 Task: Font style For heading UseBookman old style with dark cornflower blue 2 colour & Underline. font size for heading '24 Pt. 'Change the font style of data to Browallia Newand font size to  18 Pt. Change the alignment of both headline & data to  Align top. In the sheet  analysisSalesPerformance_2024
Action: Mouse moved to (15, 21)
Screenshot: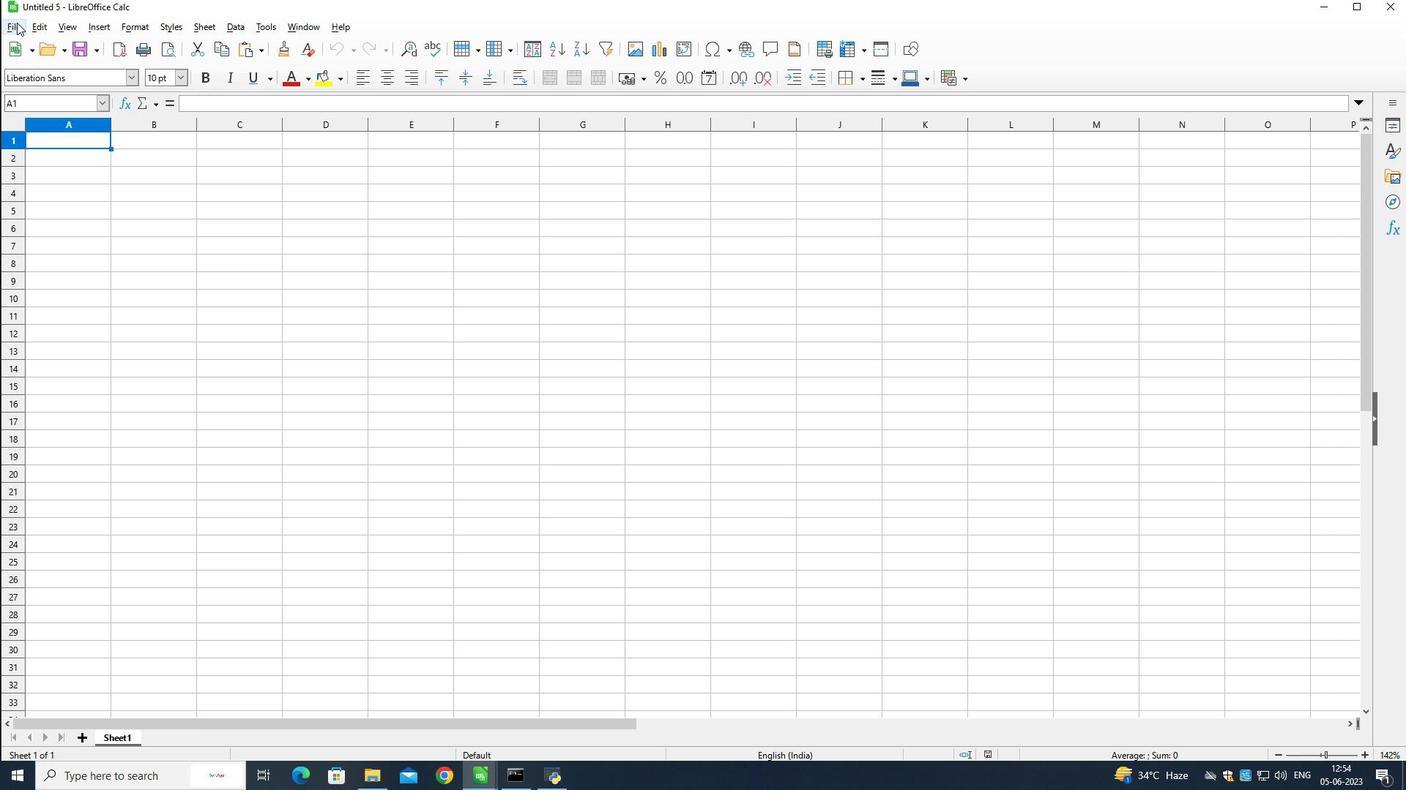 
Action: Mouse pressed left at (15, 21)
Screenshot: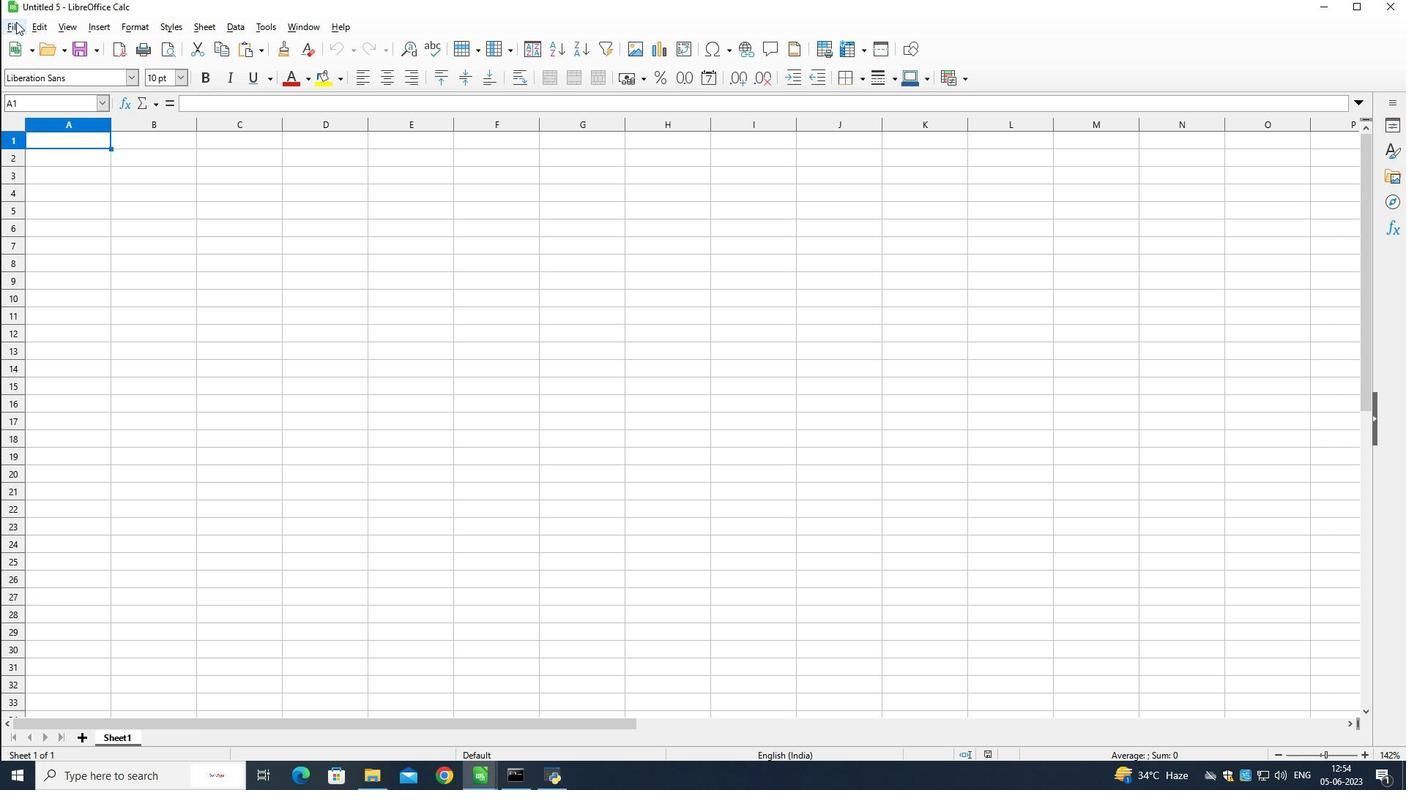 
Action: Mouse moved to (19, 61)
Screenshot: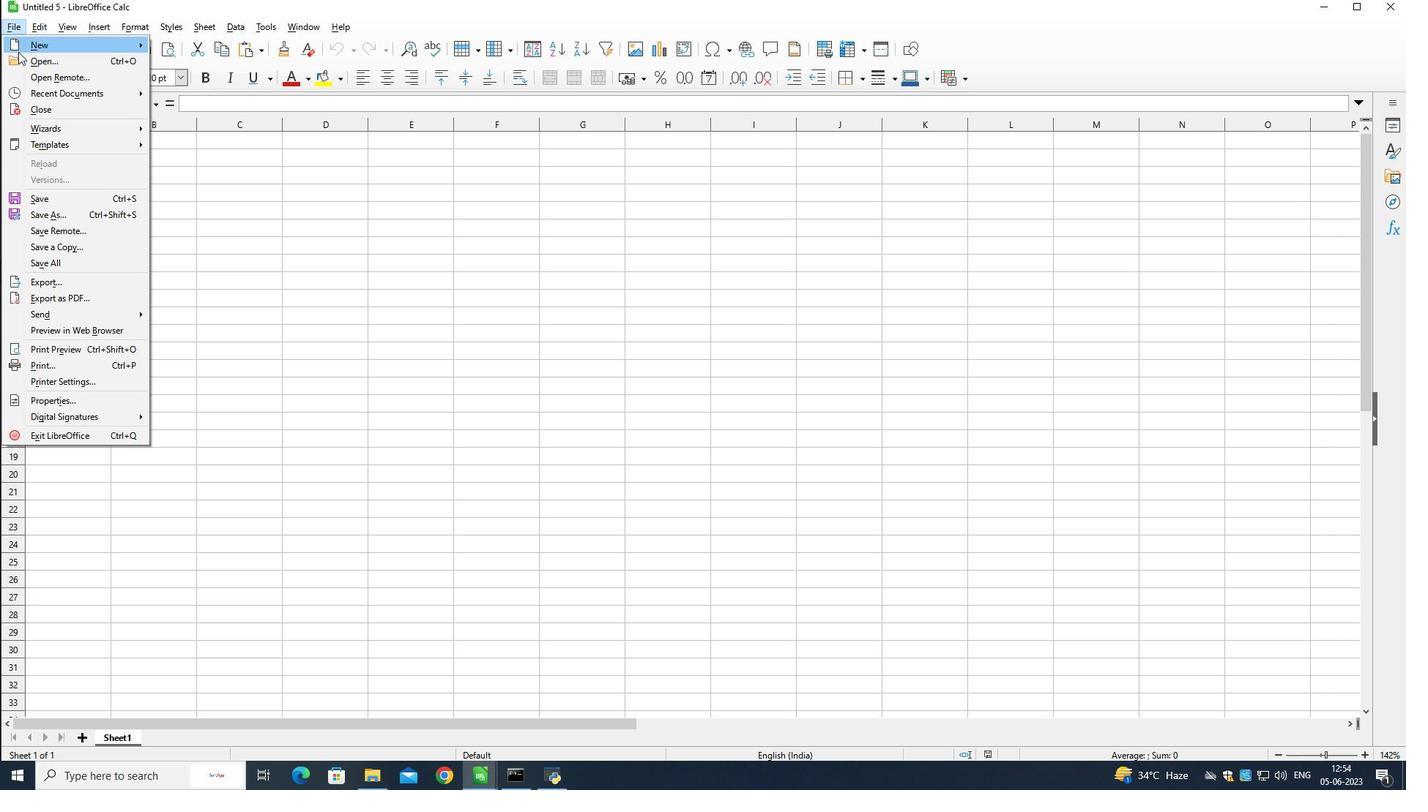 
Action: Mouse pressed left at (19, 61)
Screenshot: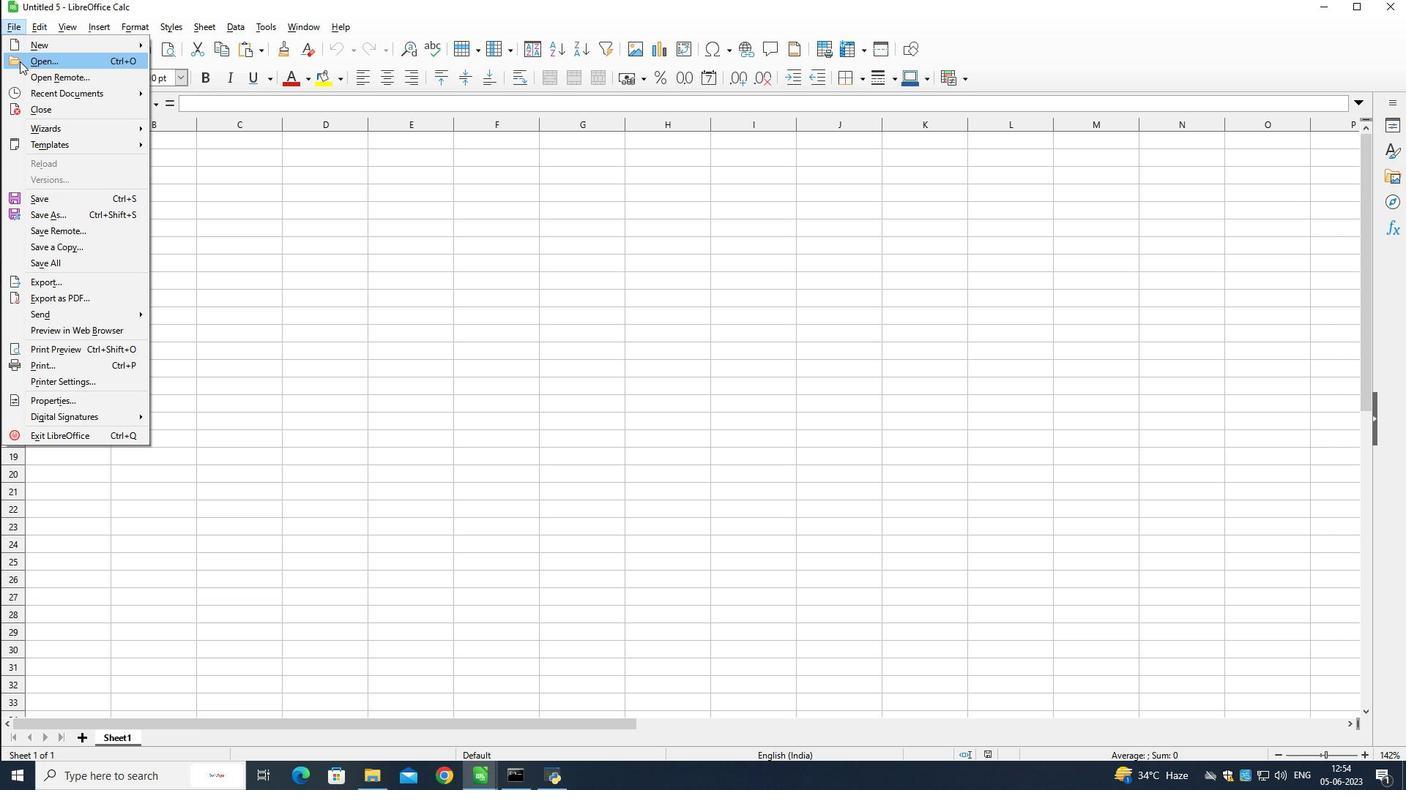 
Action: Mouse moved to (265, 204)
Screenshot: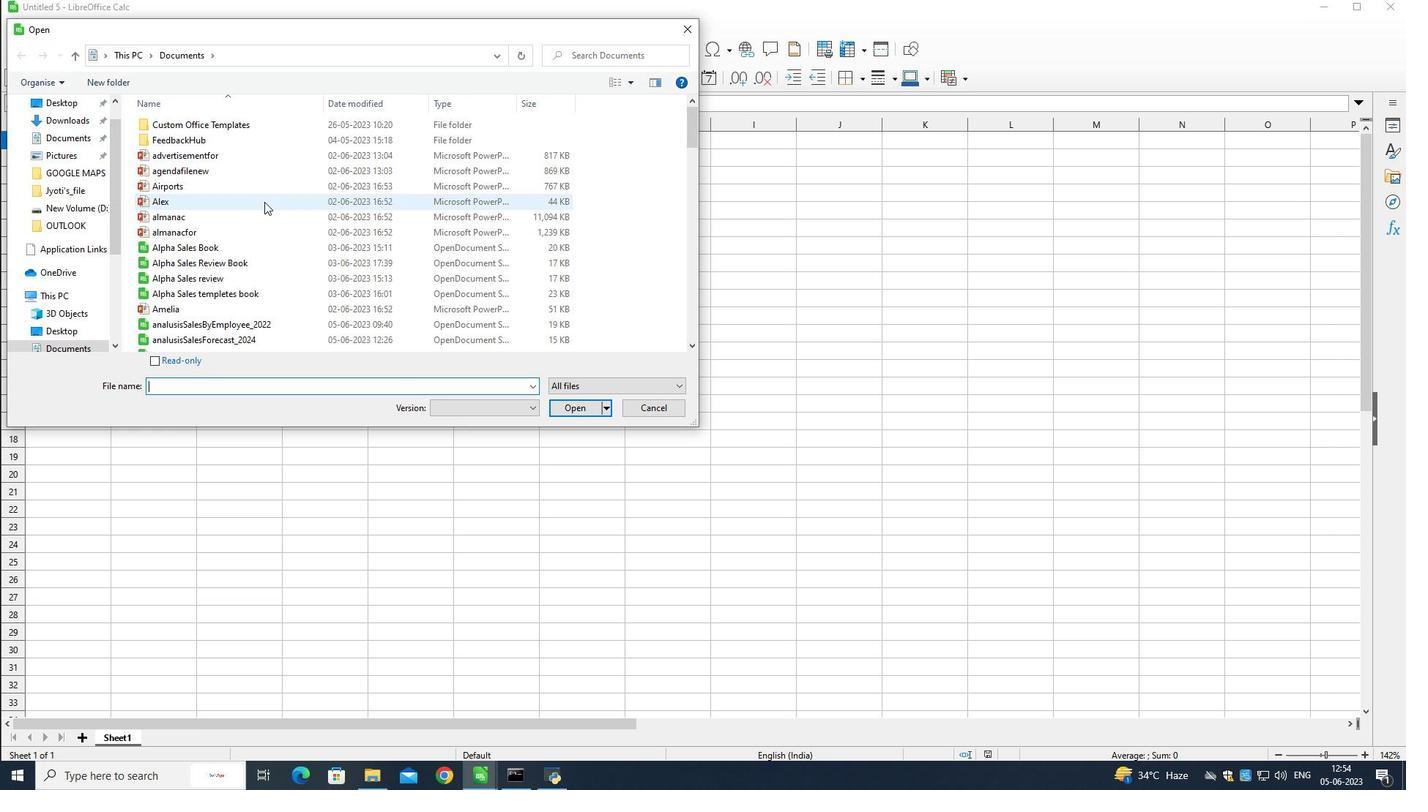 
Action: Mouse scrolled (265, 203) with delta (0, 0)
Screenshot: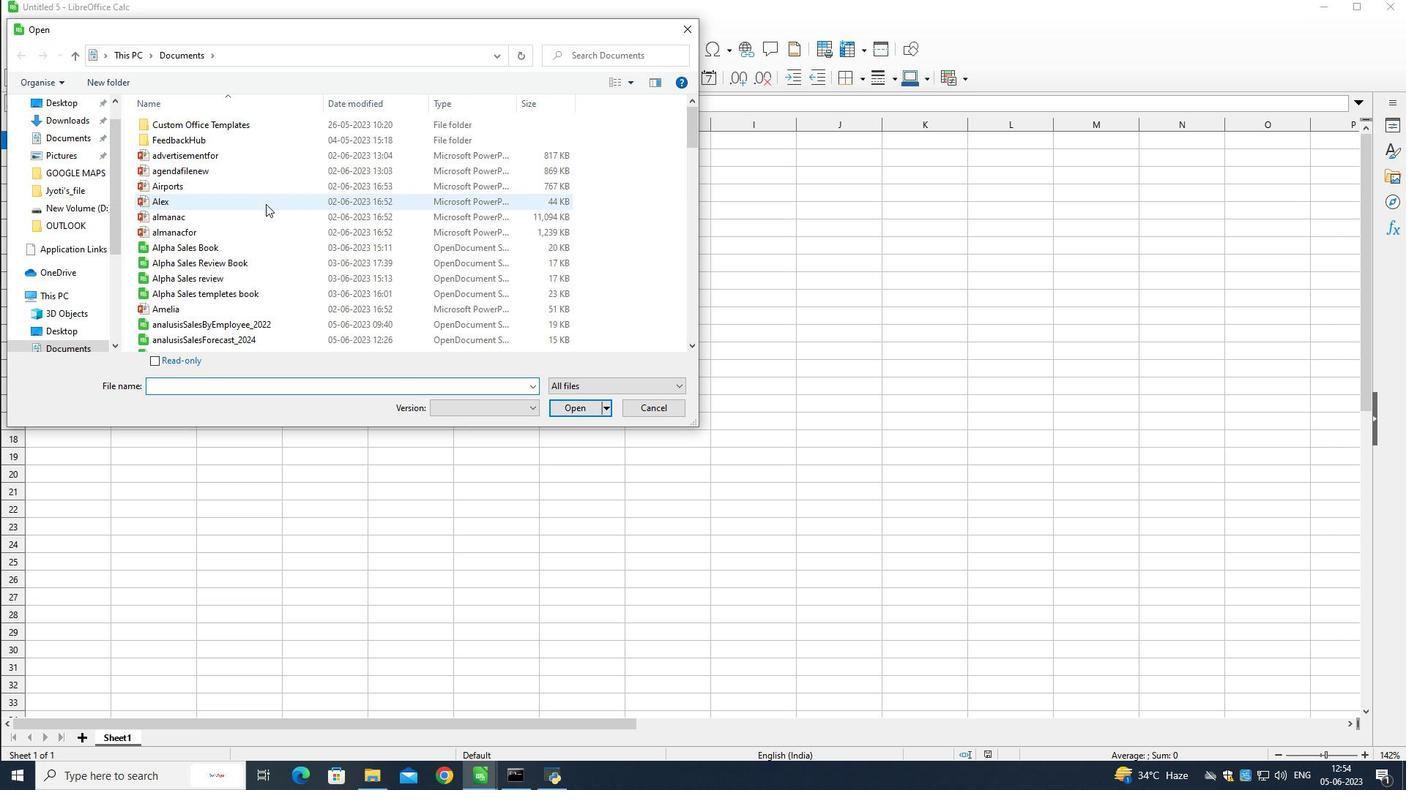 
Action: Mouse moved to (266, 206)
Screenshot: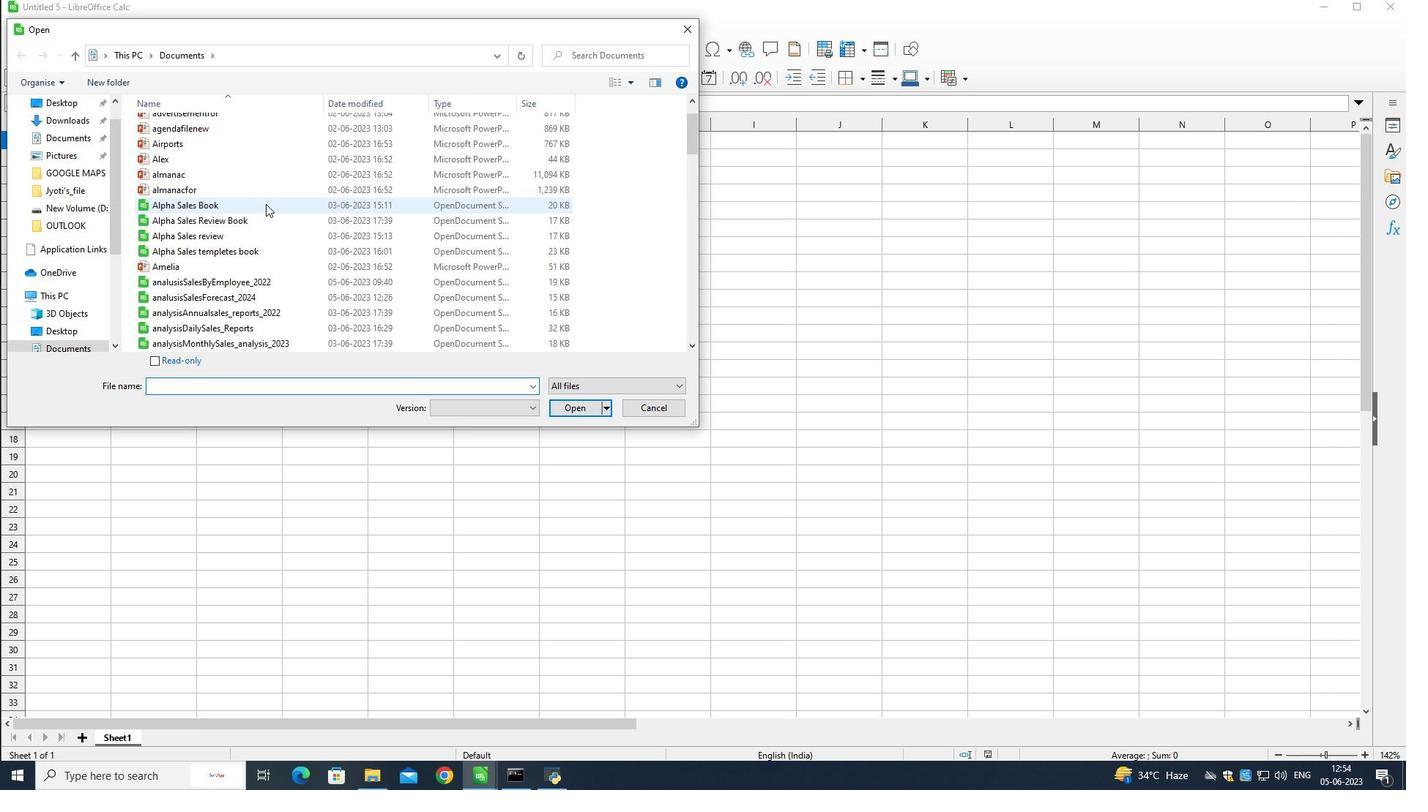 
Action: Mouse scrolled (266, 205) with delta (0, 0)
Screenshot: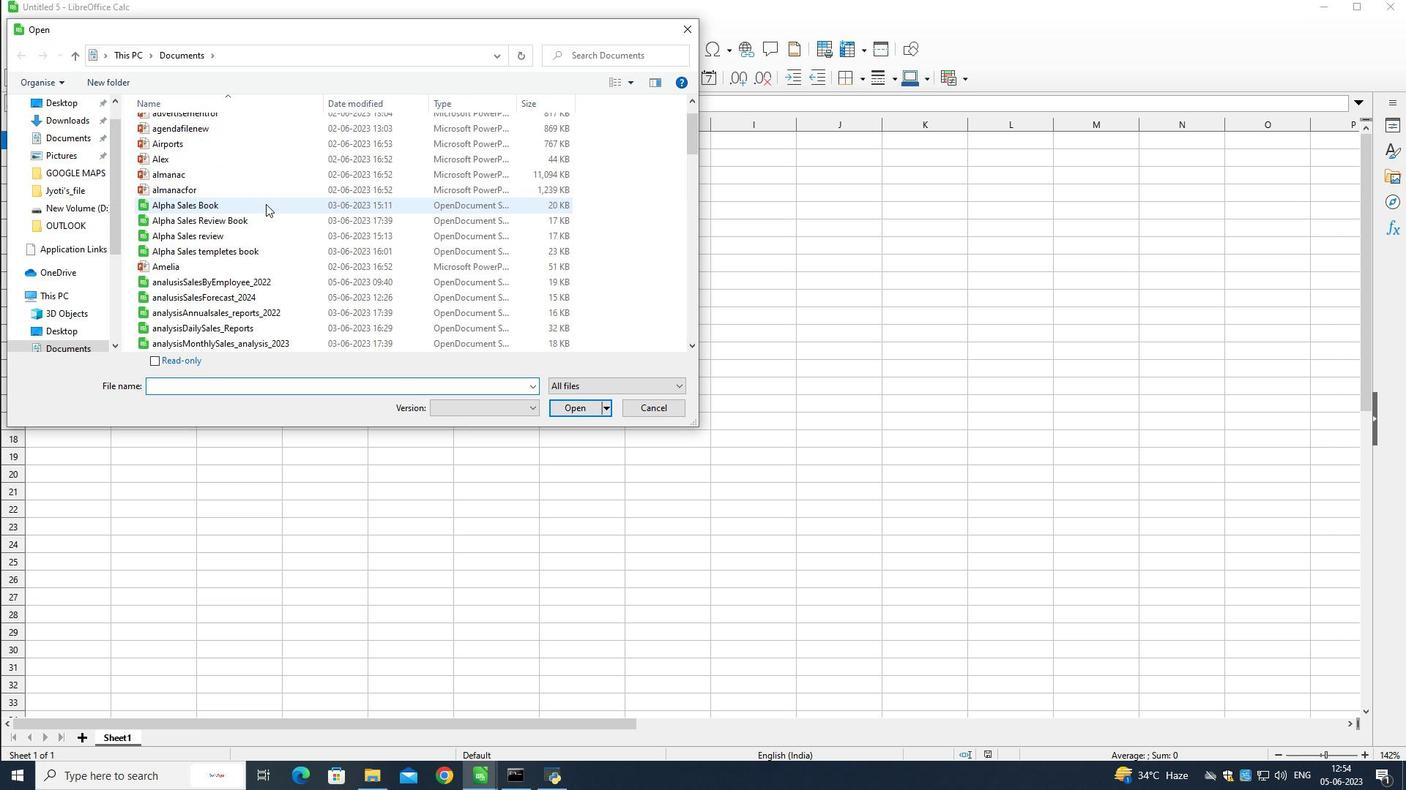 
Action: Mouse moved to (266, 206)
Screenshot: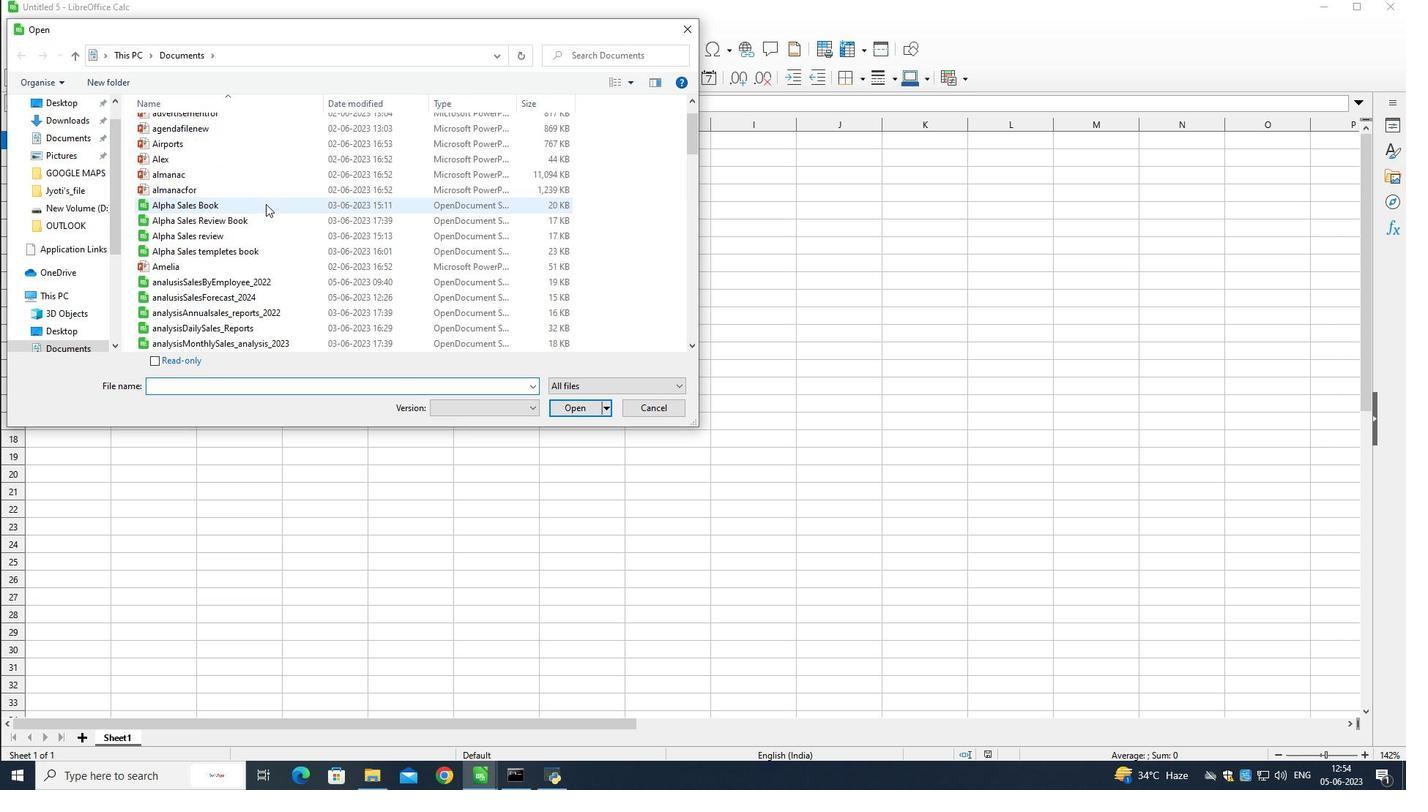 
Action: Mouse scrolled (266, 205) with delta (0, 0)
Screenshot: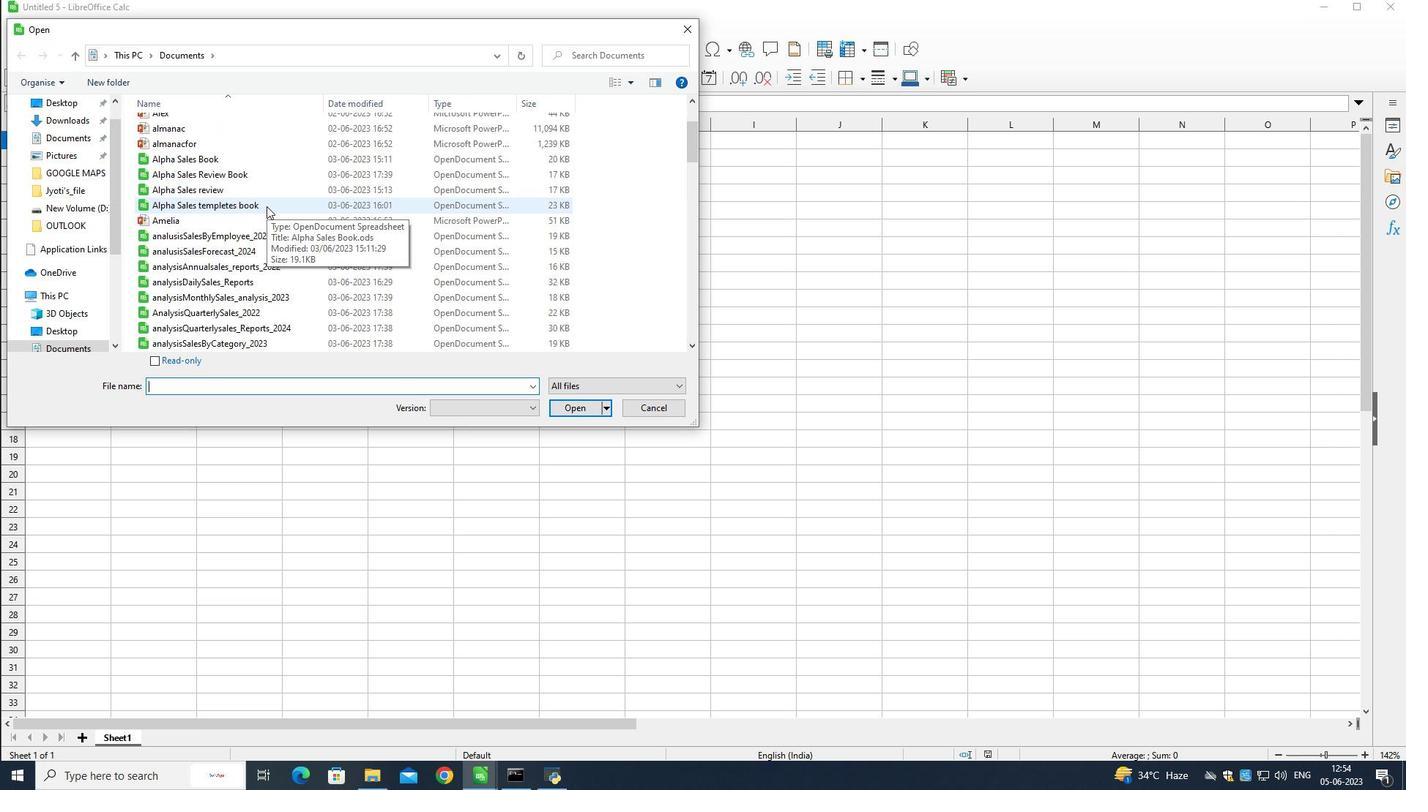 
Action: Mouse moved to (266, 207)
Screenshot: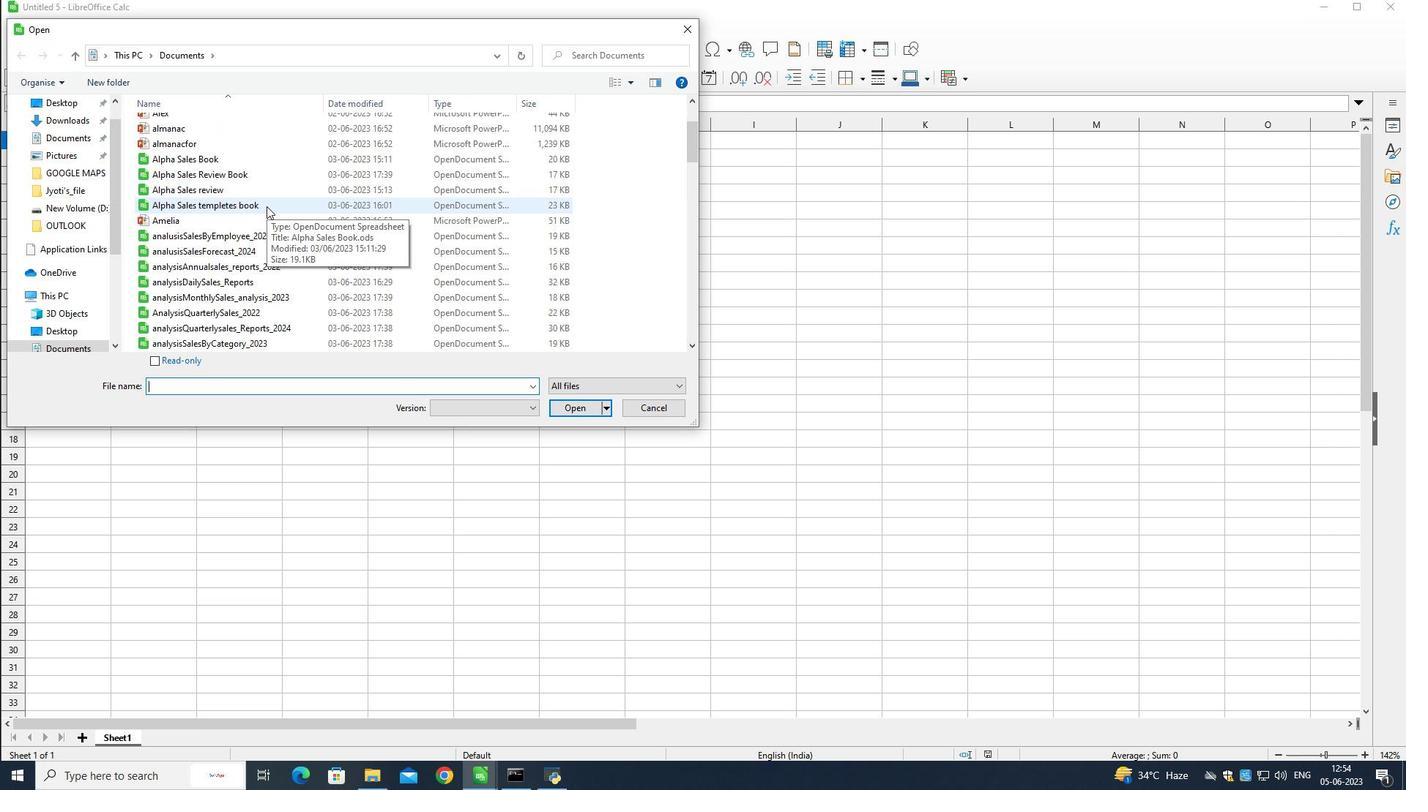 
Action: Mouse scrolled (266, 206) with delta (0, 0)
Screenshot: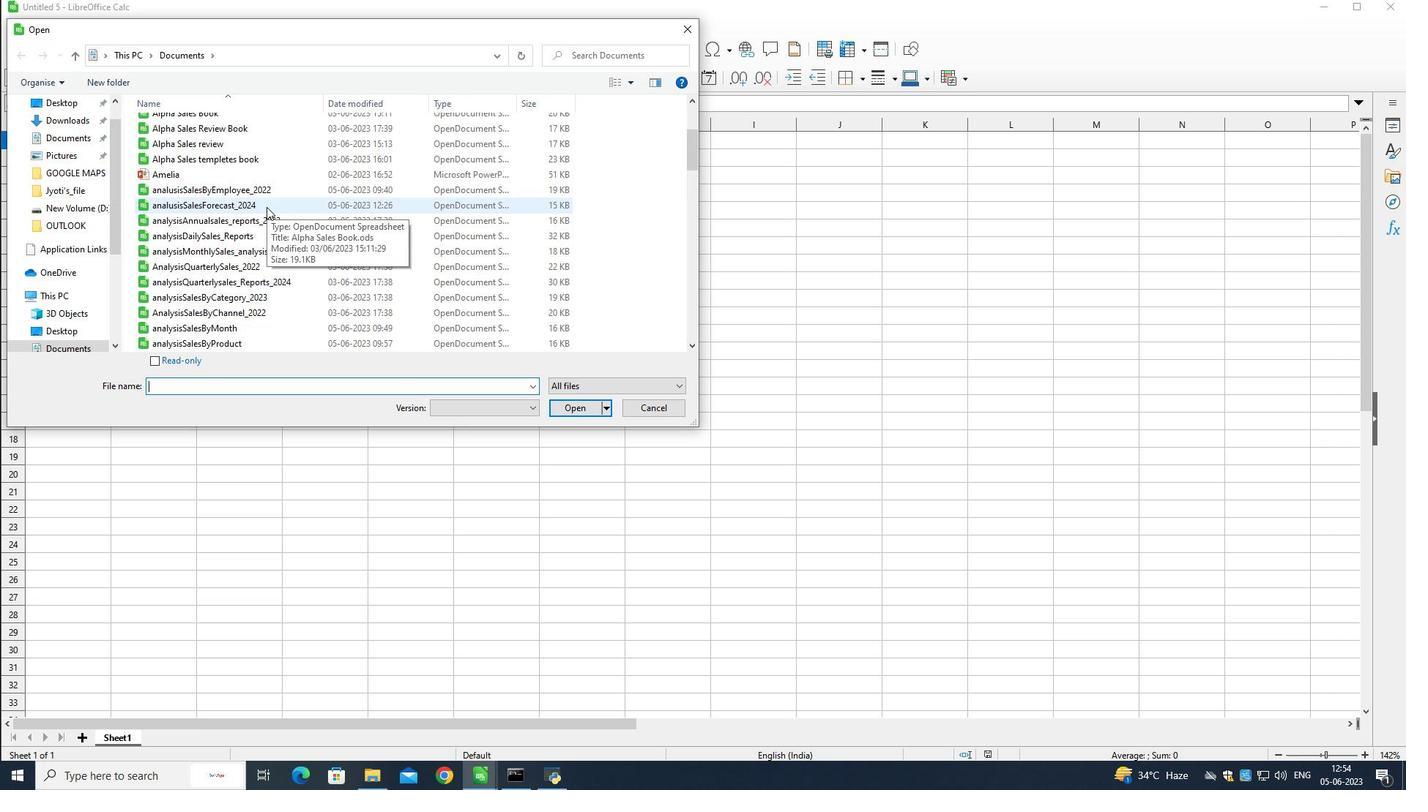 
Action: Mouse scrolled (266, 206) with delta (0, 0)
Screenshot: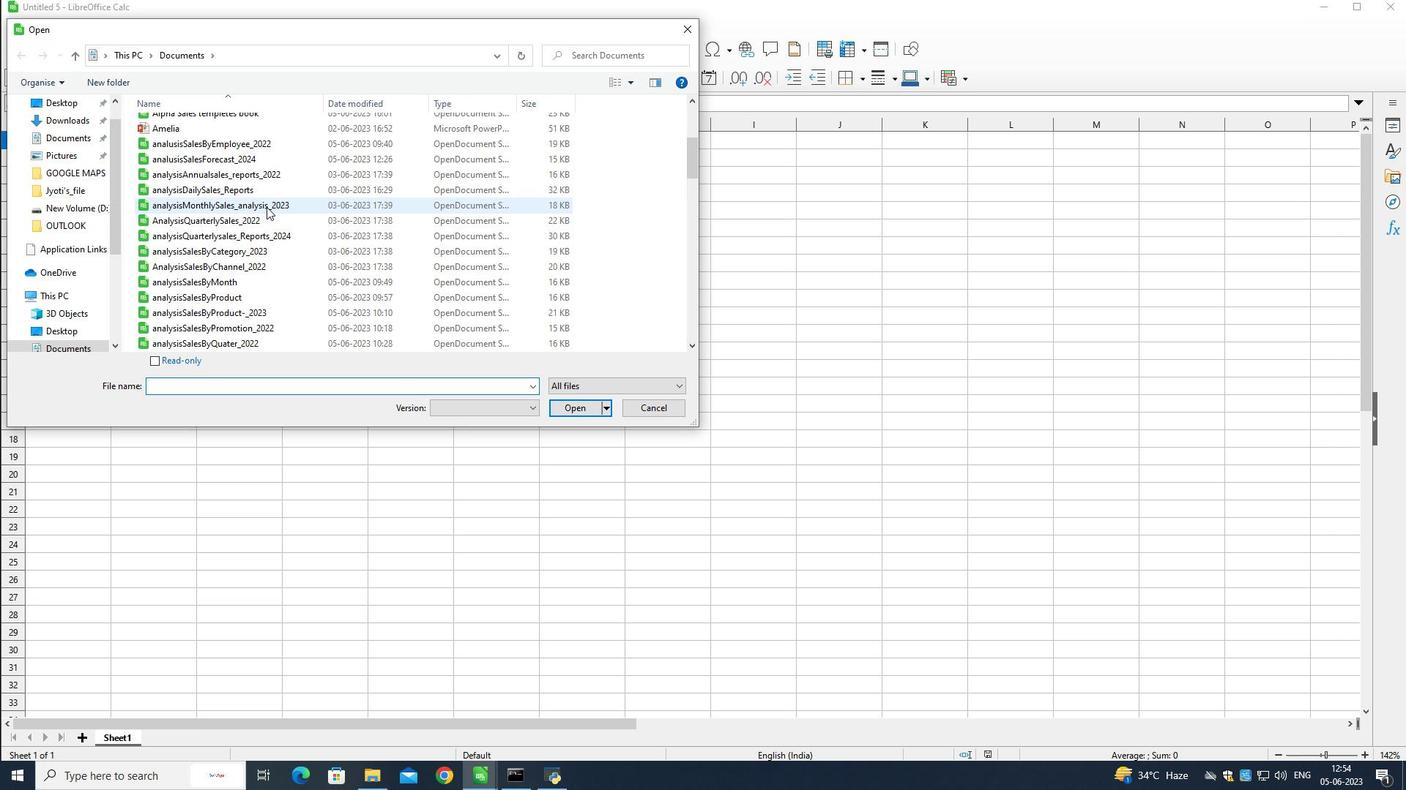
Action: Mouse moved to (275, 298)
Screenshot: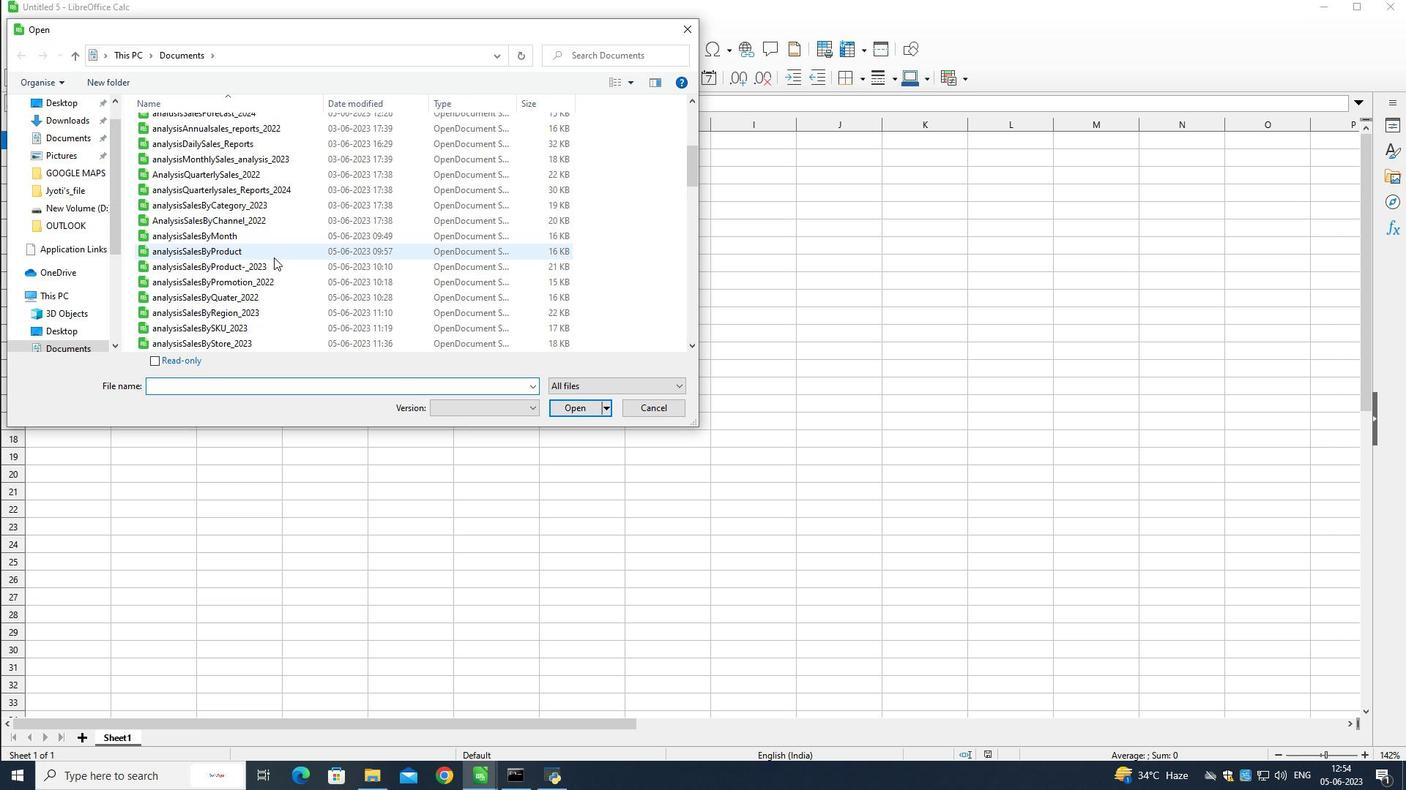 
Action: Mouse scrolled (275, 297) with delta (0, 0)
Screenshot: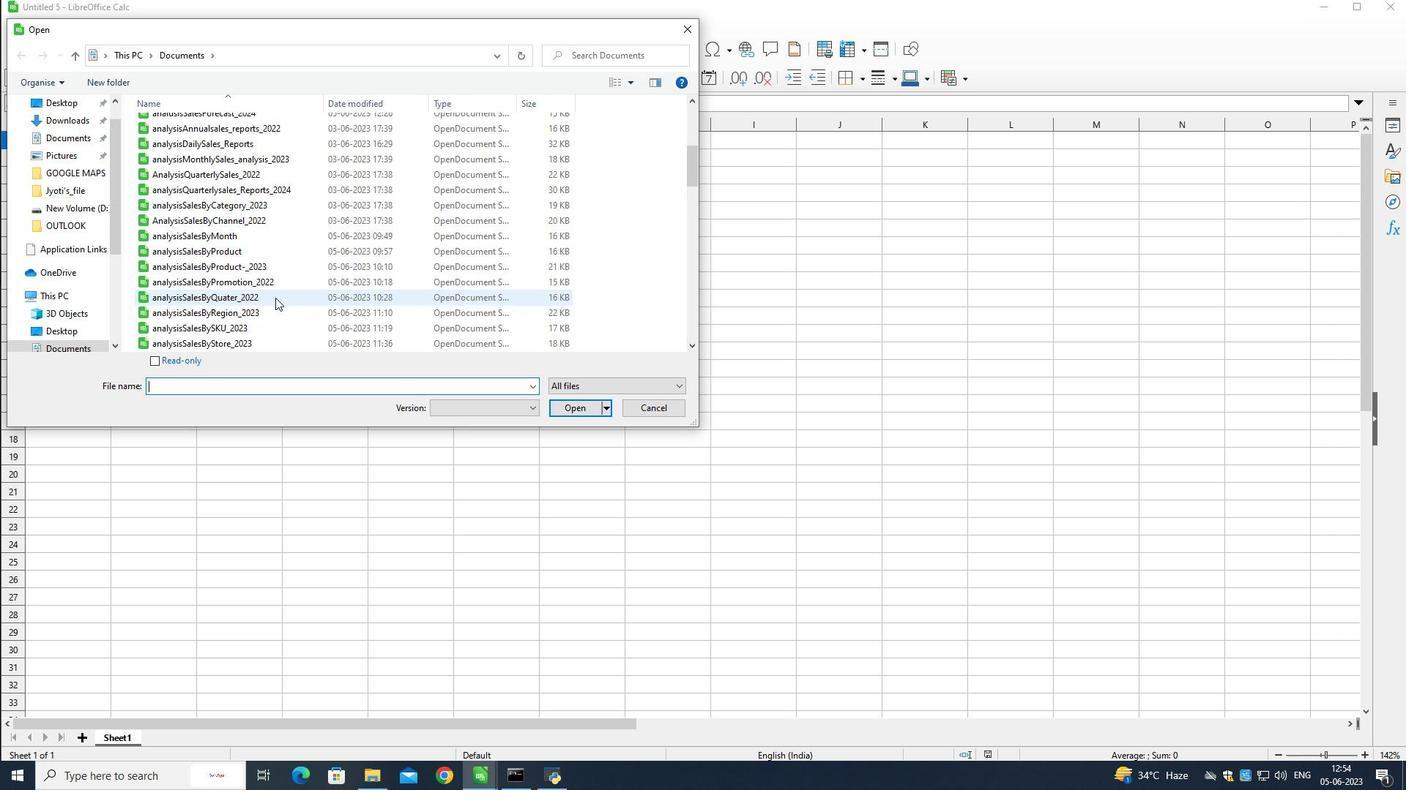 
Action: Mouse scrolled (275, 297) with delta (0, 0)
Screenshot: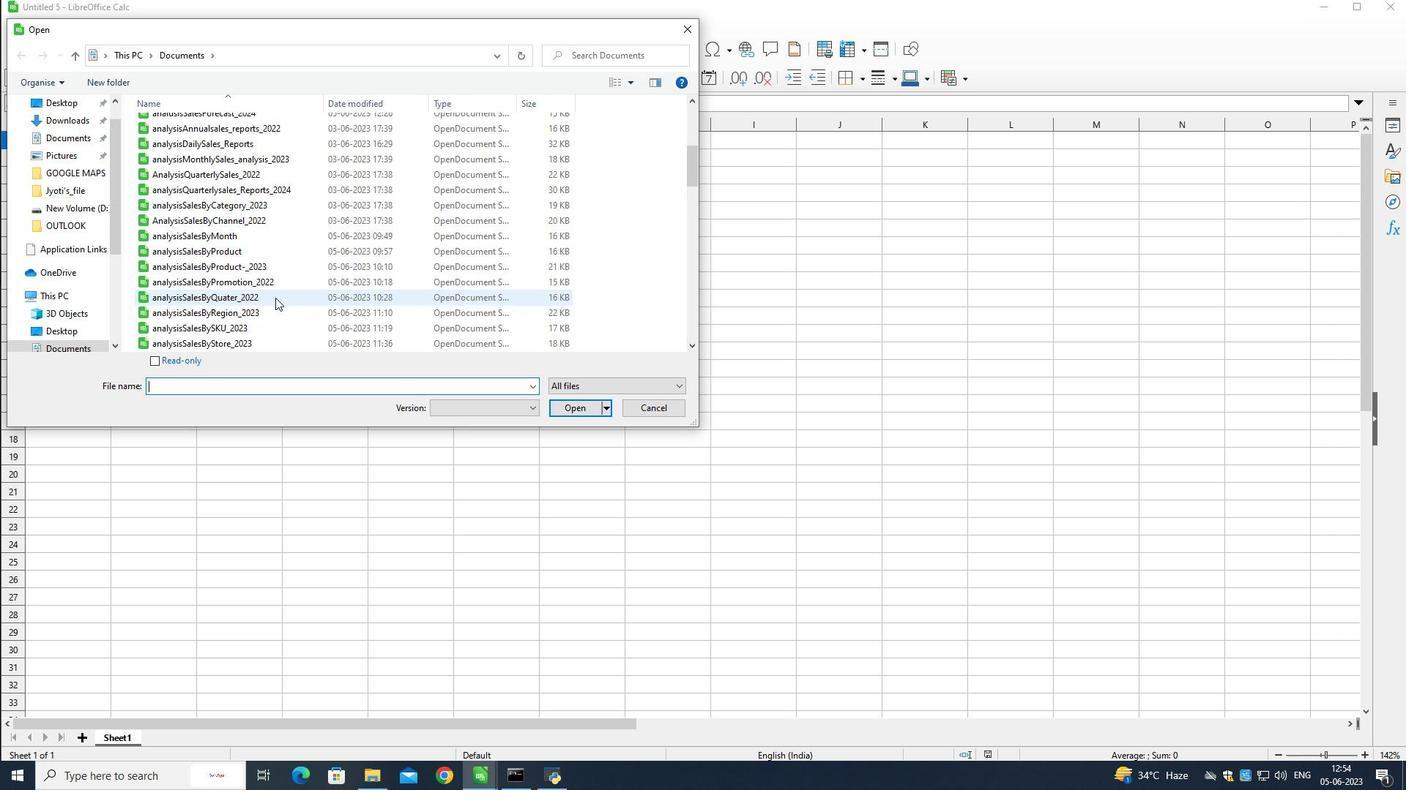 
Action: Mouse scrolled (275, 297) with delta (0, 0)
Screenshot: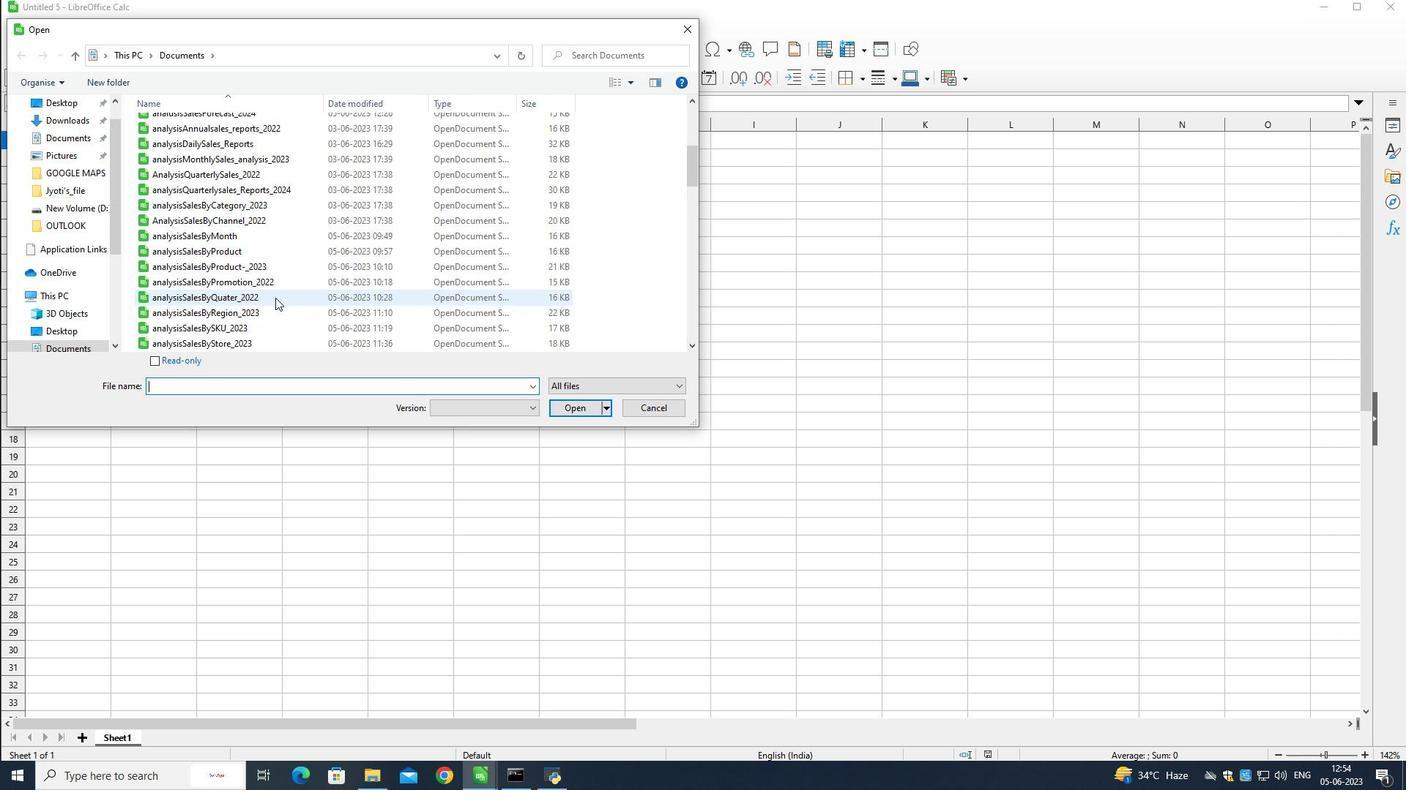 
Action: Mouse moved to (276, 285)
Screenshot: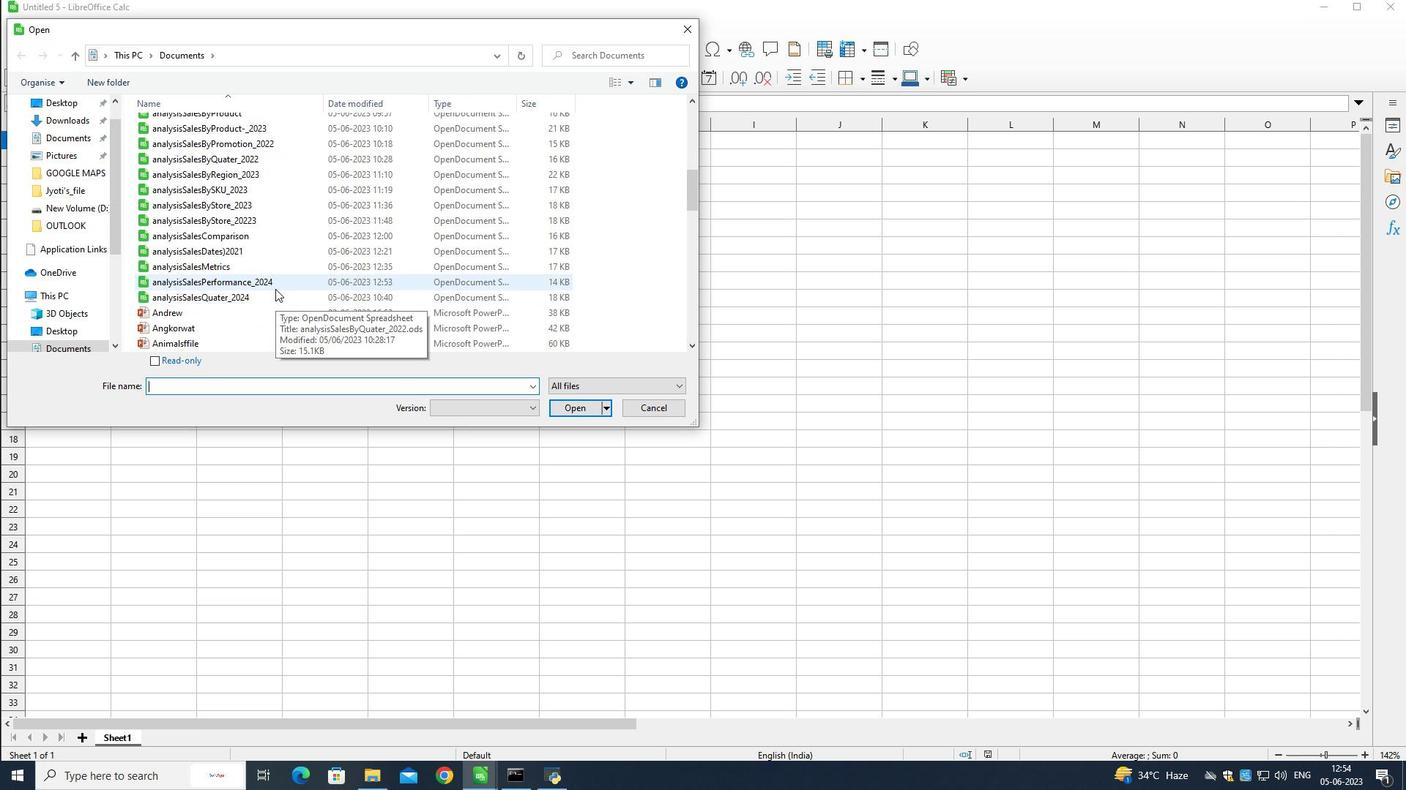 
Action: Mouse pressed left at (276, 285)
Screenshot: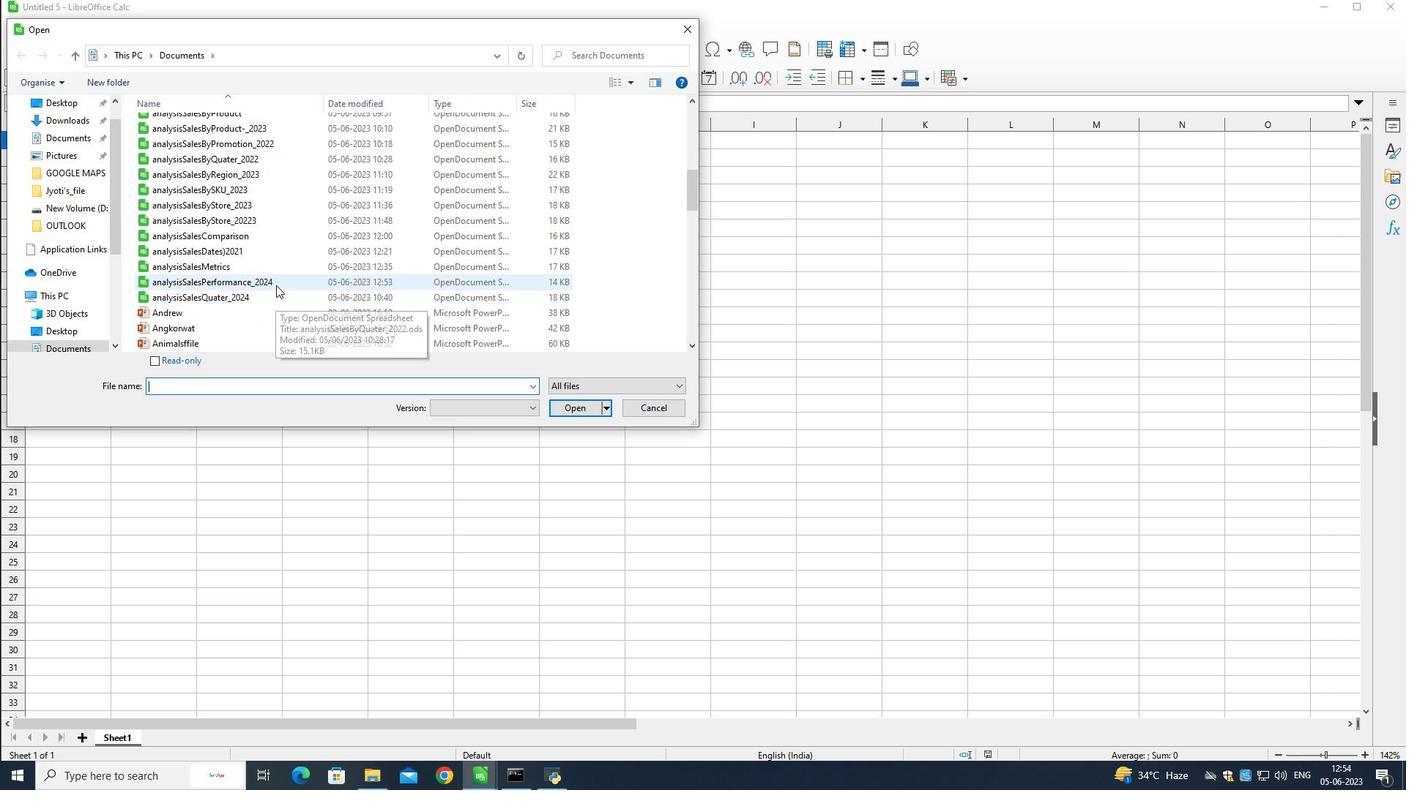 
Action: Mouse moved to (564, 408)
Screenshot: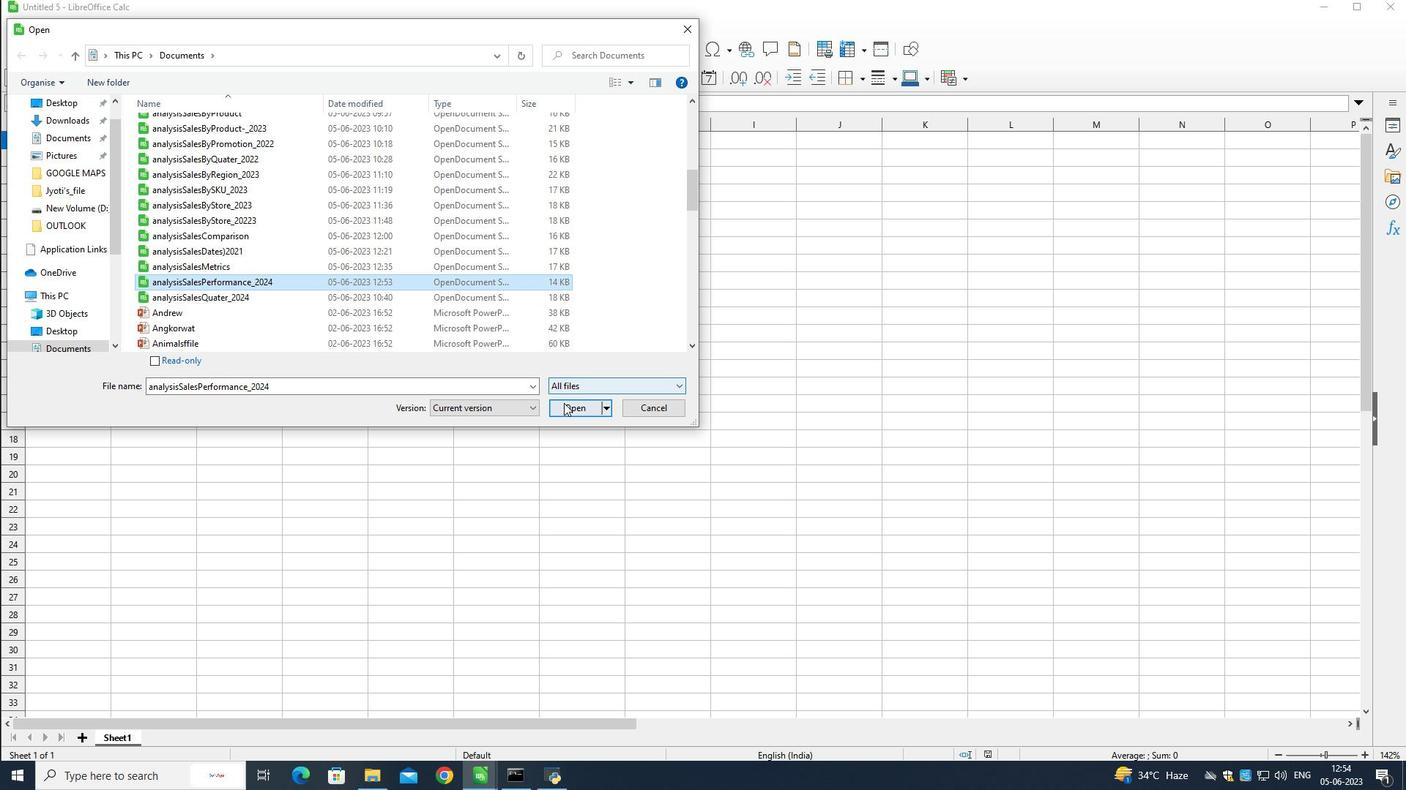 
Action: Mouse pressed left at (564, 408)
Screenshot: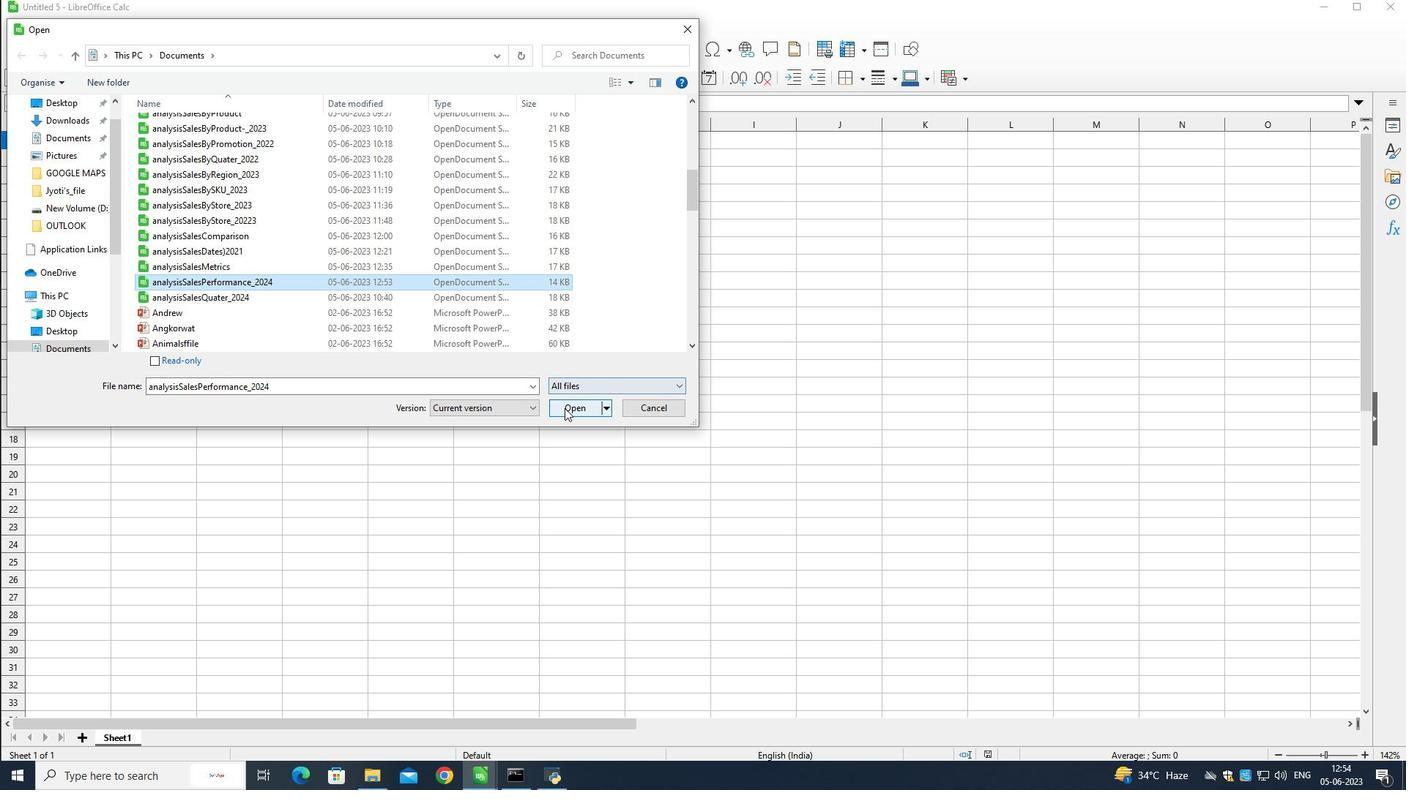 
Action: Mouse moved to (295, 139)
Screenshot: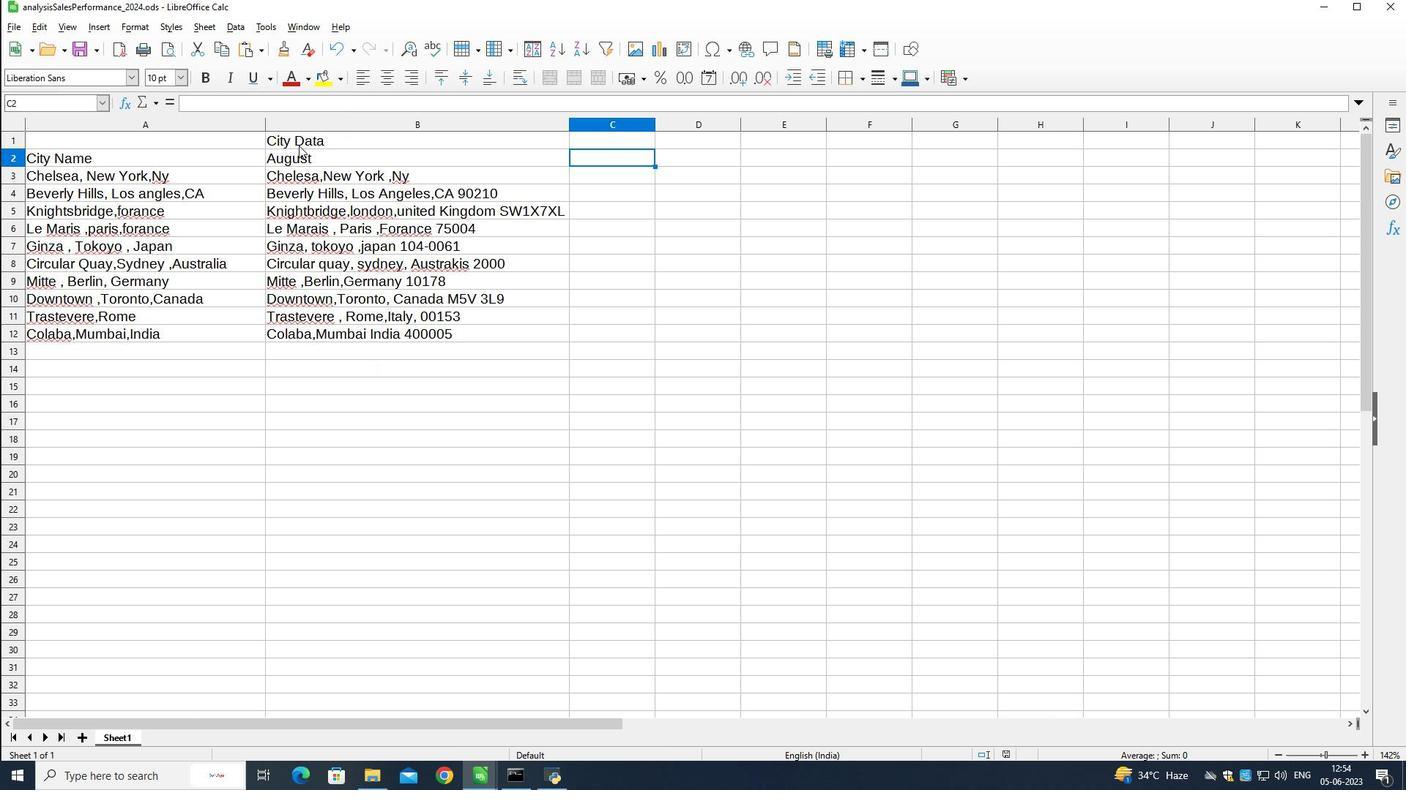 
Action: Mouse pressed left at (295, 139)
Screenshot: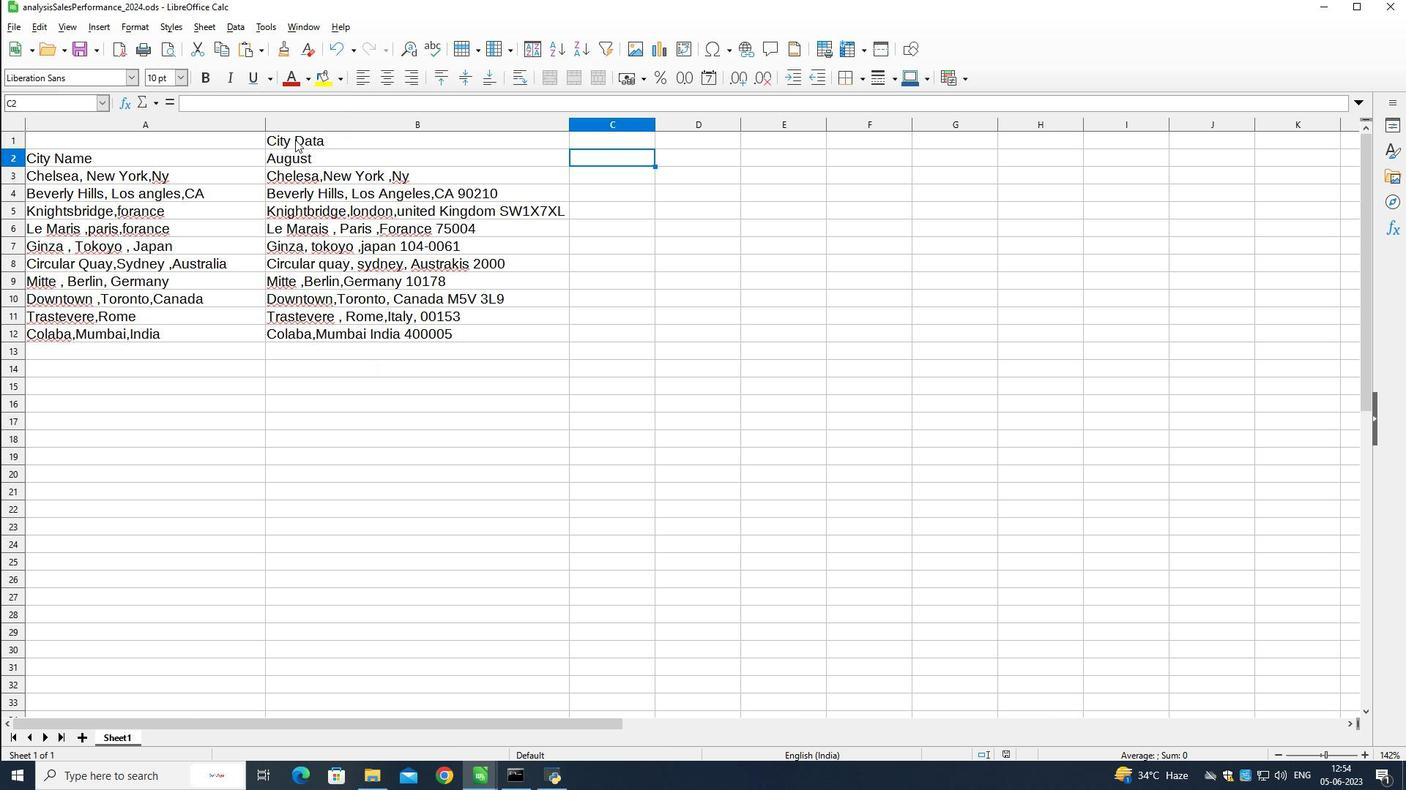 
Action: Mouse pressed left at (295, 139)
Screenshot: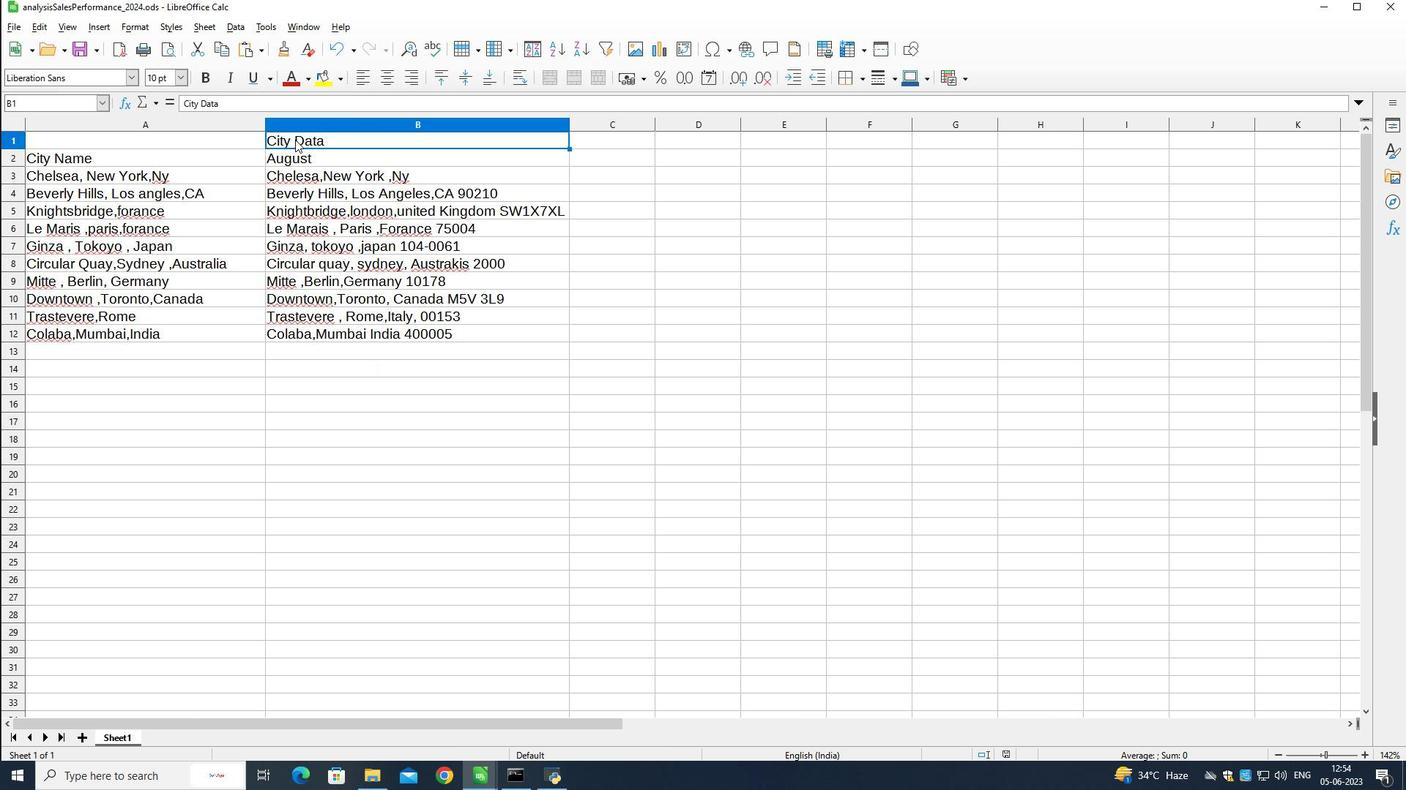 
Action: Mouse pressed left at (295, 139)
Screenshot: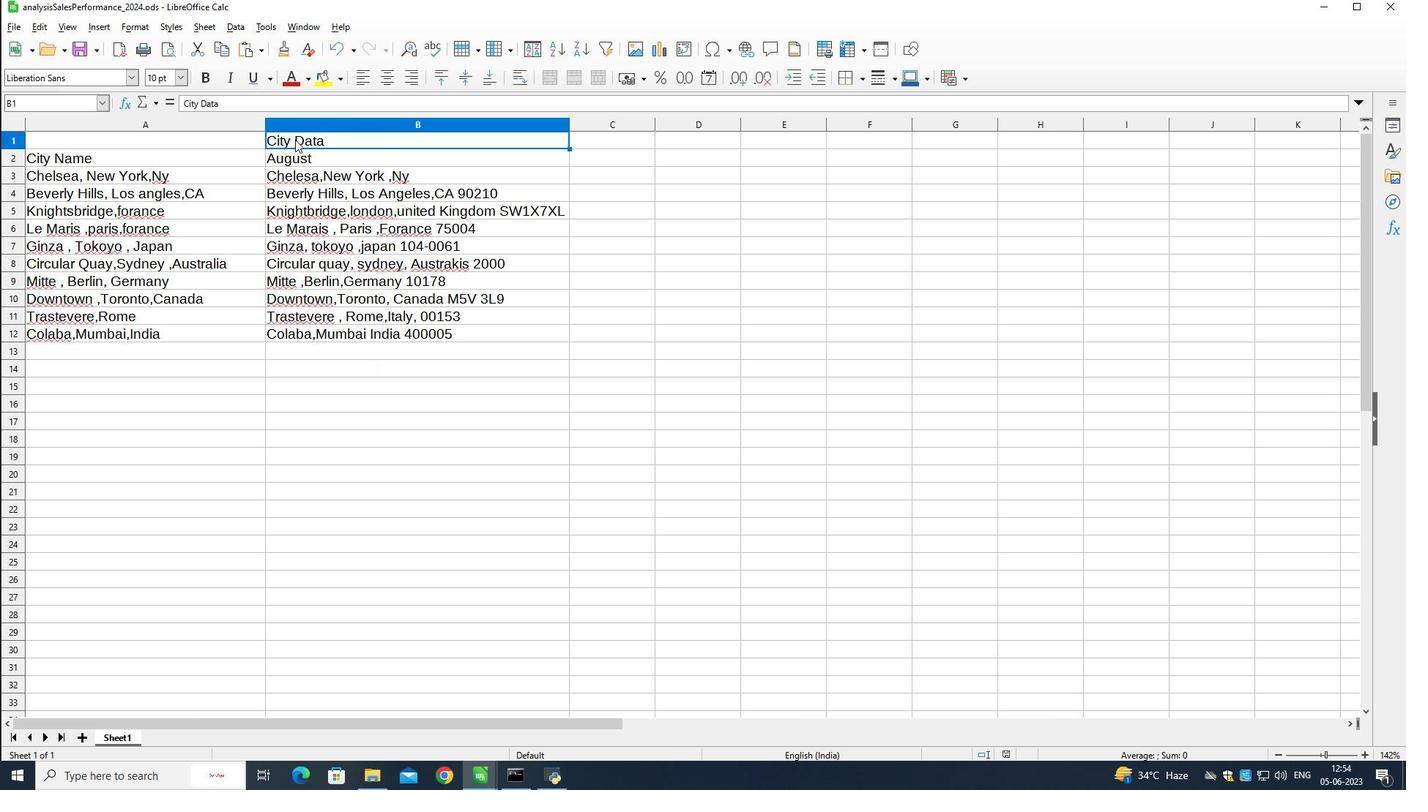 
Action: Mouse moved to (98, 76)
Screenshot: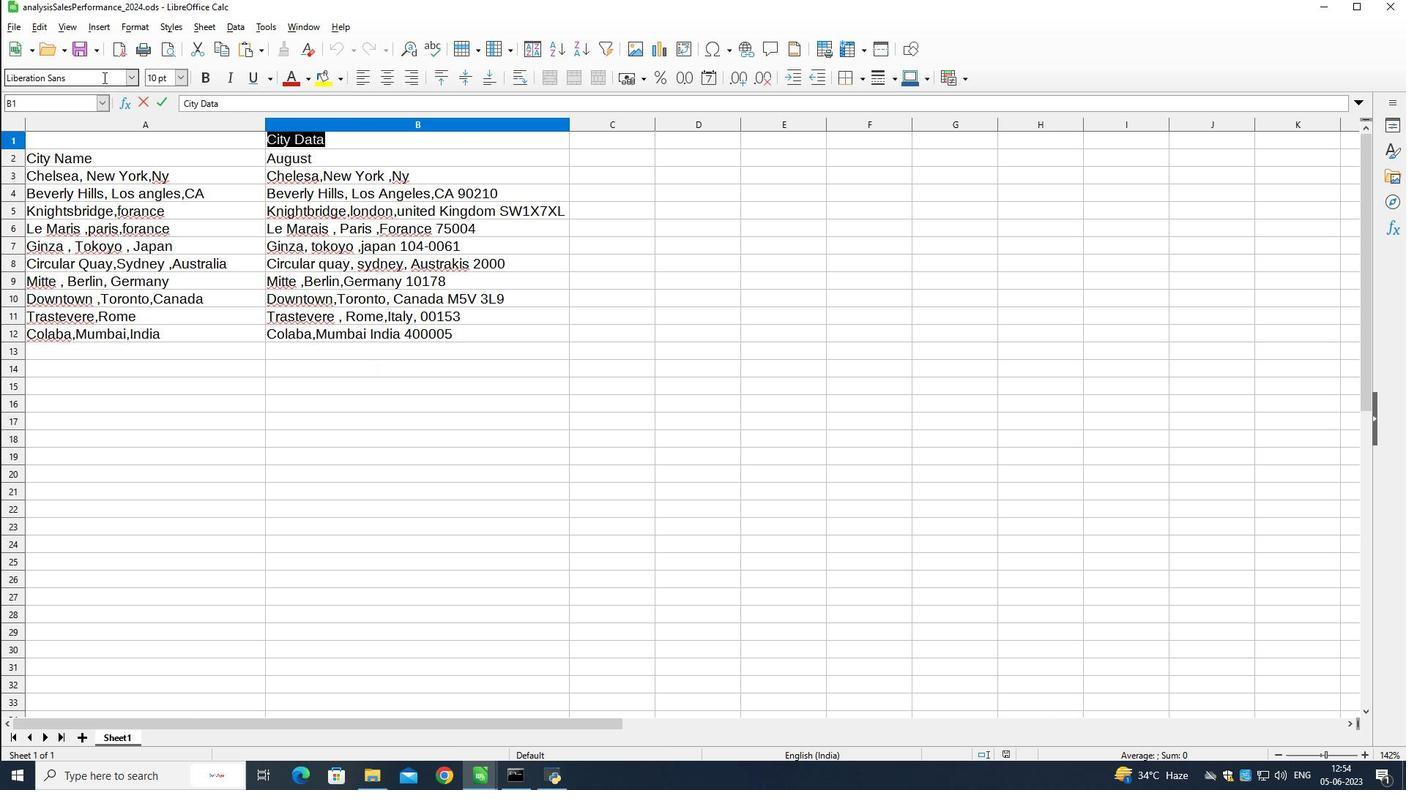 
Action: Mouse pressed left at (98, 76)
Screenshot: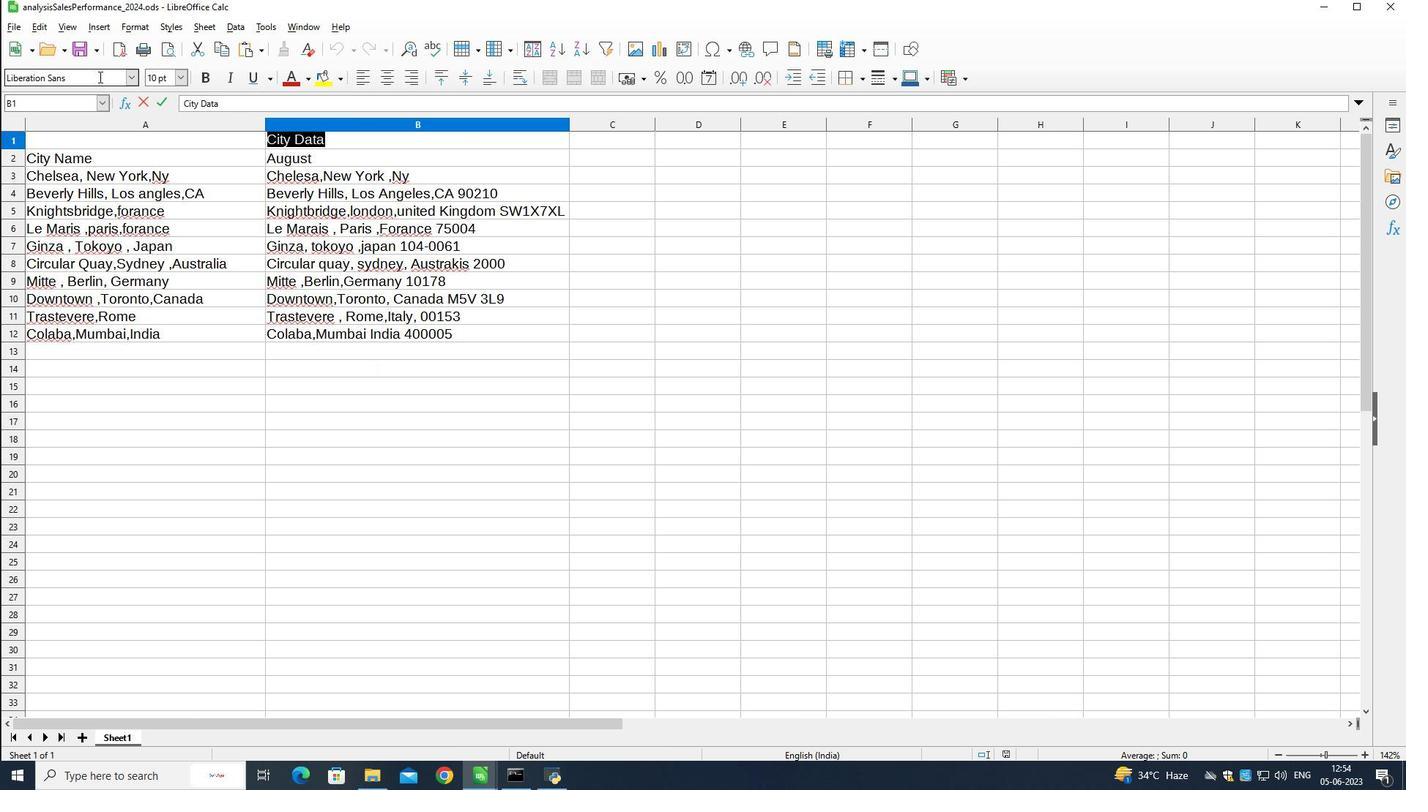 
Action: Mouse pressed left at (98, 76)
Screenshot: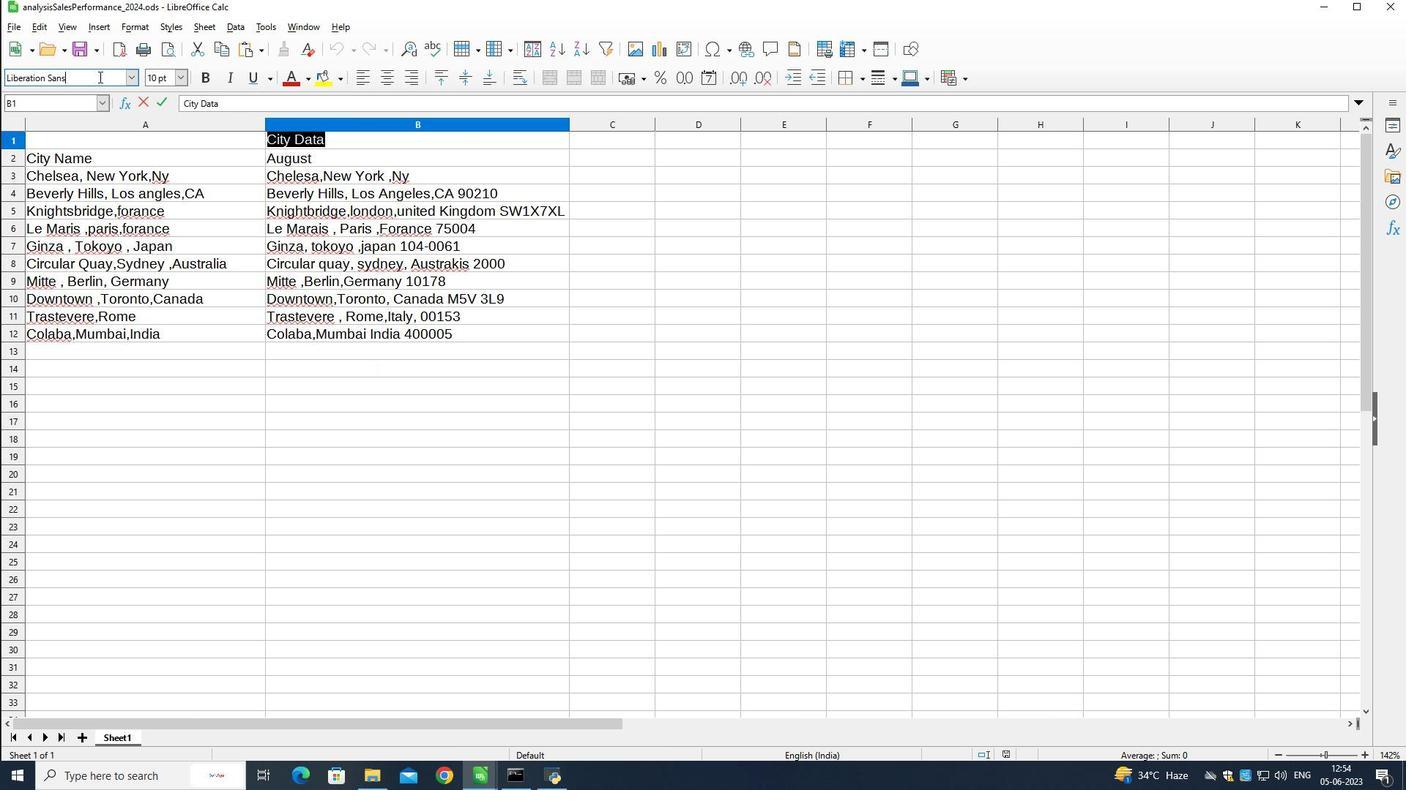 
Action: Mouse pressed left at (98, 76)
Screenshot: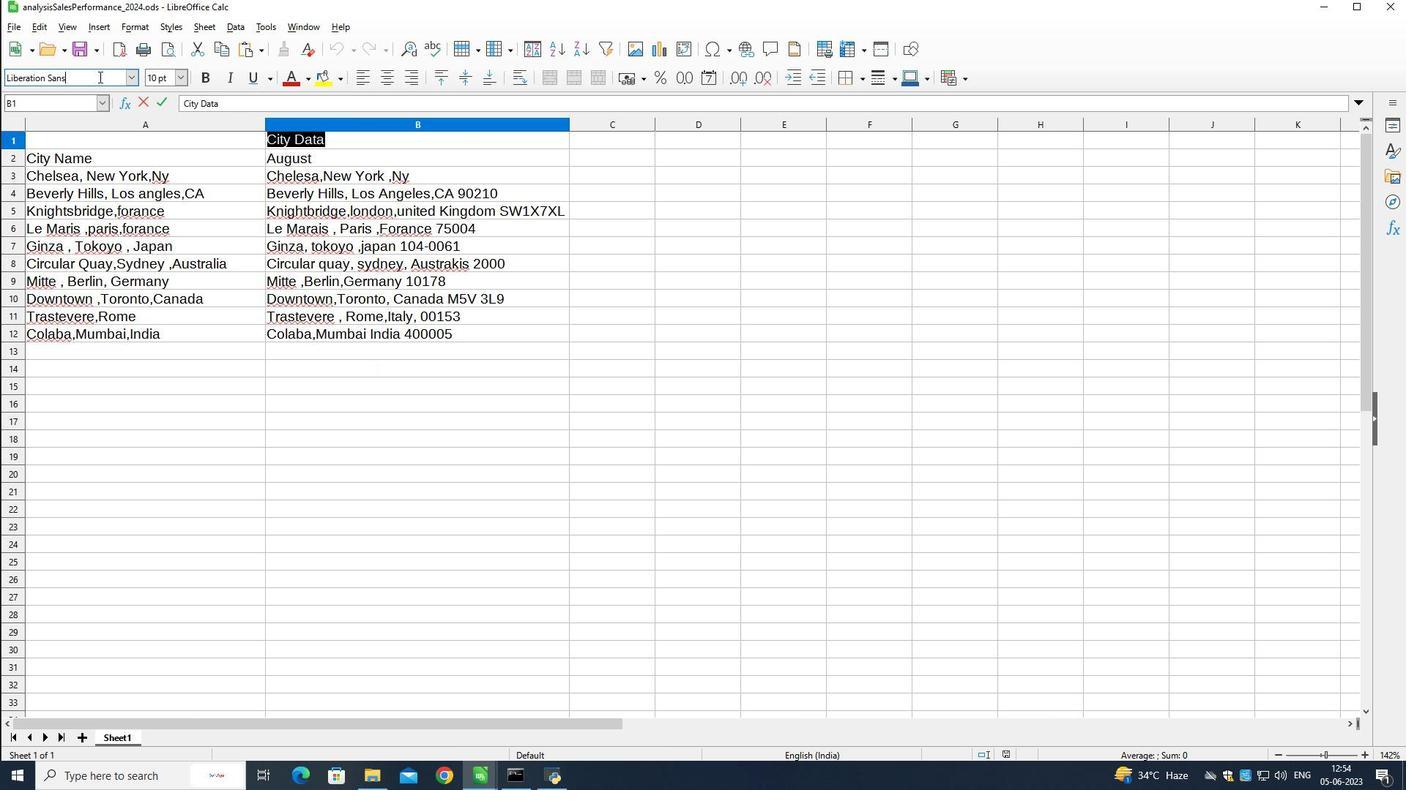 
Action: Key pressed <Key.shift>Book
Screenshot: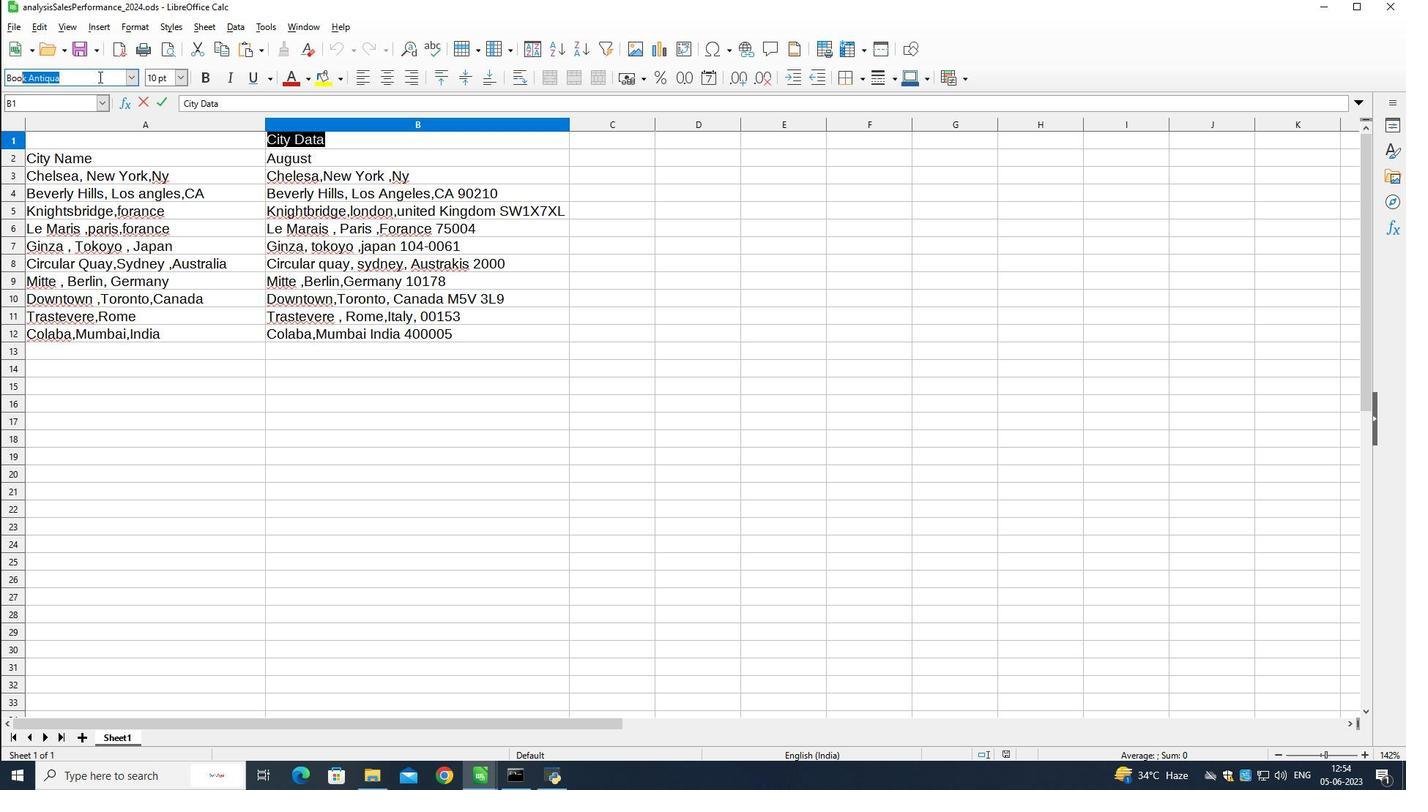 
Action: Mouse moved to (117, 90)
Screenshot: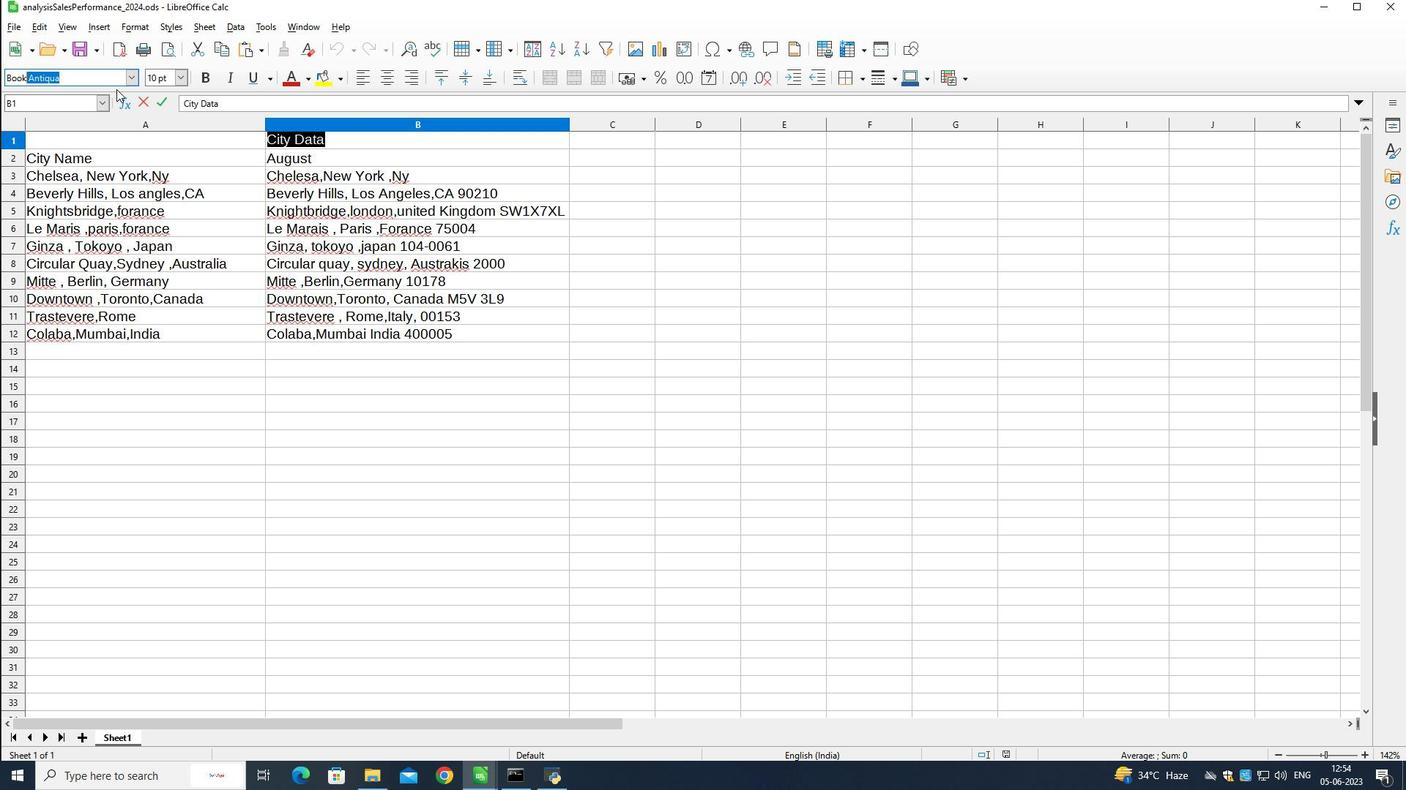 
Action: Key pressed m
Screenshot: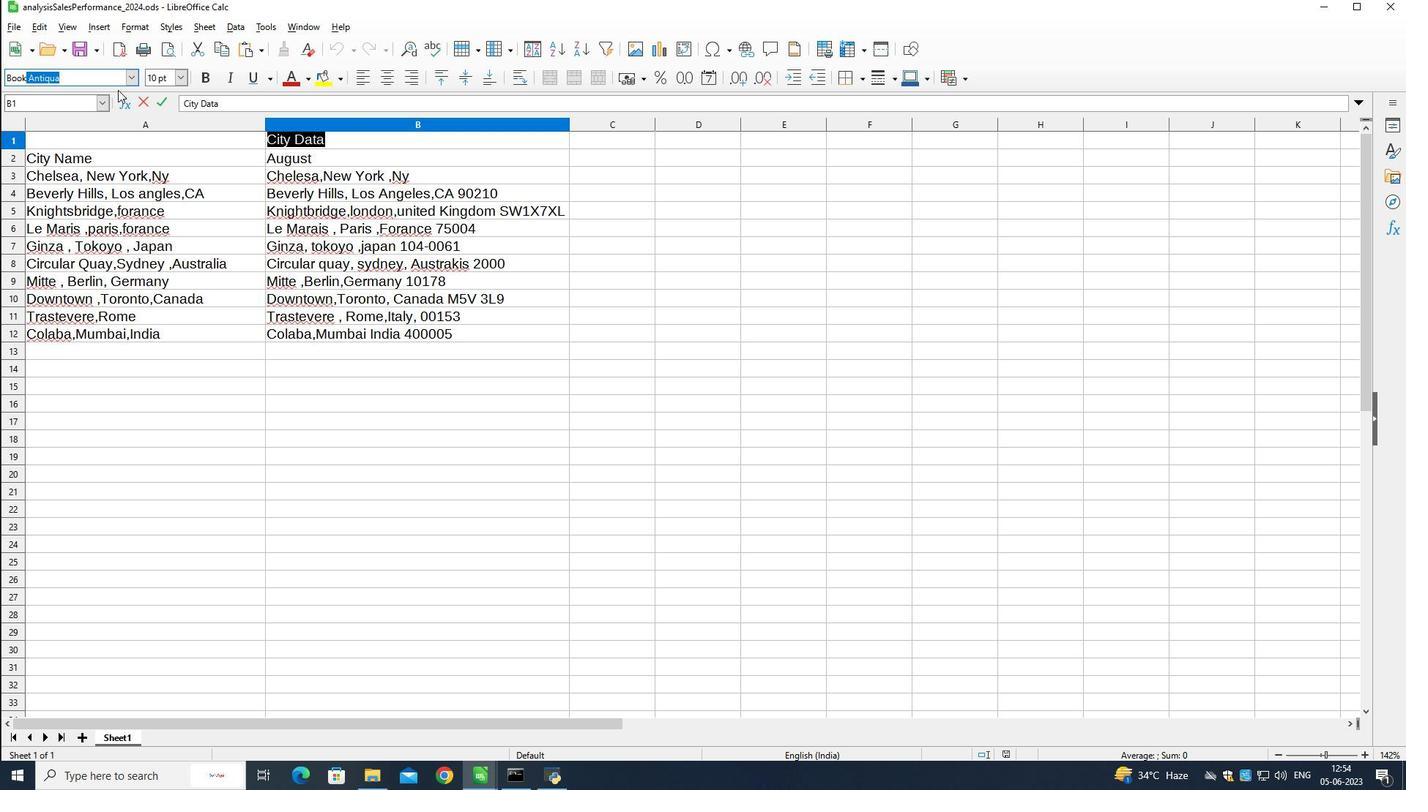 
Action: Mouse moved to (118, 90)
Screenshot: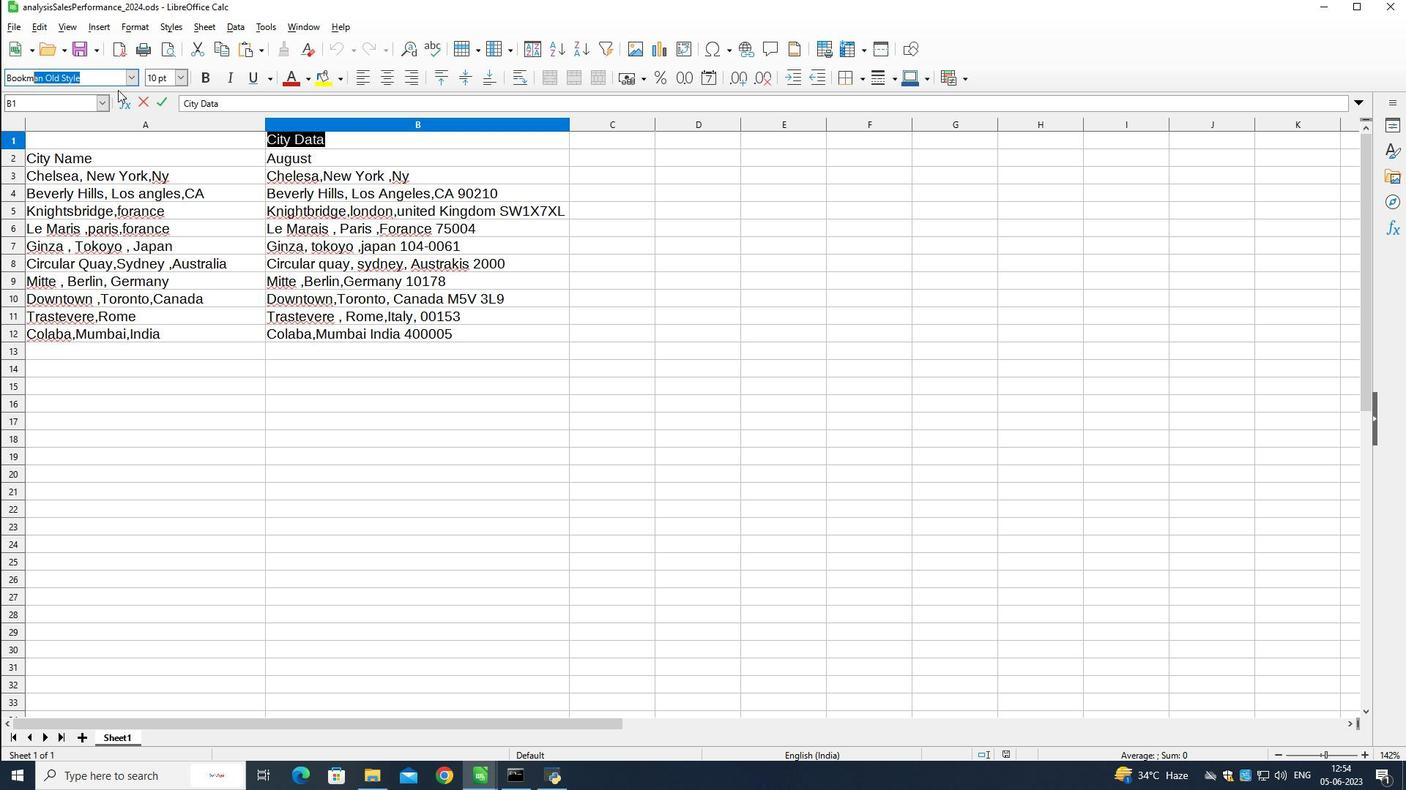 
Action: Key pressed an<Key.enter>
Screenshot: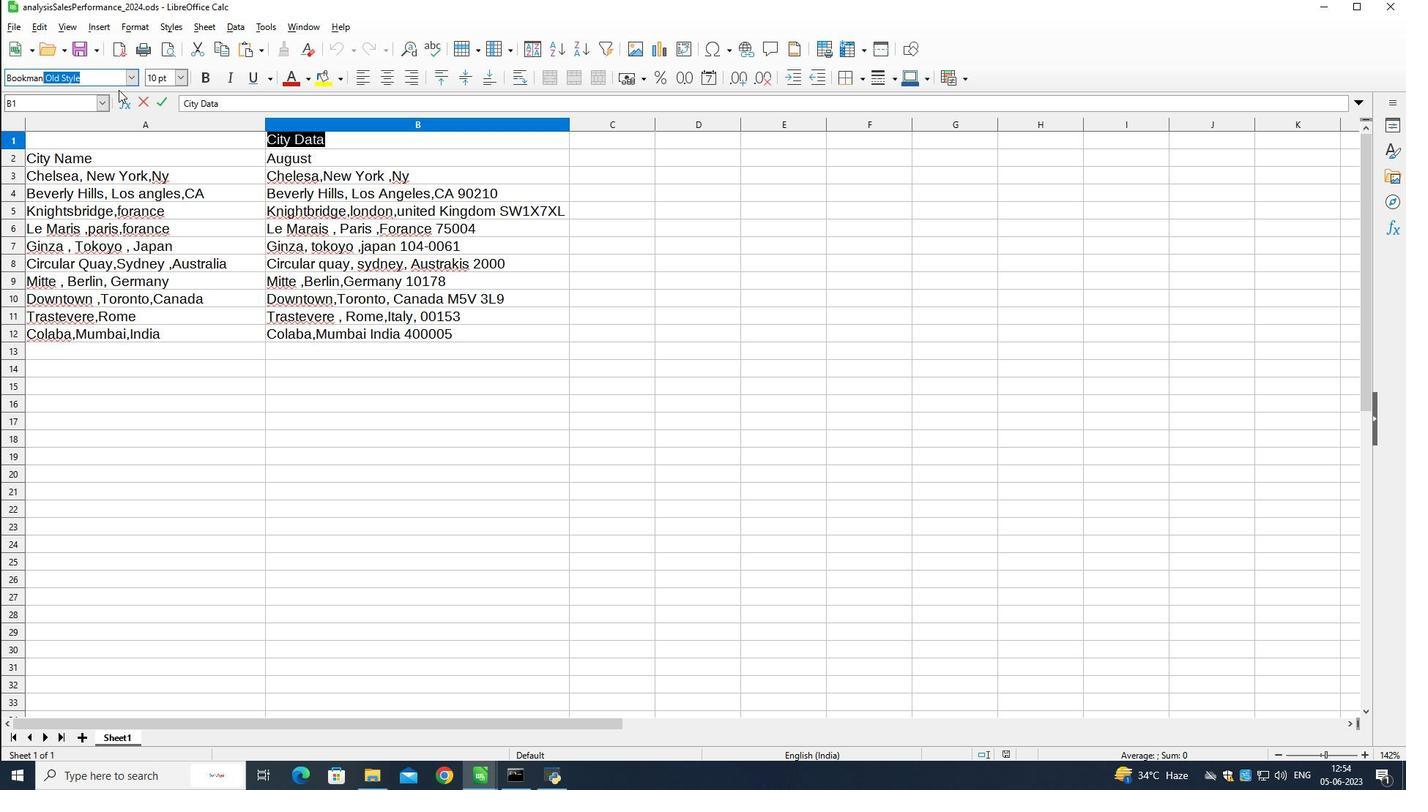 
Action: Mouse moved to (309, 77)
Screenshot: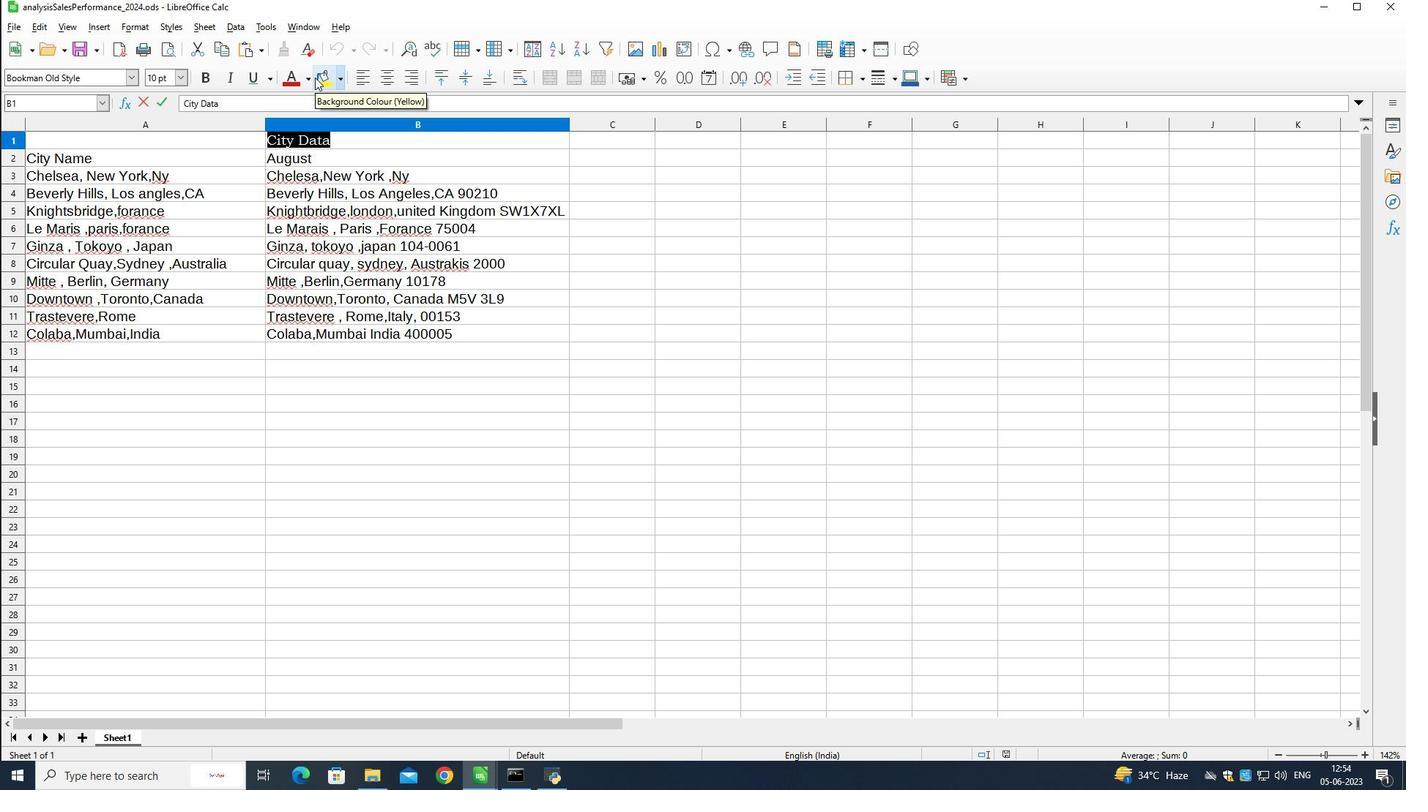 
Action: Mouse pressed left at (309, 77)
Screenshot: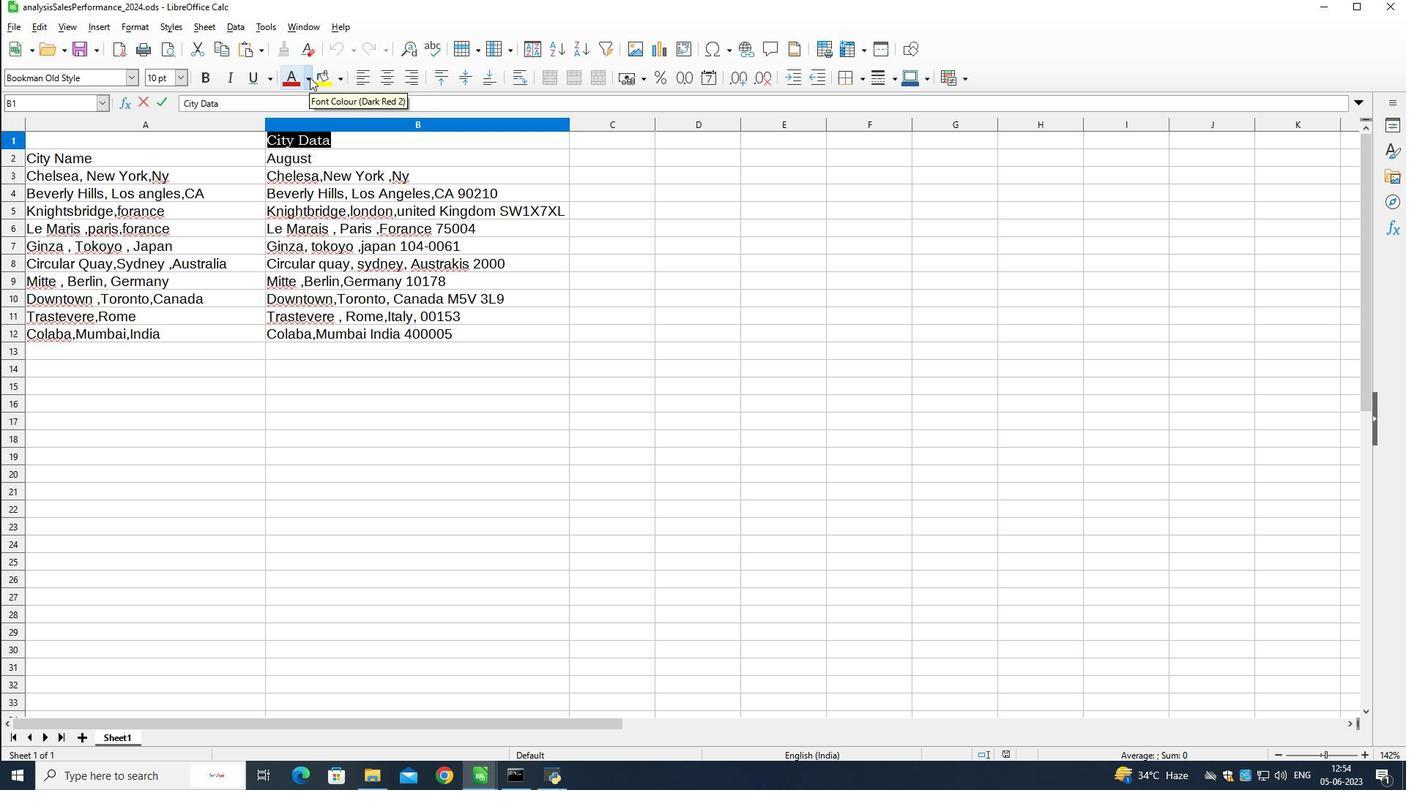 
Action: Mouse moved to (347, 347)
Screenshot: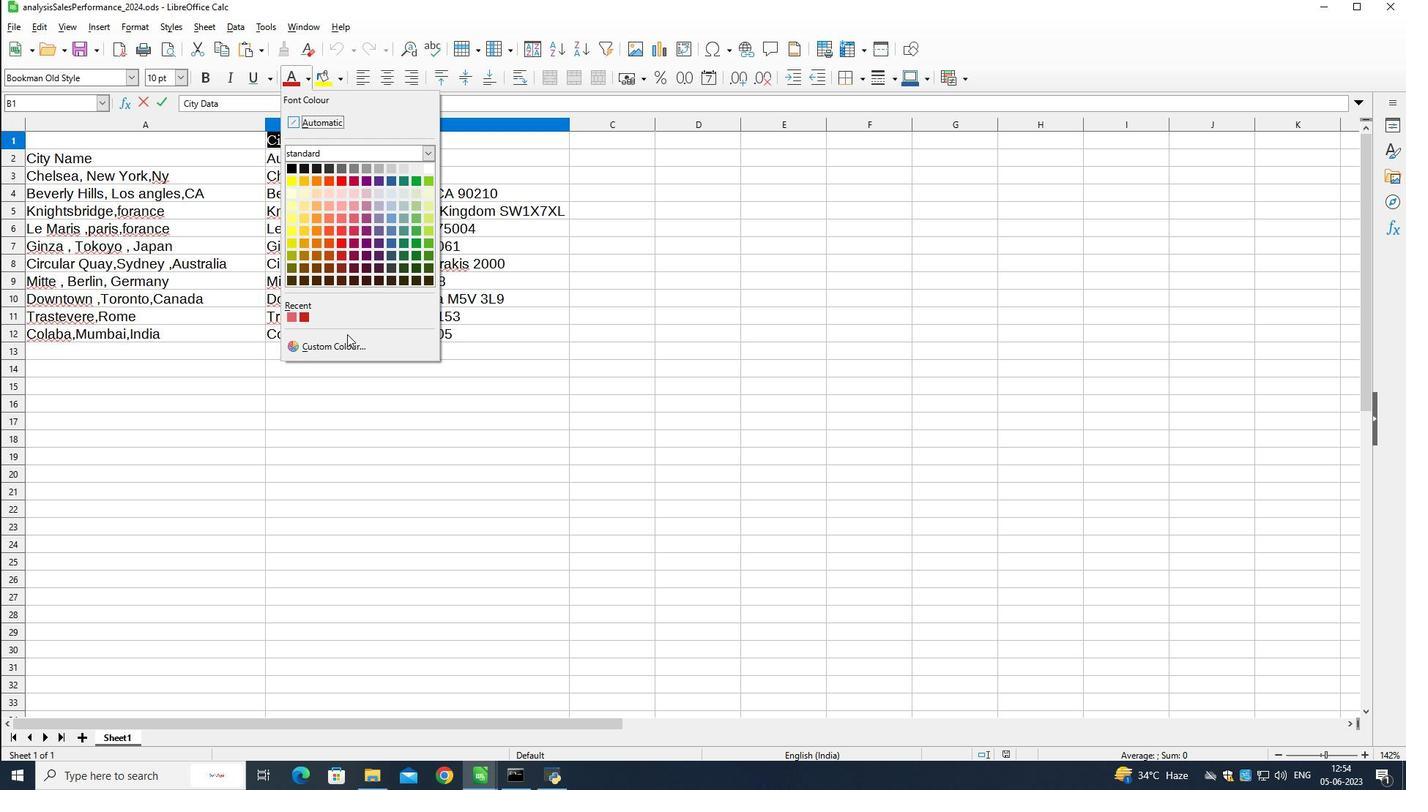
Action: Mouse pressed left at (347, 347)
Screenshot: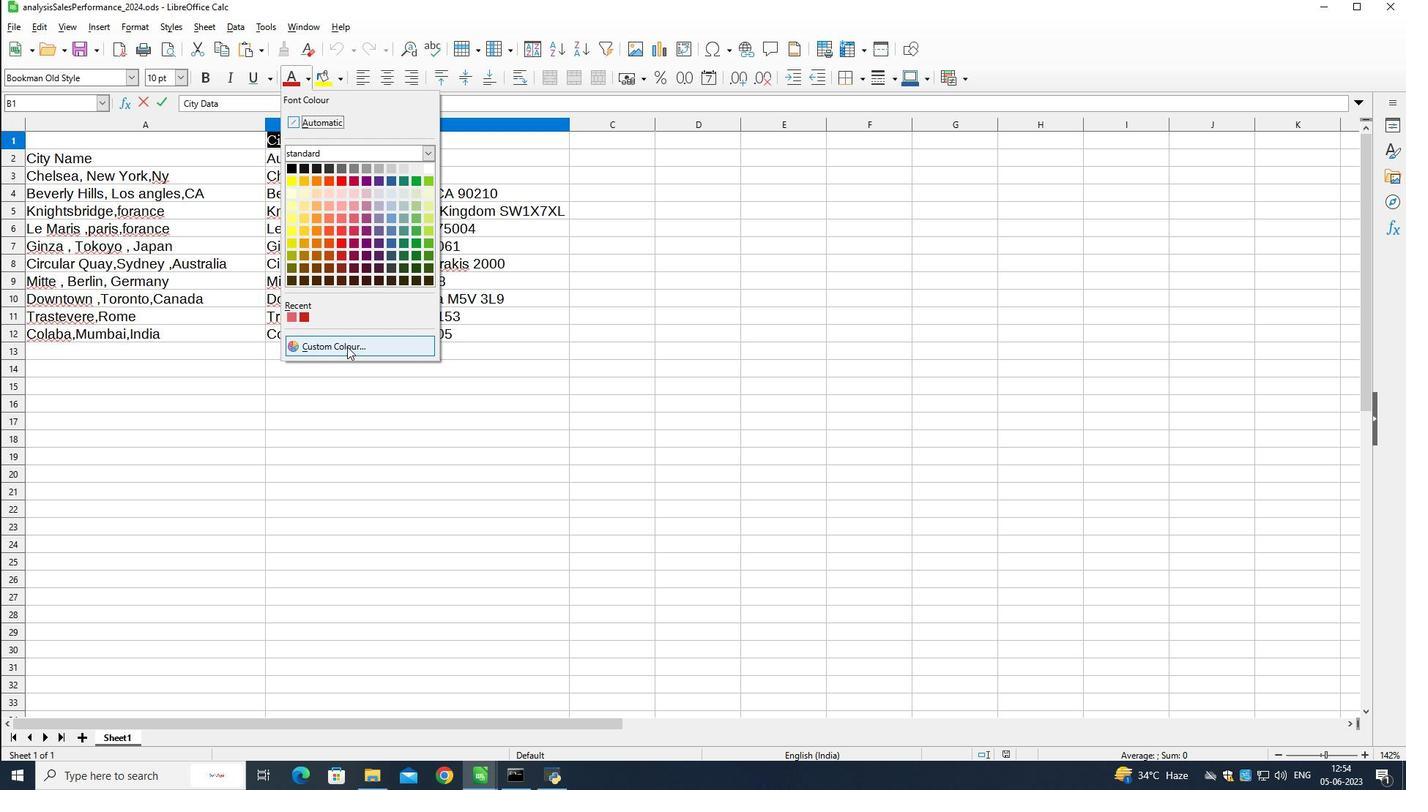 
Action: Mouse moved to (842, 324)
Screenshot: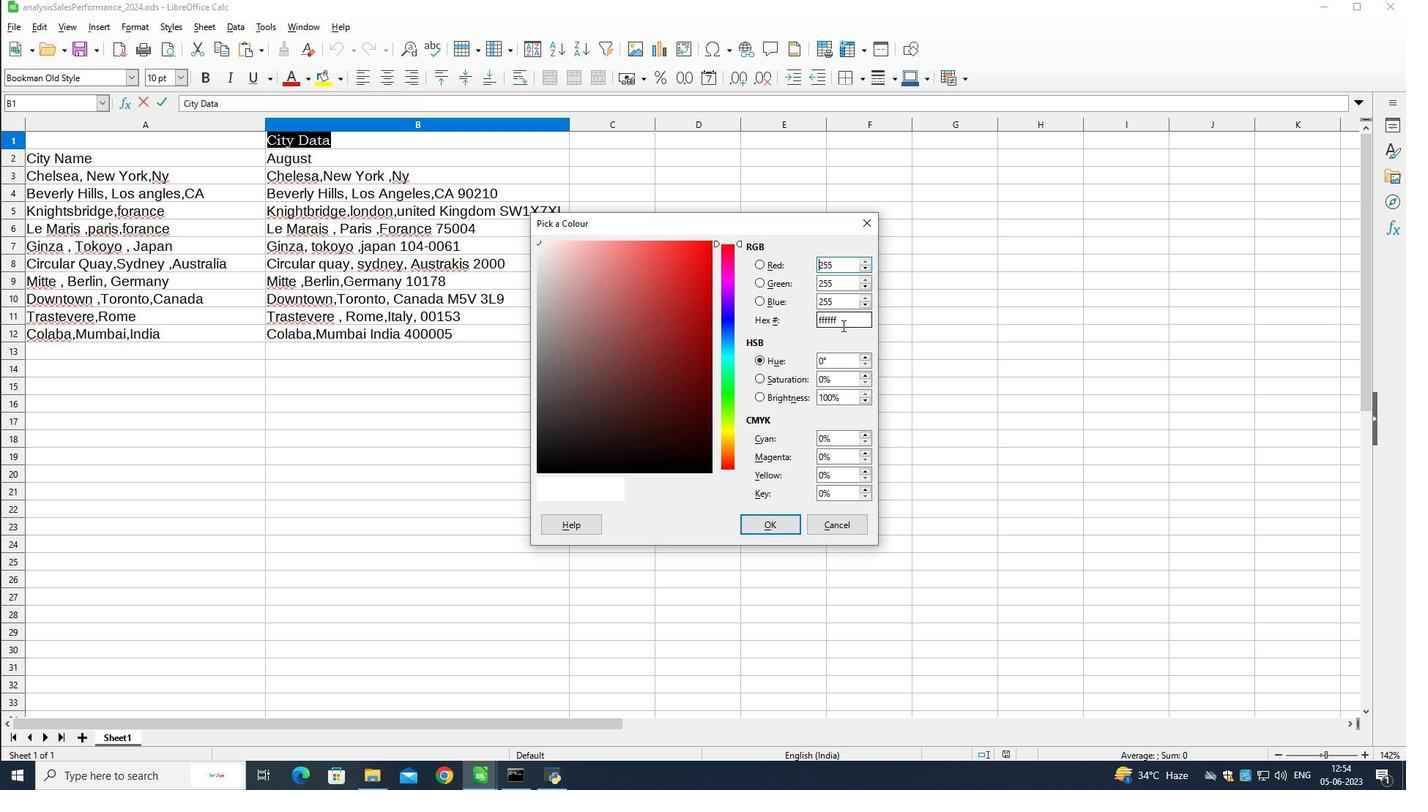 
Action: Mouse pressed left at (842, 324)
Screenshot: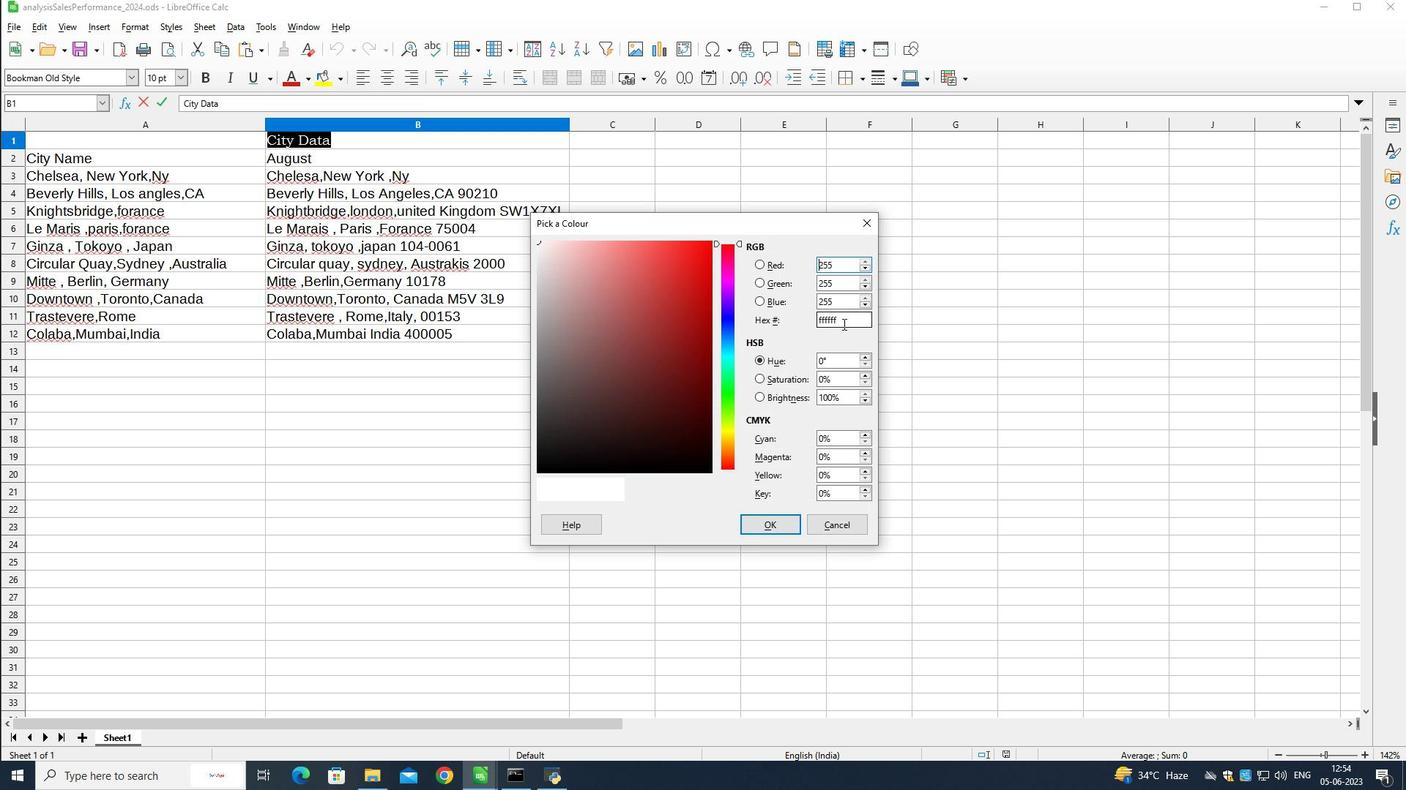 
Action: Mouse pressed left at (842, 324)
Screenshot: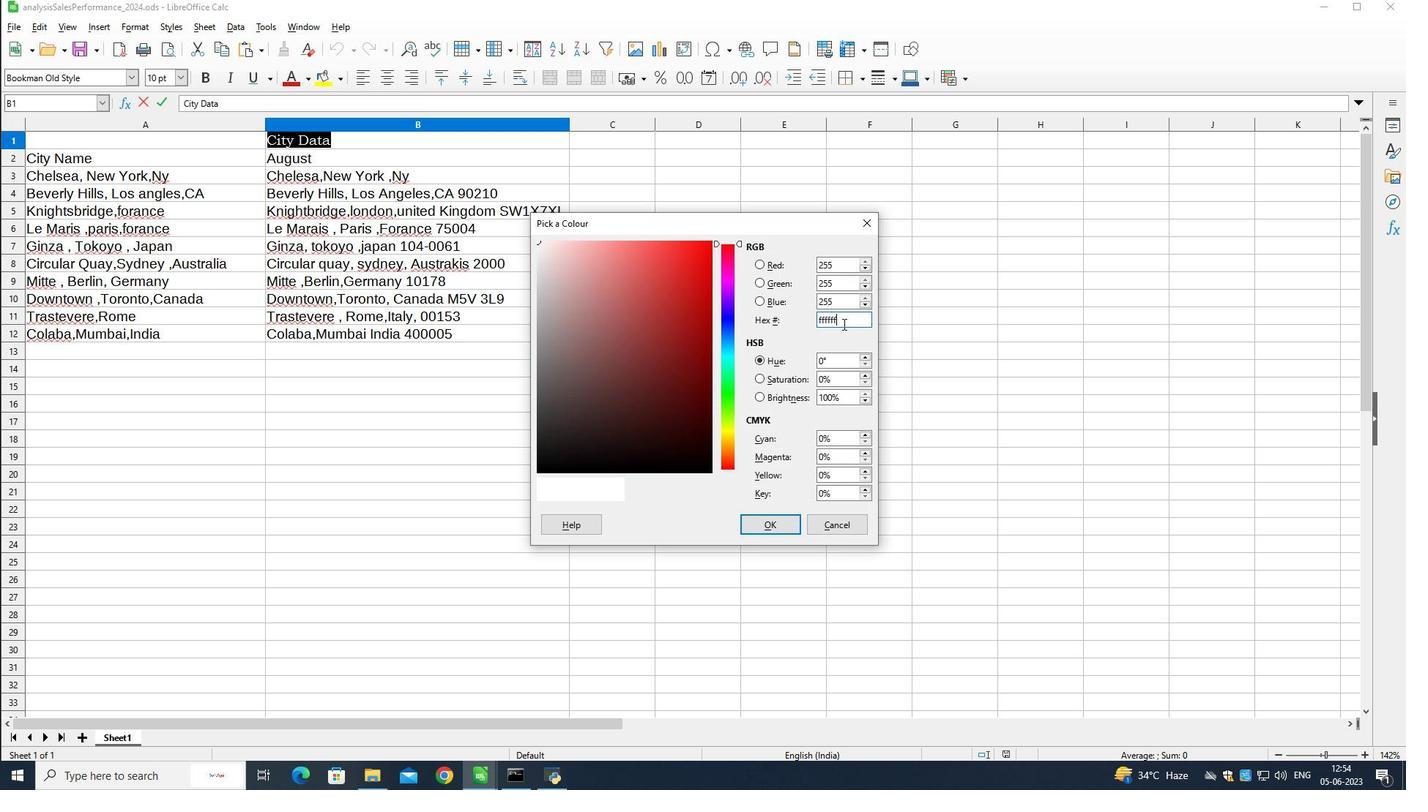 
Action: Mouse pressed left at (842, 324)
Screenshot: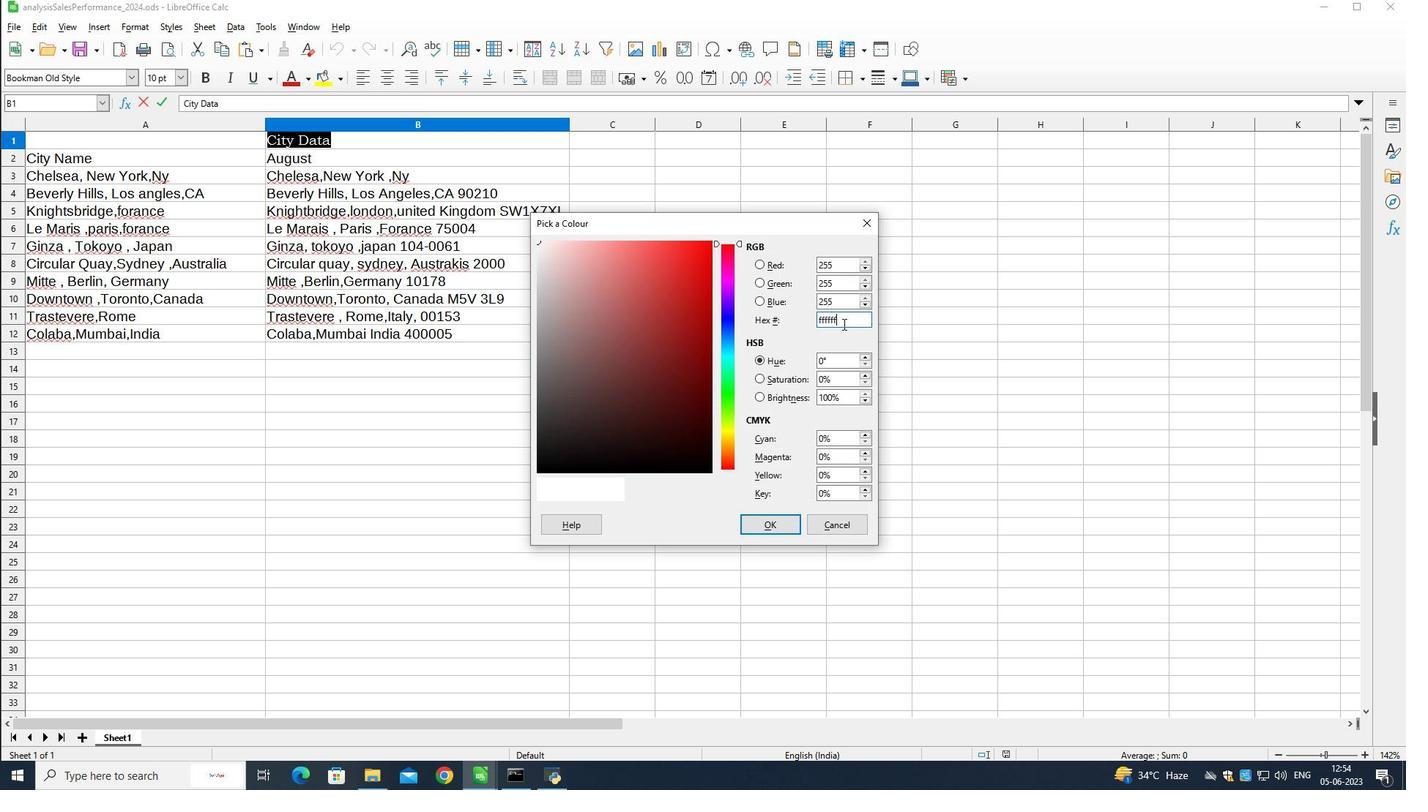
Action: Key pressed <Key.shift><Key.shift><Key.shift><Key.shift><Key.shift><Key.shift>#a4c2f4<Key.enter>
Screenshot: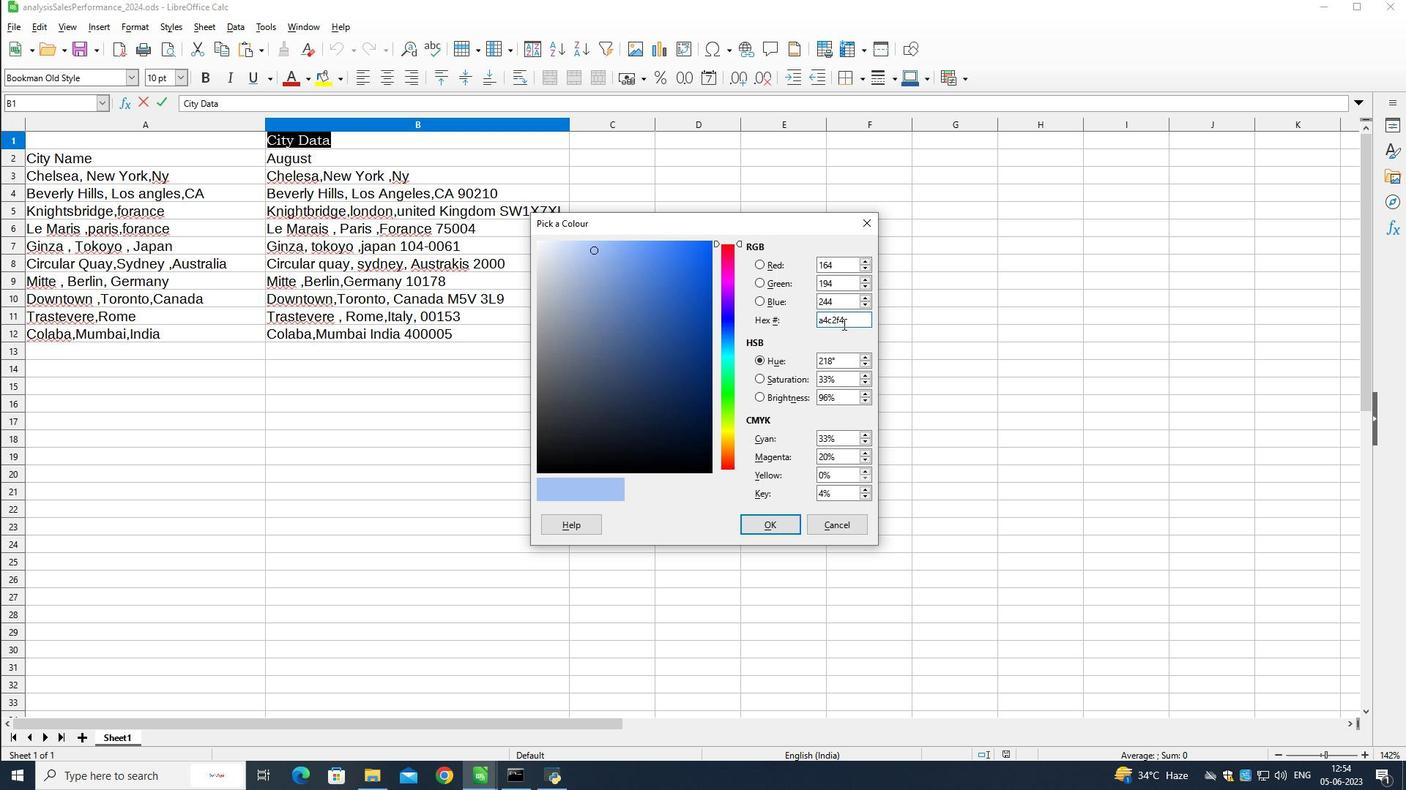 
Action: Mouse moved to (255, 71)
Screenshot: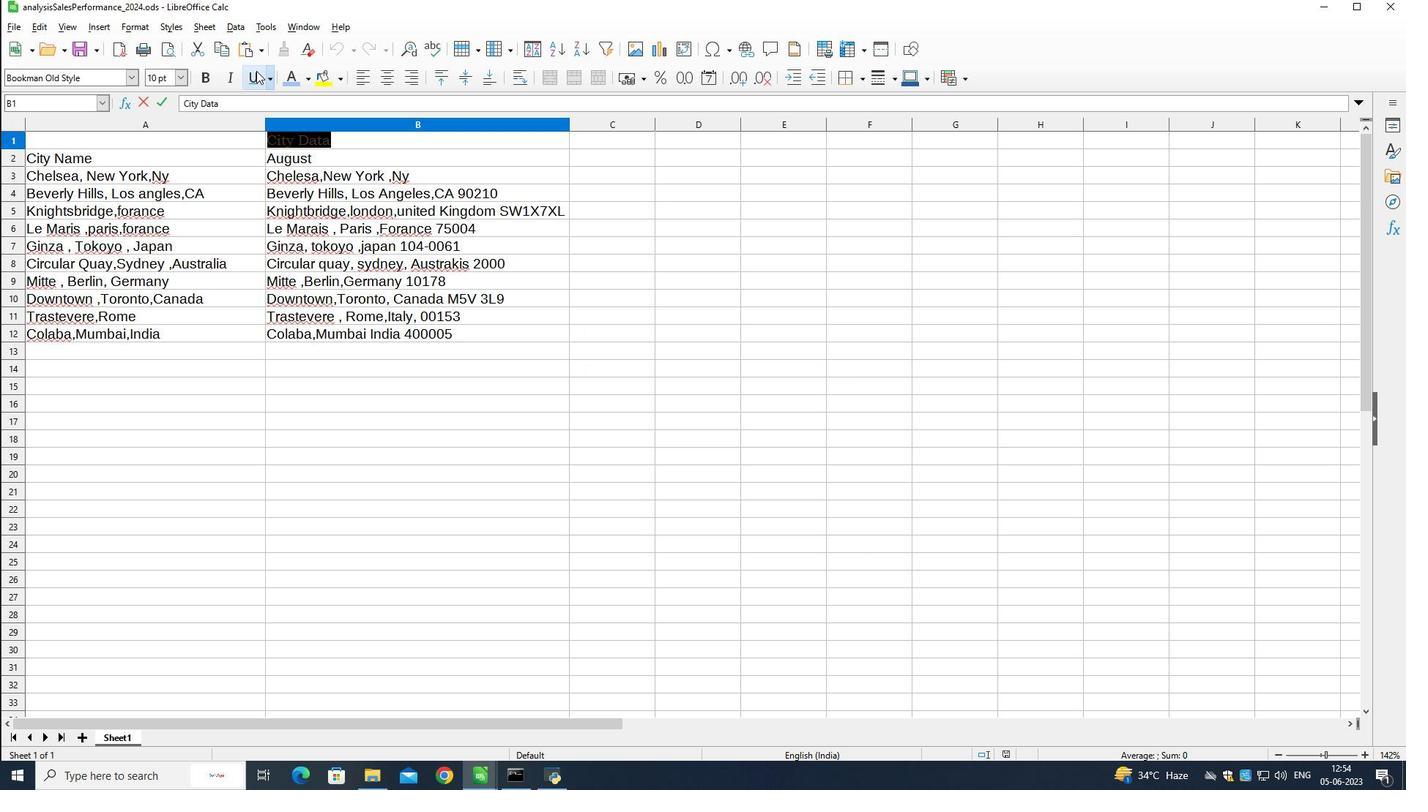 
Action: Mouse pressed left at (255, 71)
Screenshot: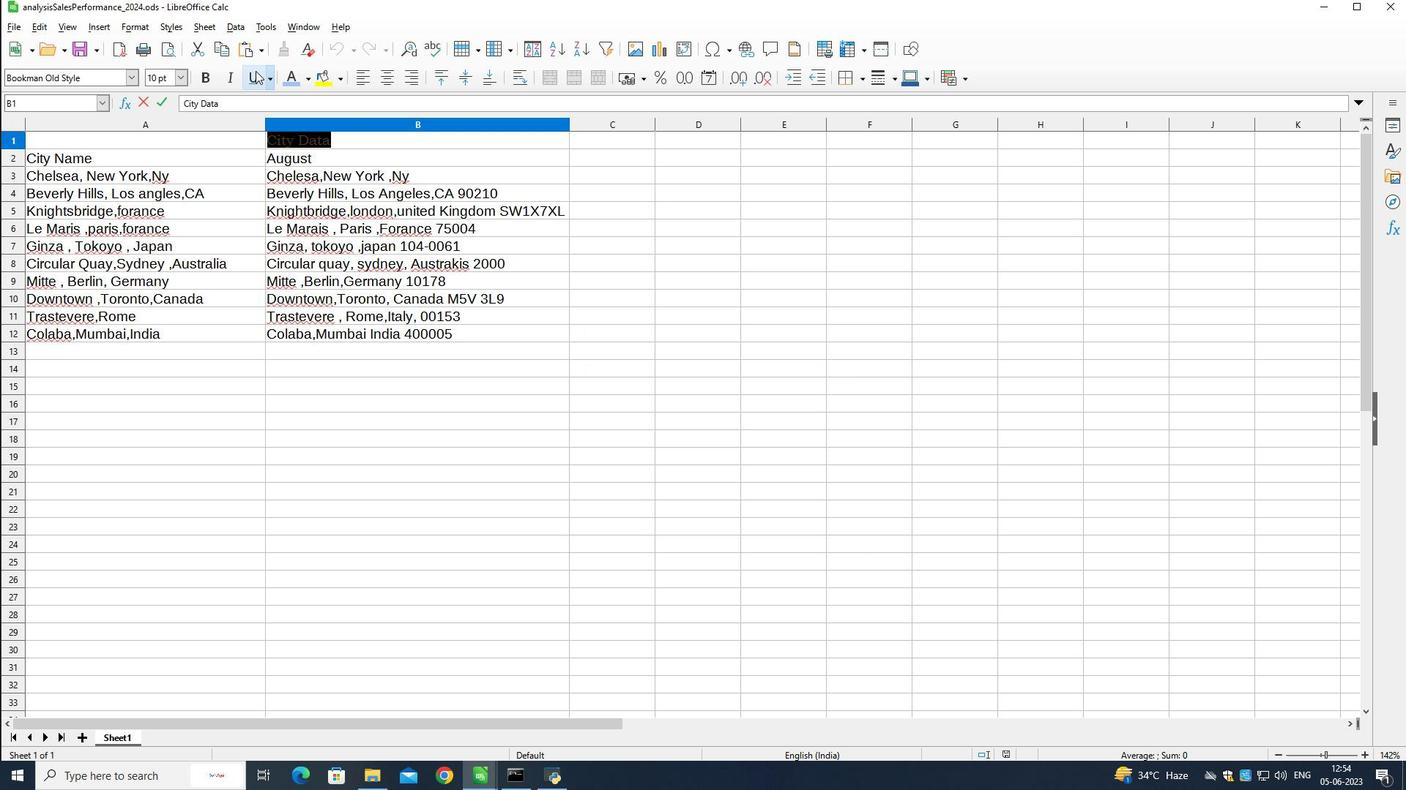 
Action: Mouse moved to (179, 76)
Screenshot: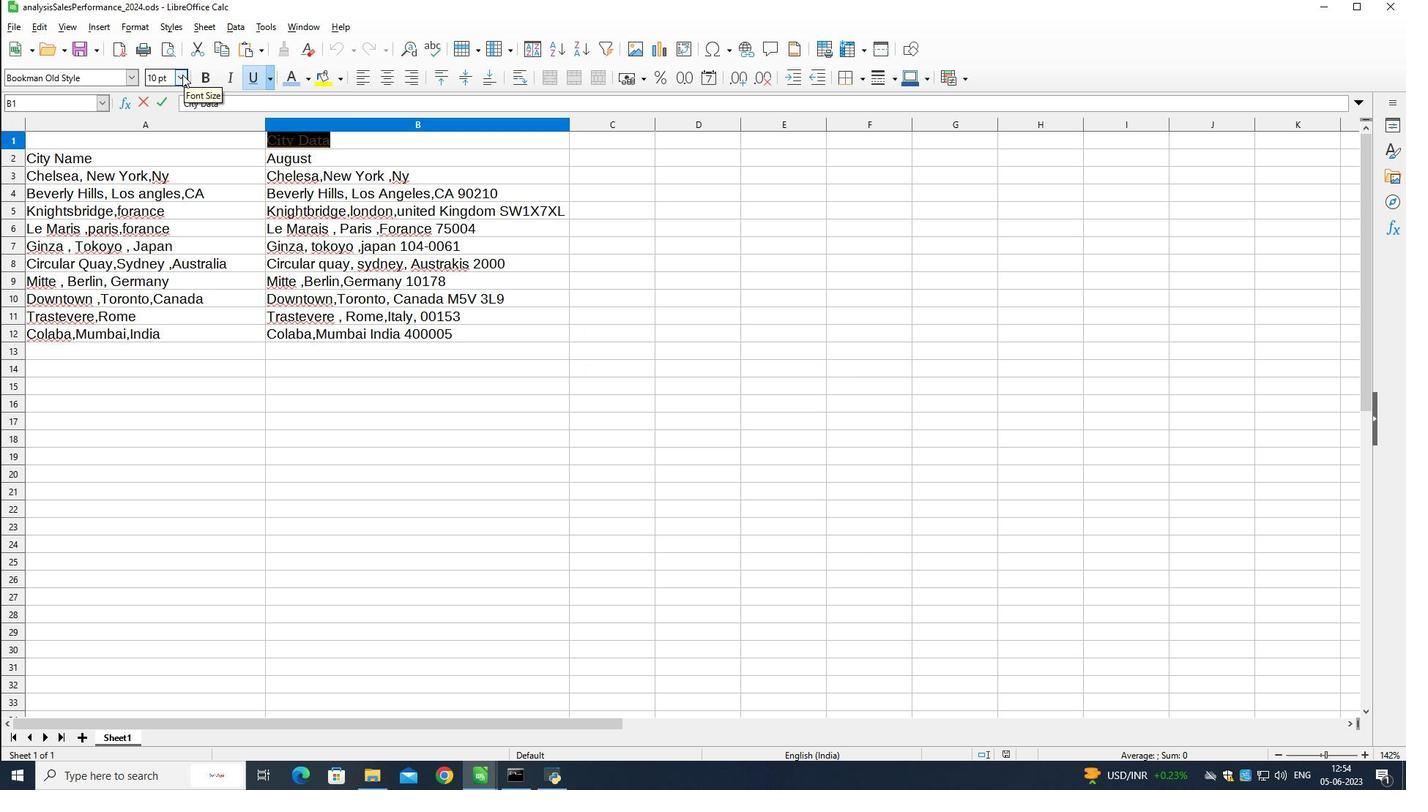 
Action: Mouse pressed left at (179, 76)
Screenshot: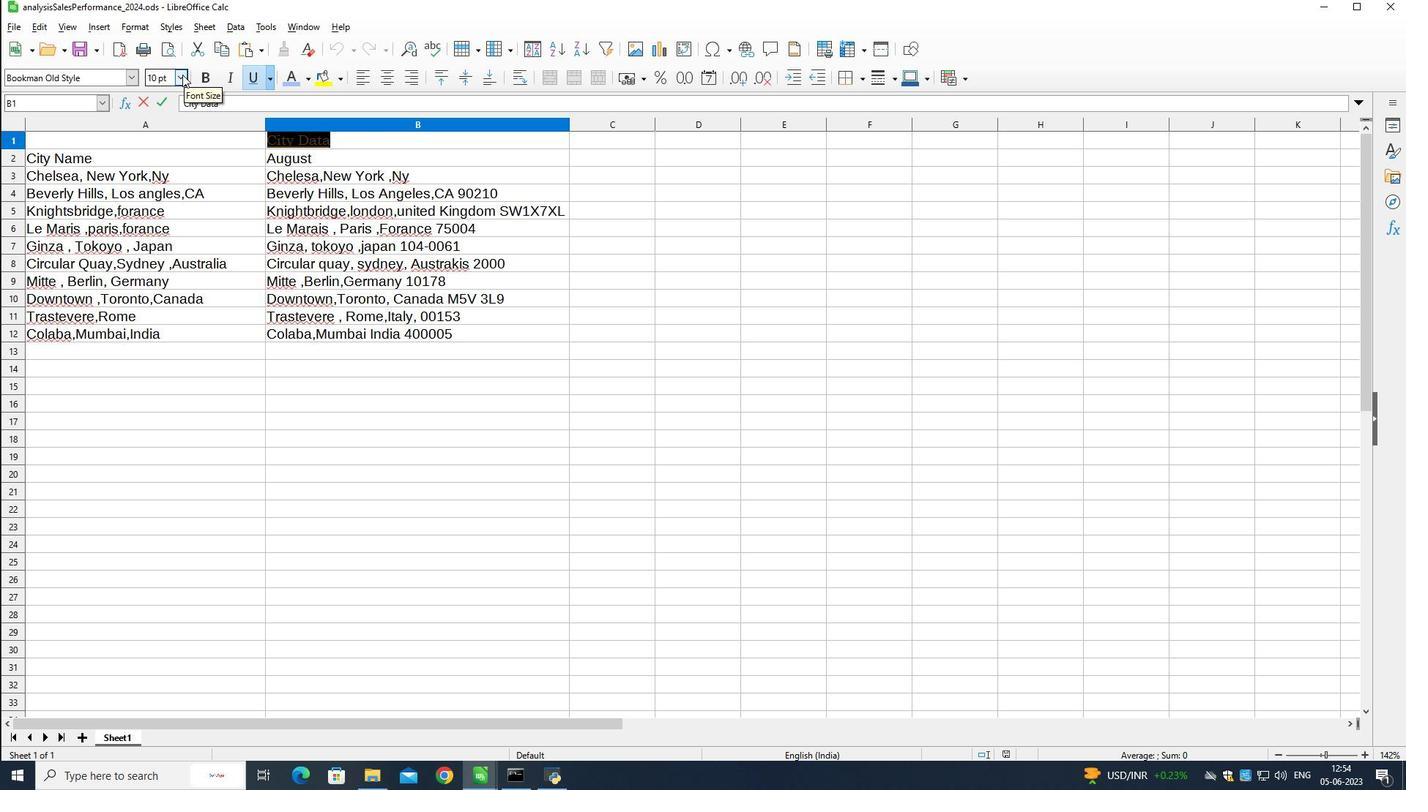 
Action: Mouse moved to (155, 290)
Screenshot: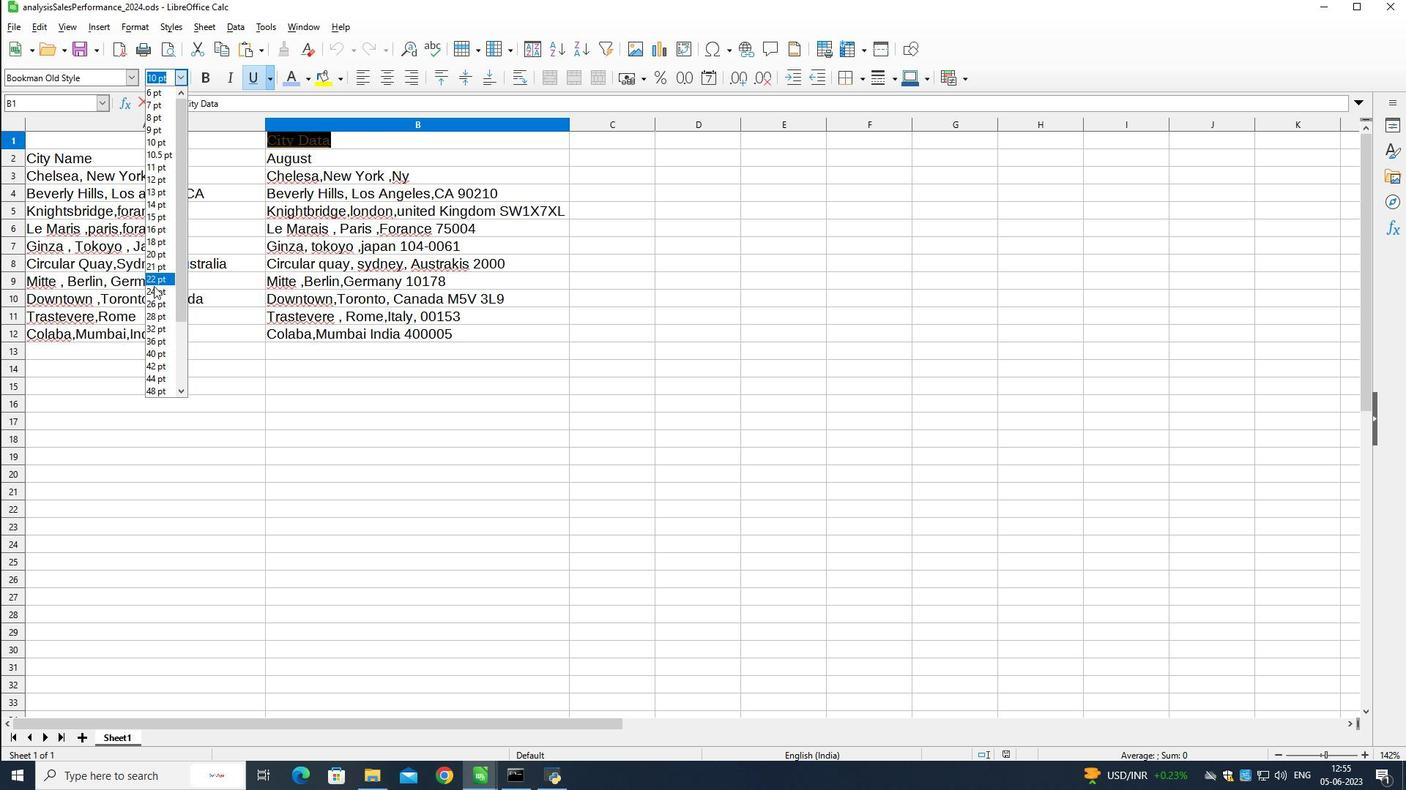
Action: Mouse pressed left at (155, 290)
Screenshot: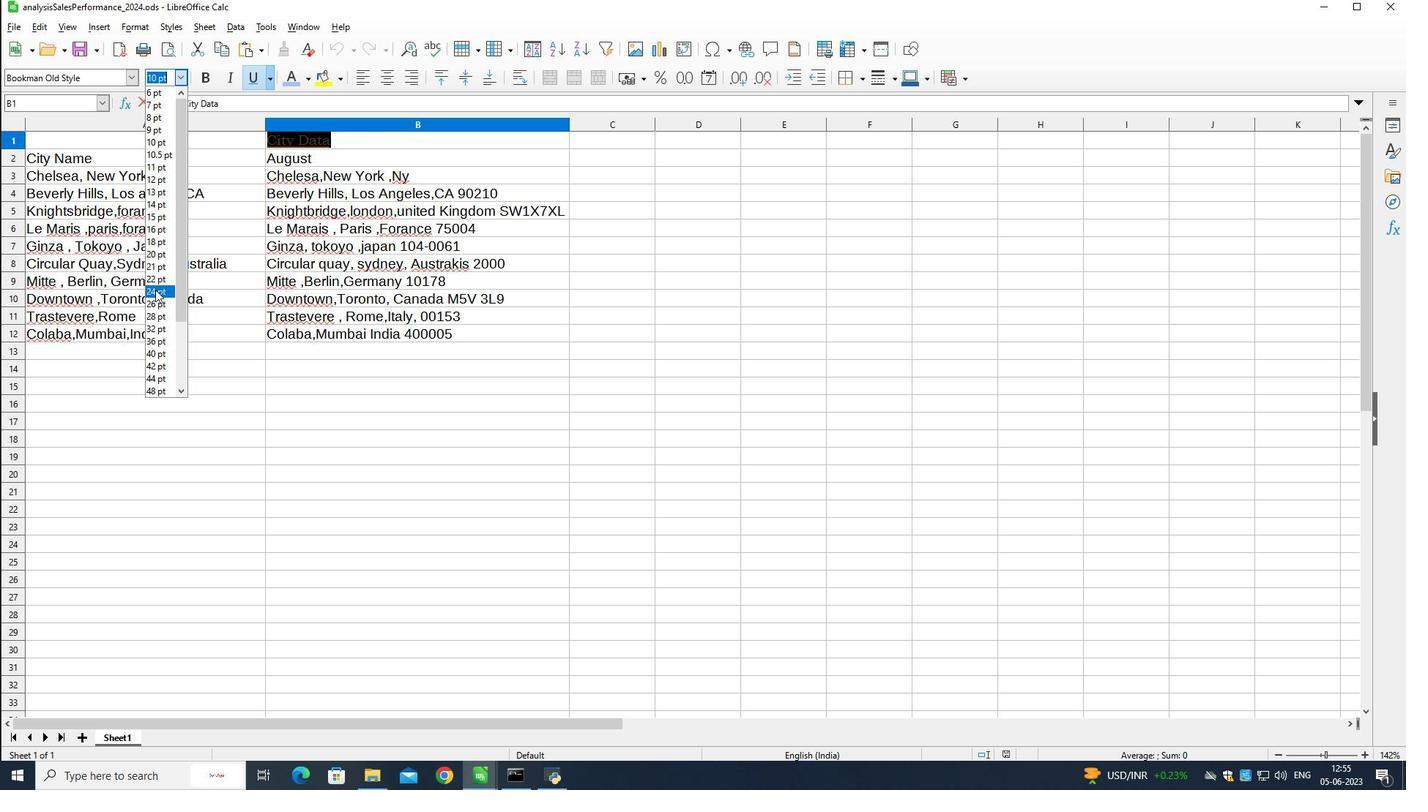 
Action: Mouse moved to (182, 232)
Screenshot: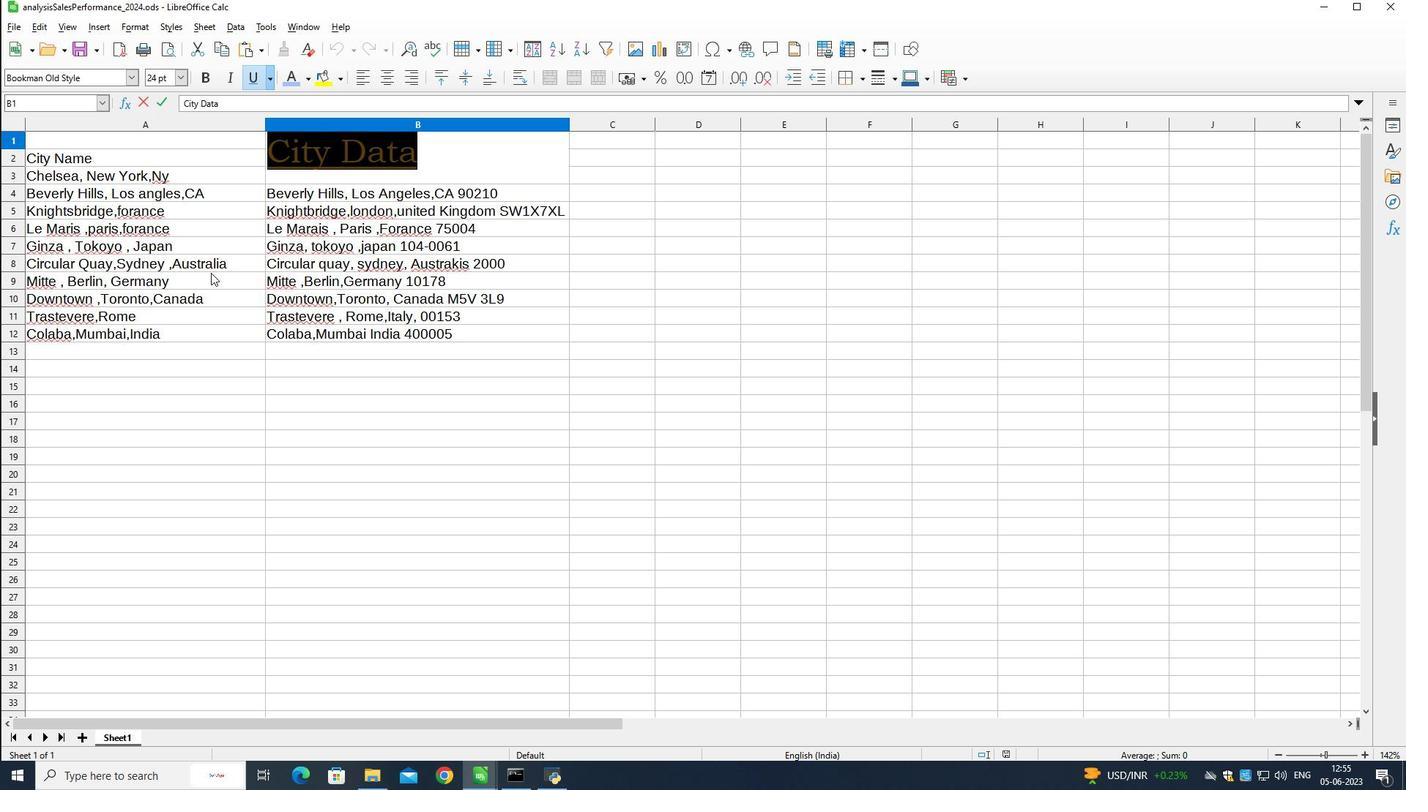 
Action: Mouse pressed left at (182, 232)
Screenshot: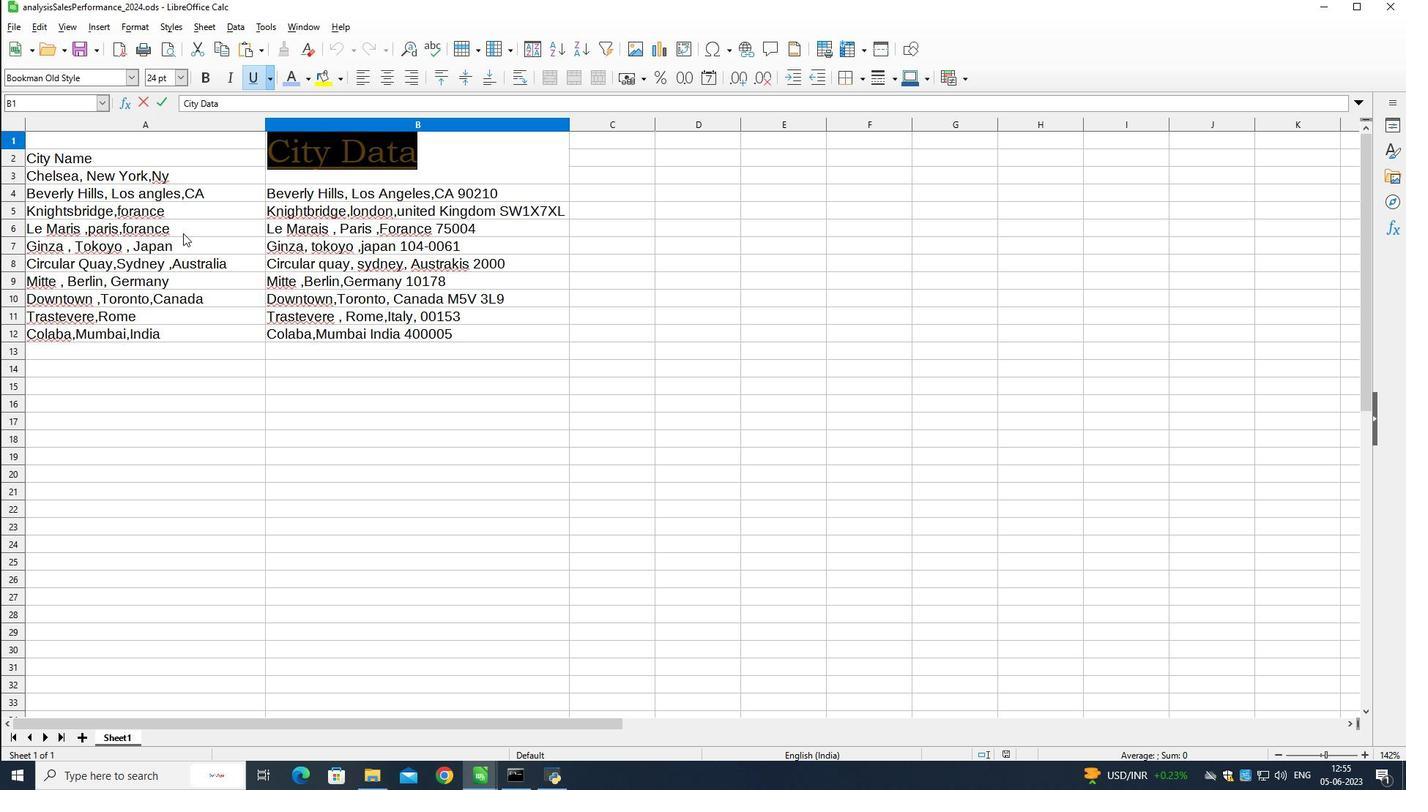 
Action: Mouse moved to (62, 180)
Screenshot: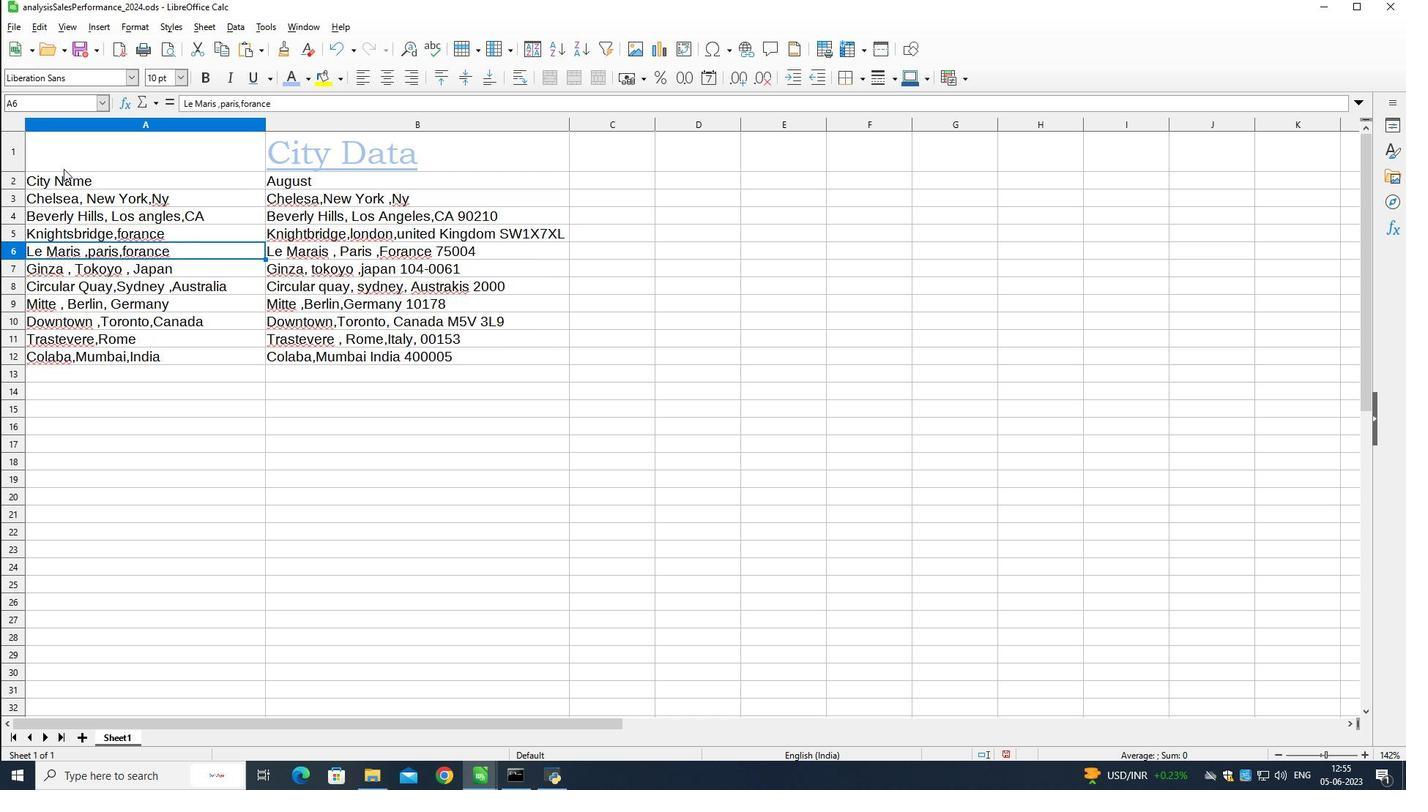 
Action: Mouse pressed left at (62, 180)
Screenshot: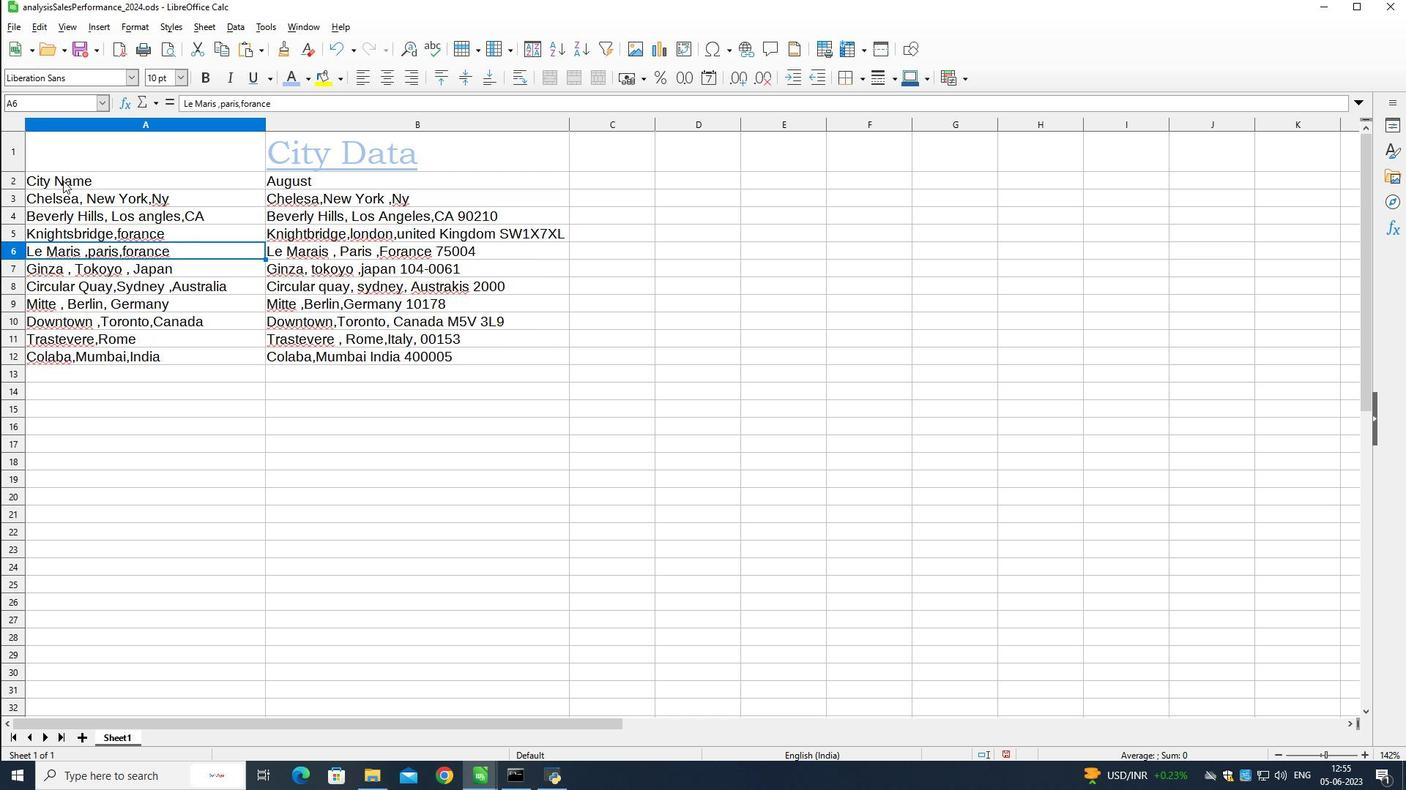 
Action: Mouse moved to (183, 73)
Screenshot: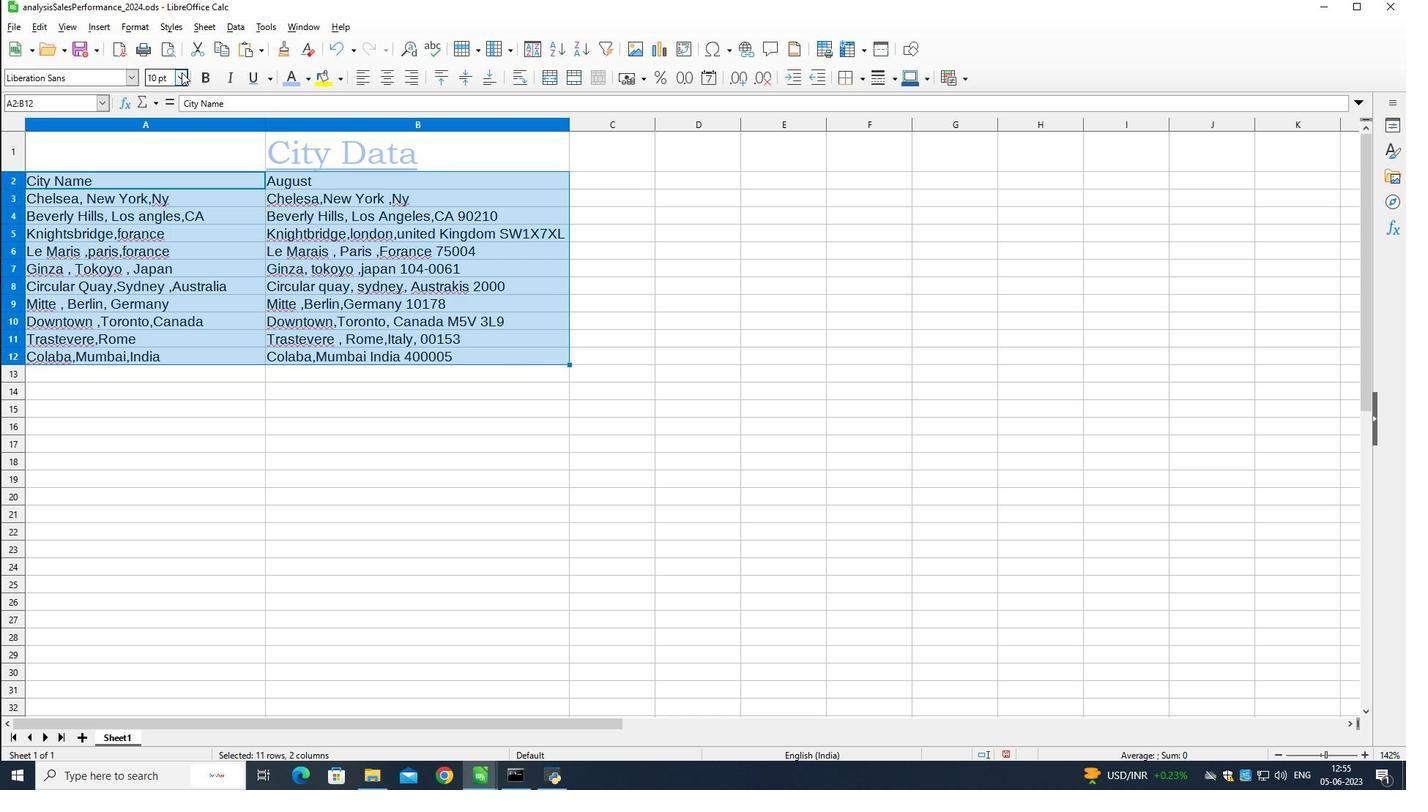 
Action: Mouse pressed left at (183, 73)
Screenshot: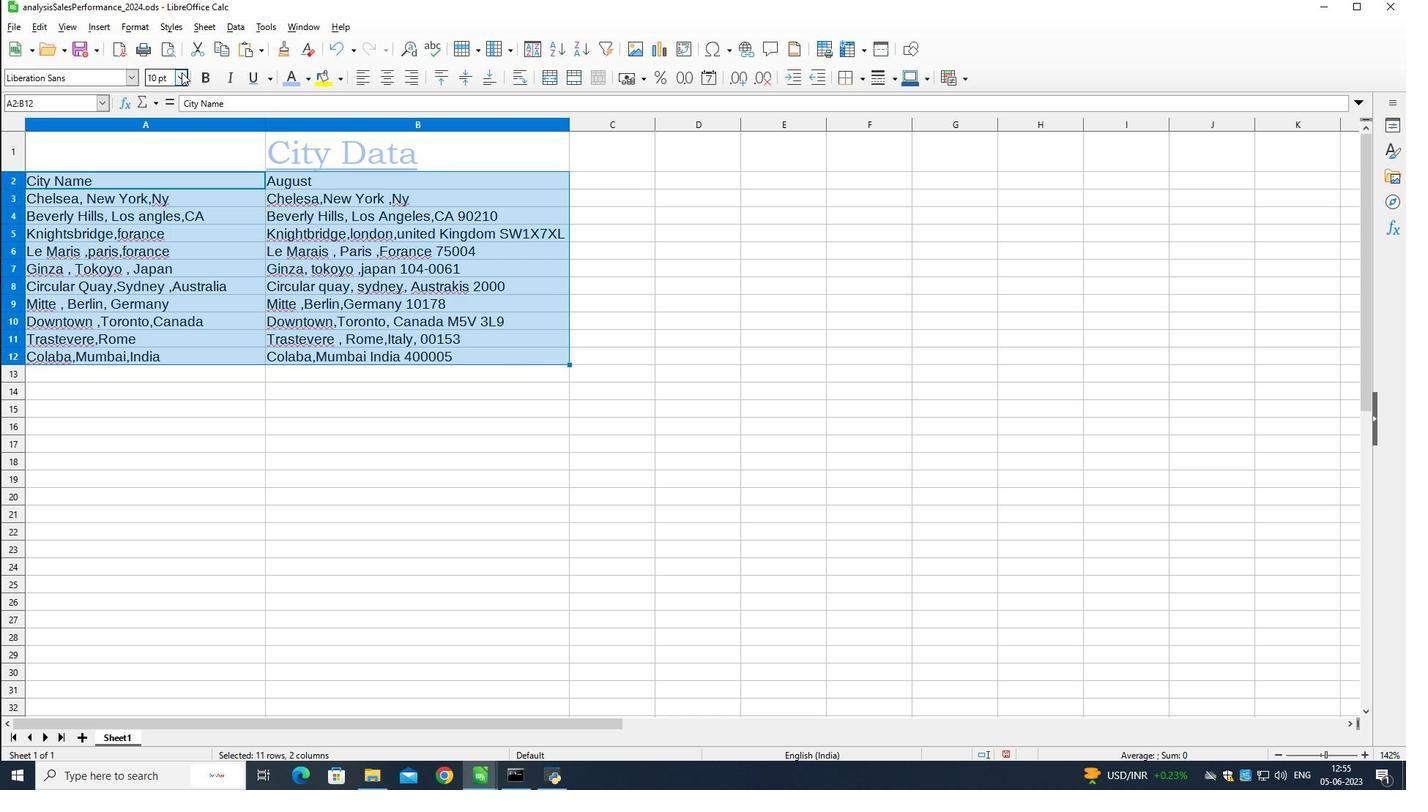 
Action: Mouse moved to (155, 242)
Screenshot: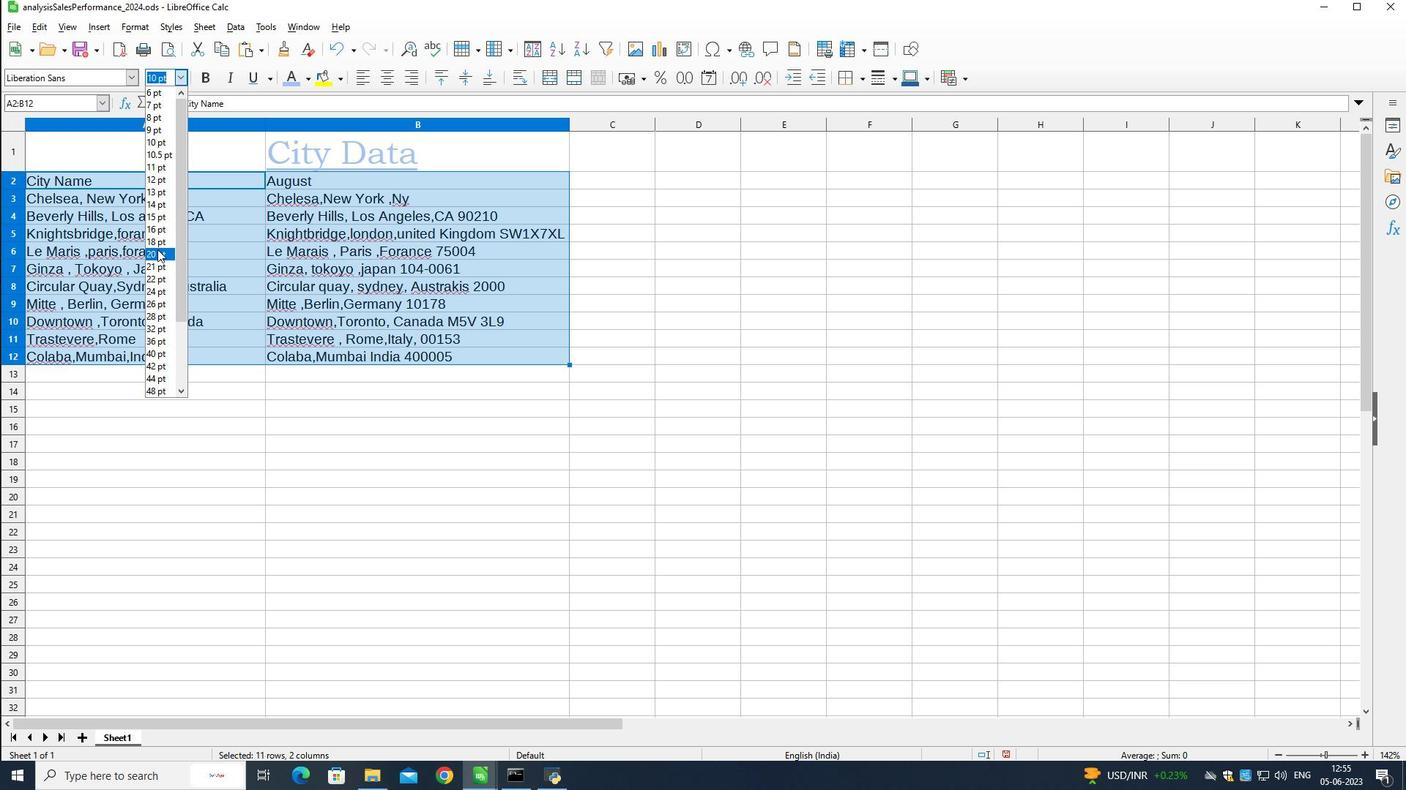 
Action: Mouse pressed left at (155, 242)
Screenshot: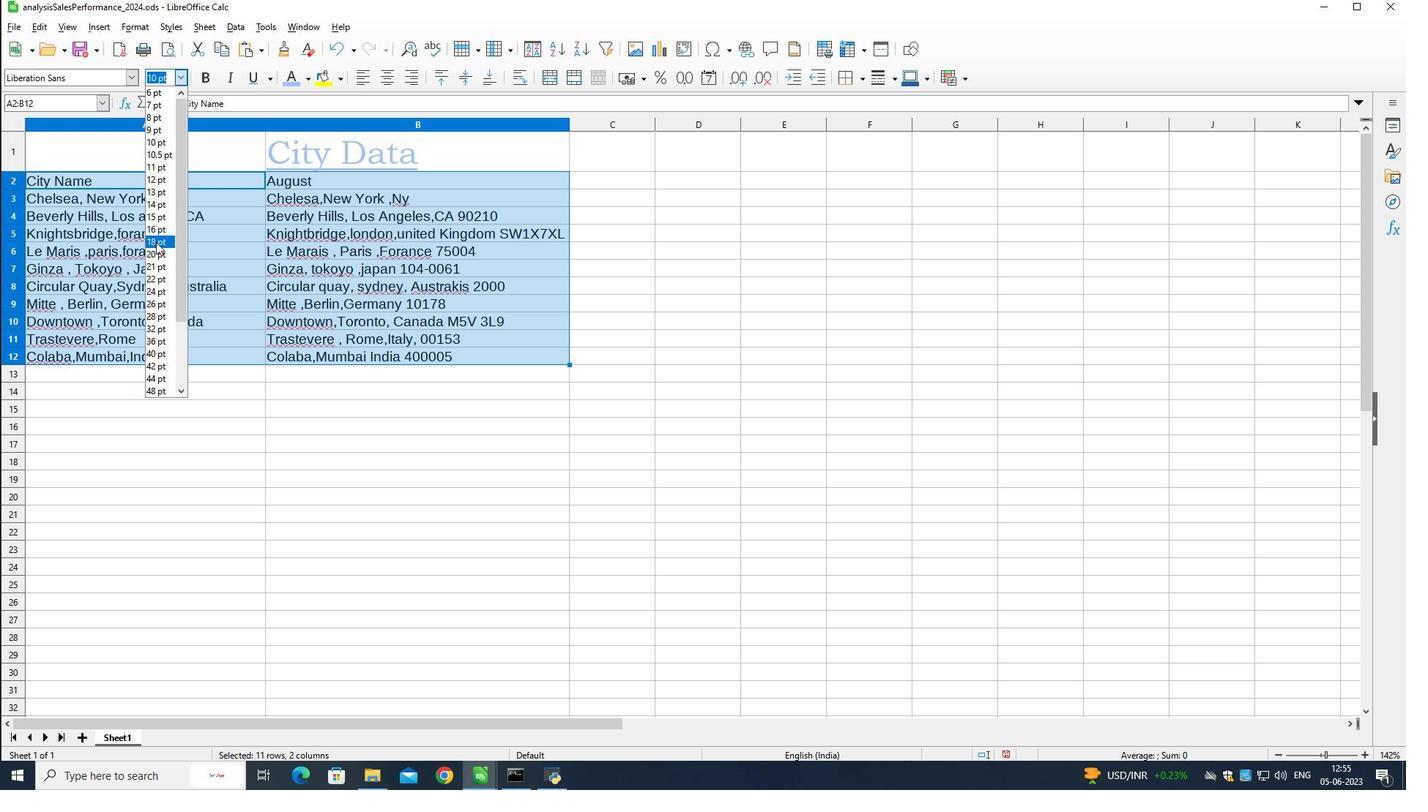 
Action: Mouse moved to (84, 74)
Screenshot: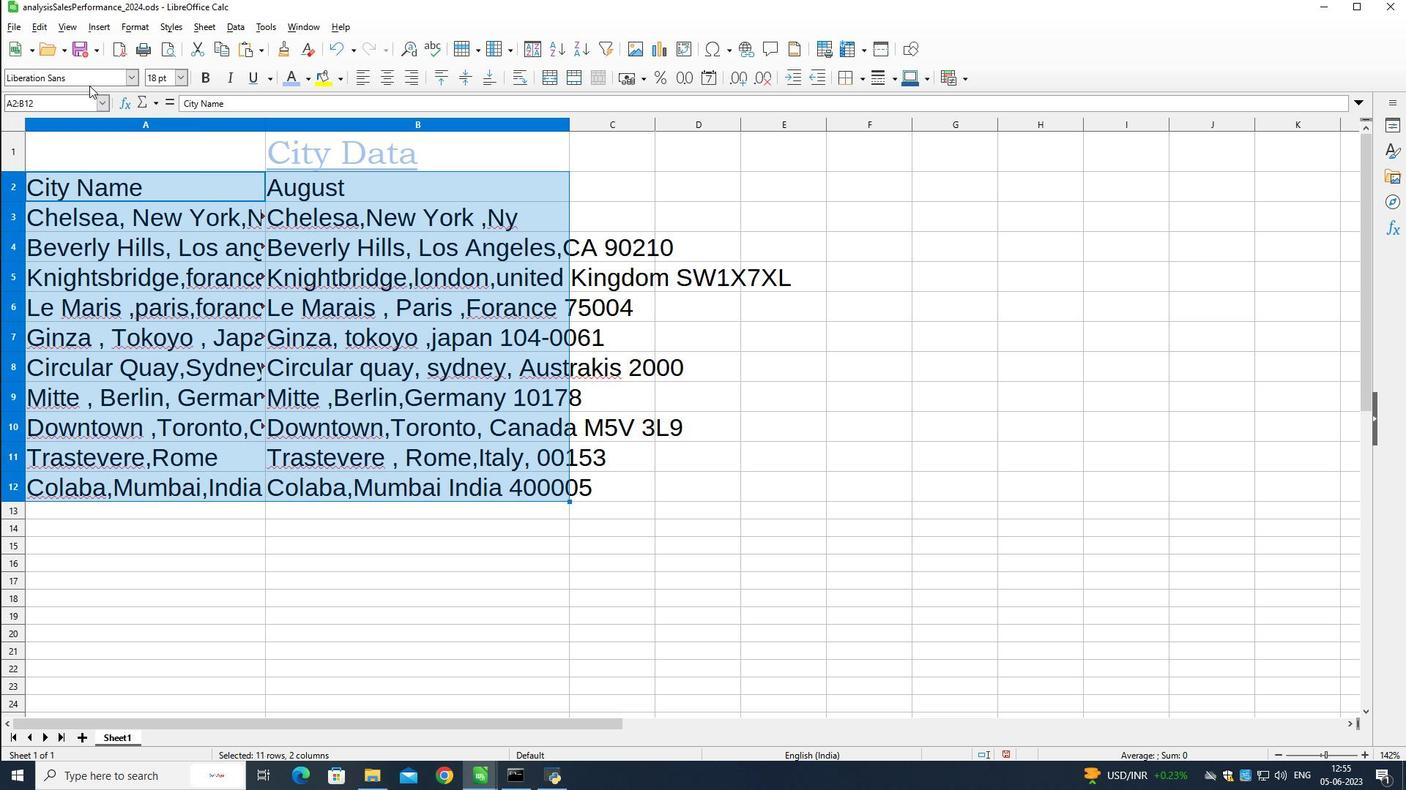 
Action: Mouse pressed left at (84, 74)
Screenshot: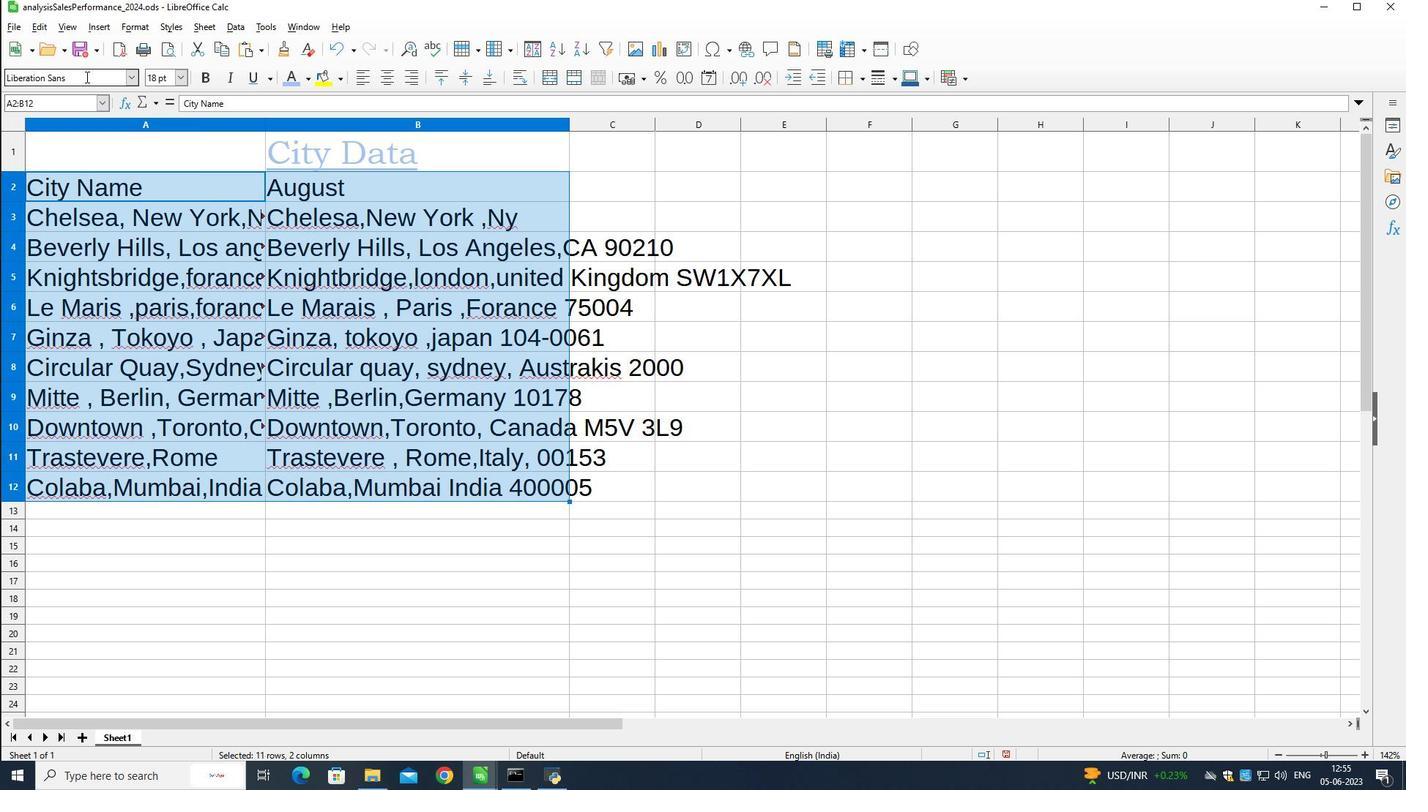 
Action: Mouse pressed left at (84, 74)
Screenshot: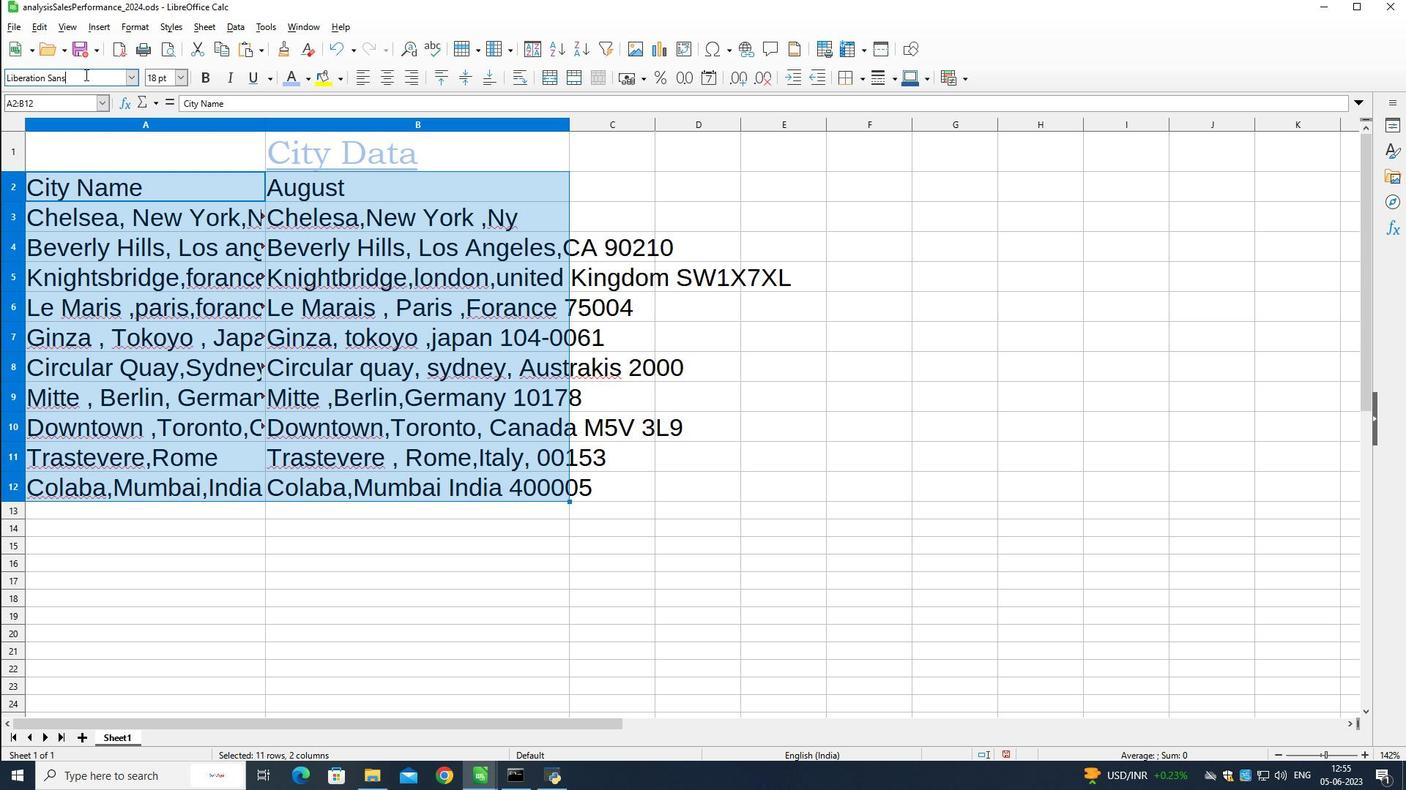 
Action: Mouse pressed left at (84, 74)
Screenshot: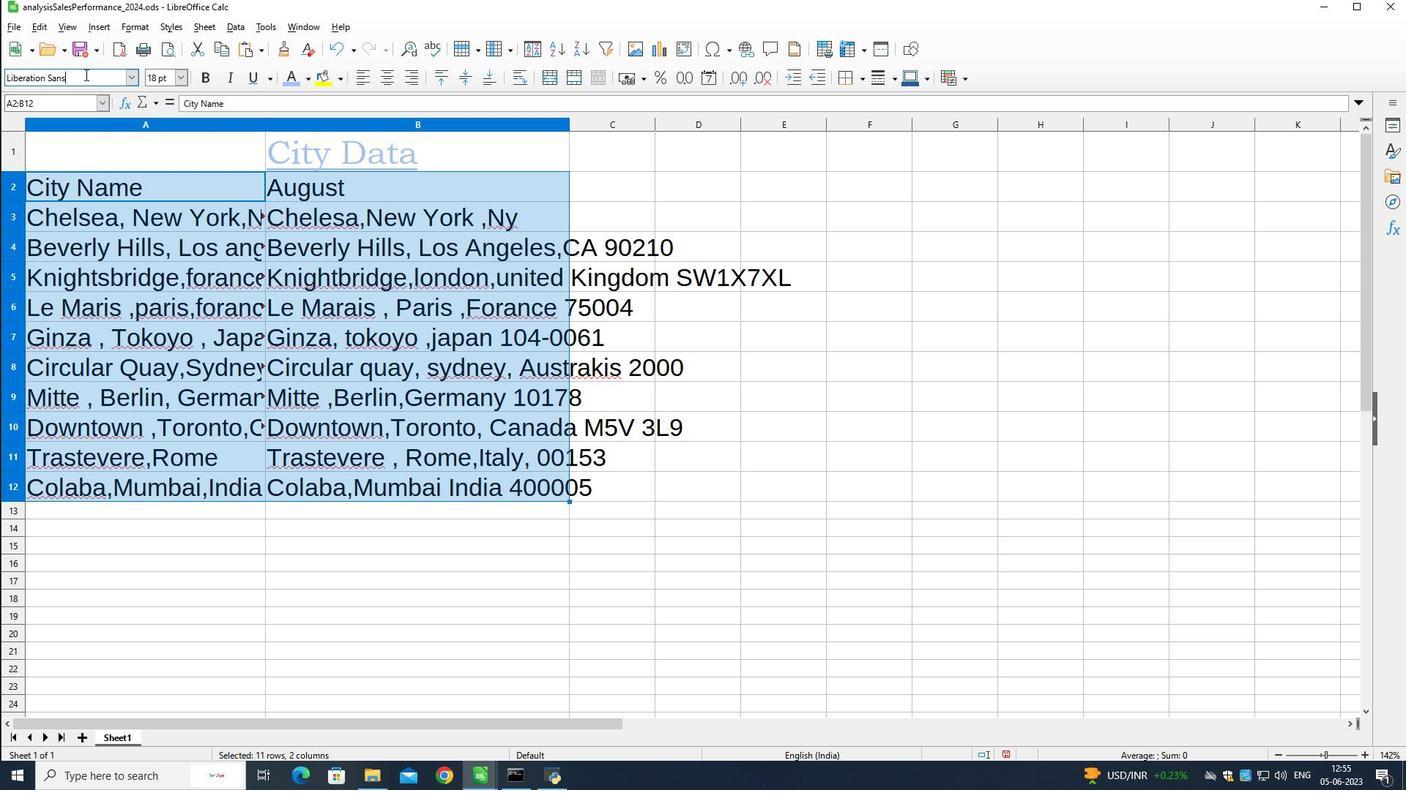 
Action: Key pressed <Key.shift>Browali<Key.backspace>lia<Key.space><Key.shift>Newa<Key.backspace><Key.backspace>w<Key.enter>
Screenshot: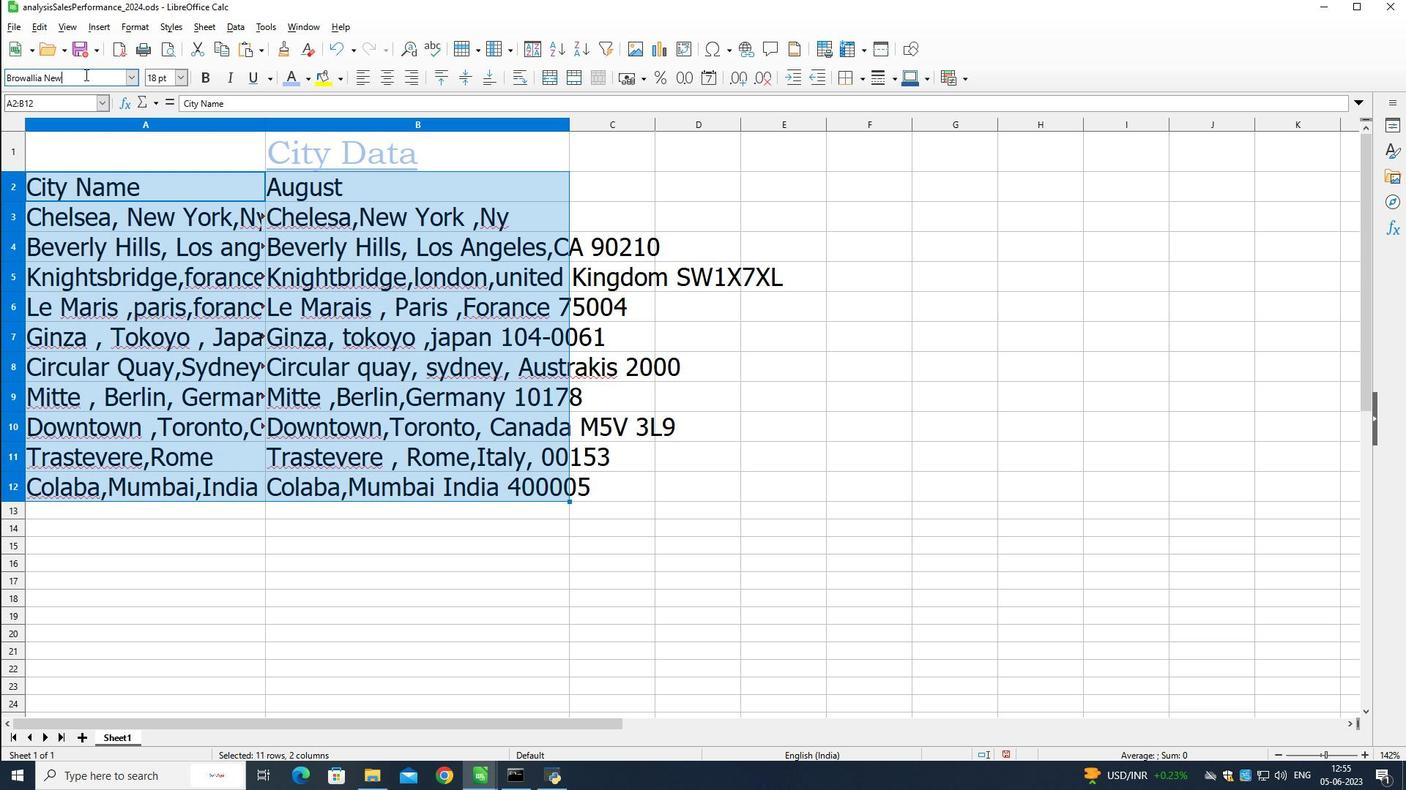 
Action: Mouse moved to (683, 331)
Screenshot: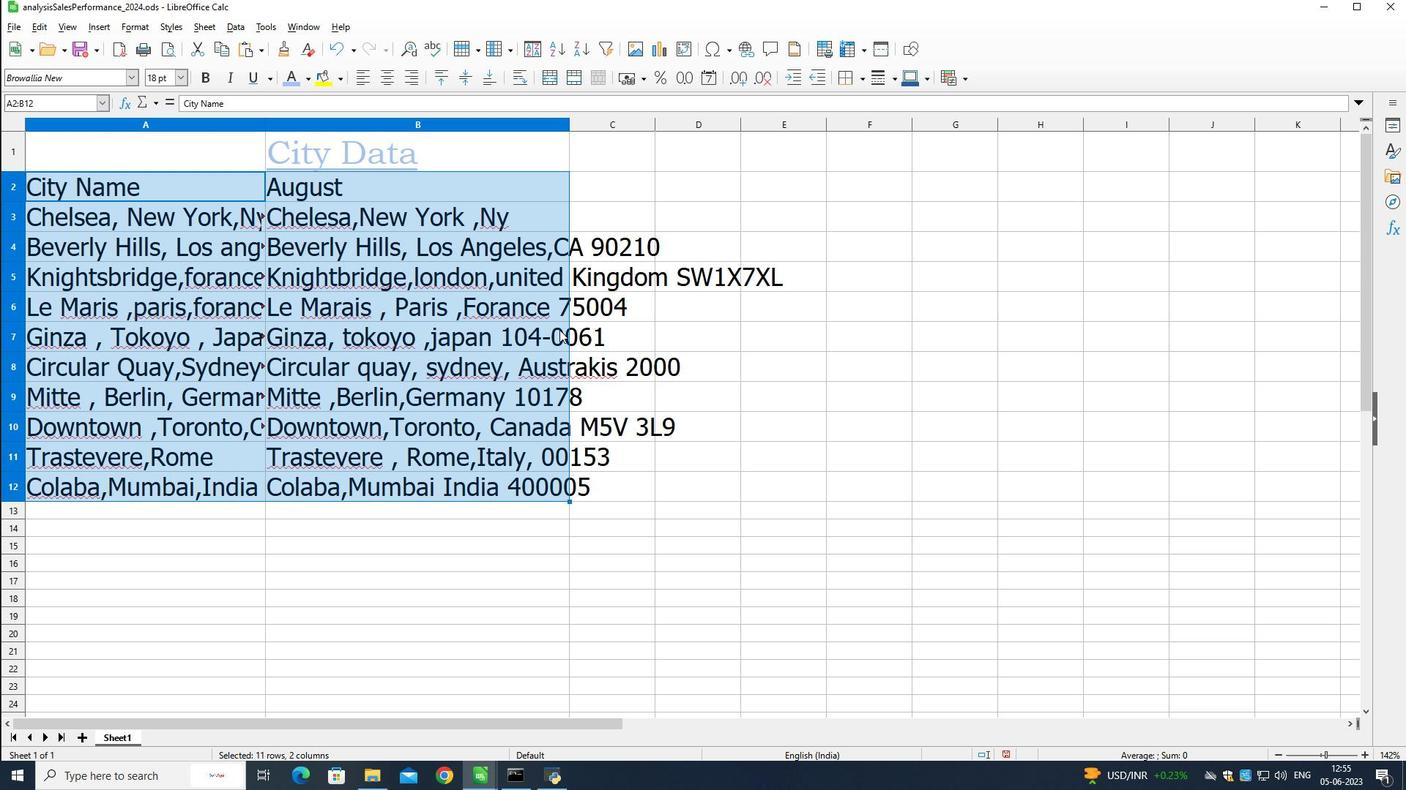 
Action: Mouse pressed left at (683, 331)
Screenshot: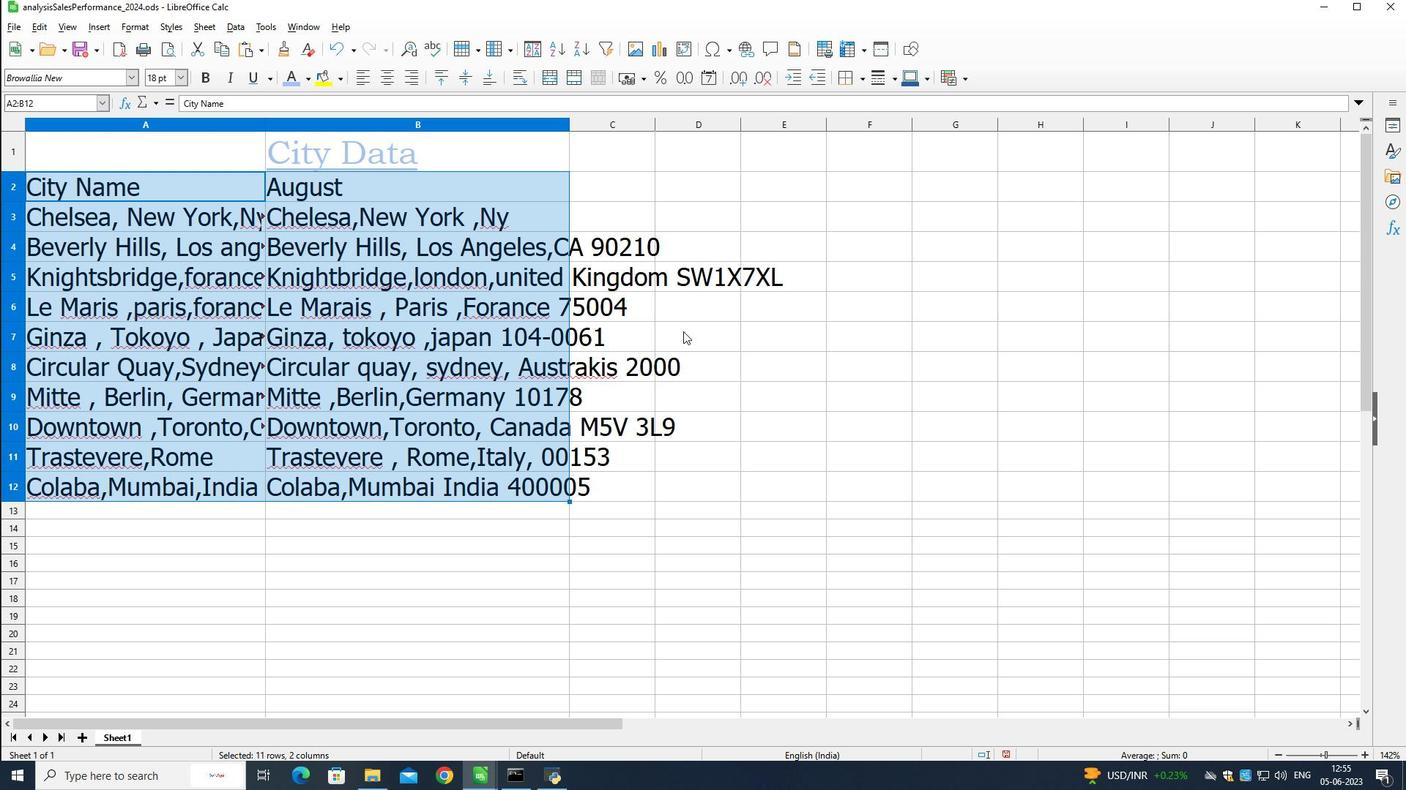 
Action: Mouse moved to (78, 153)
Screenshot: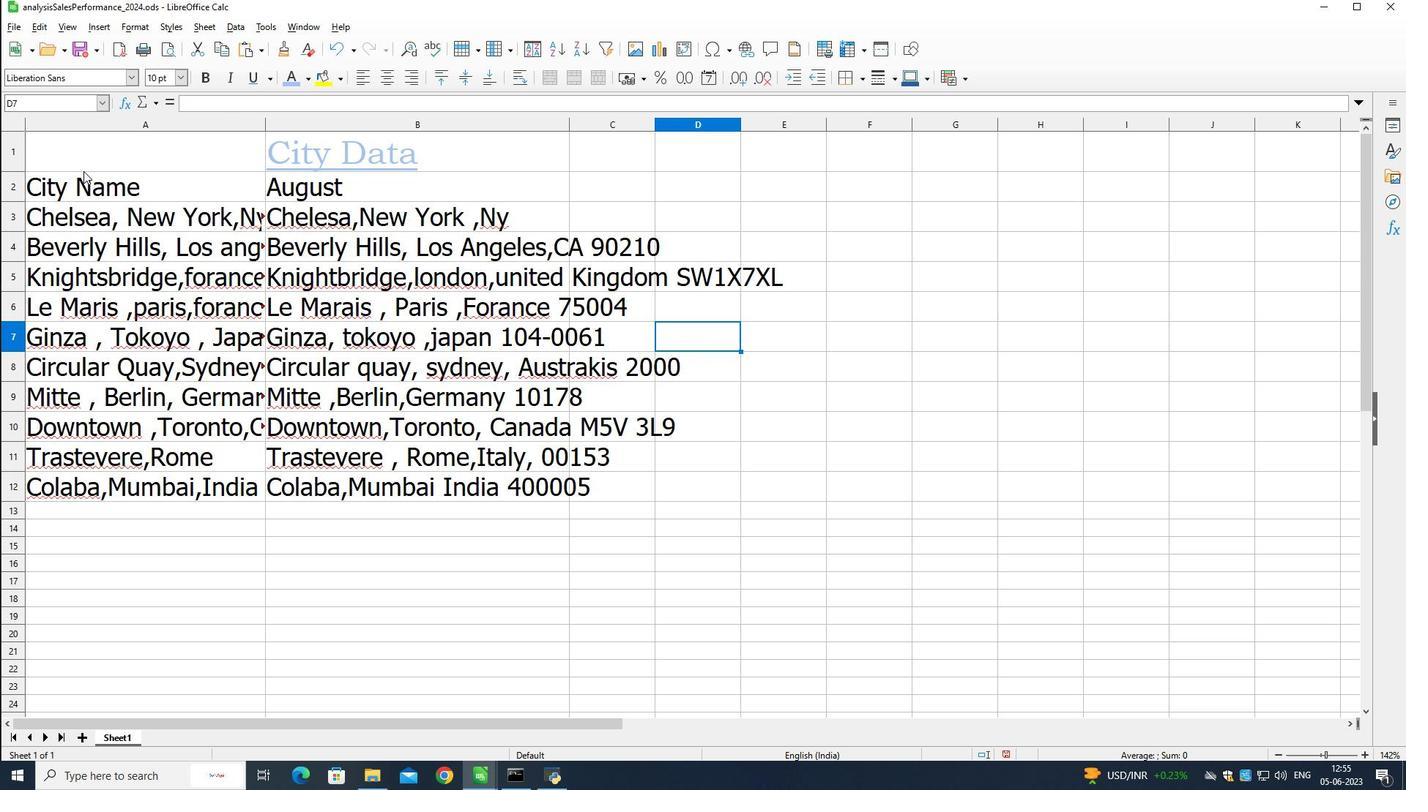 
Action: Mouse pressed left at (78, 153)
Screenshot: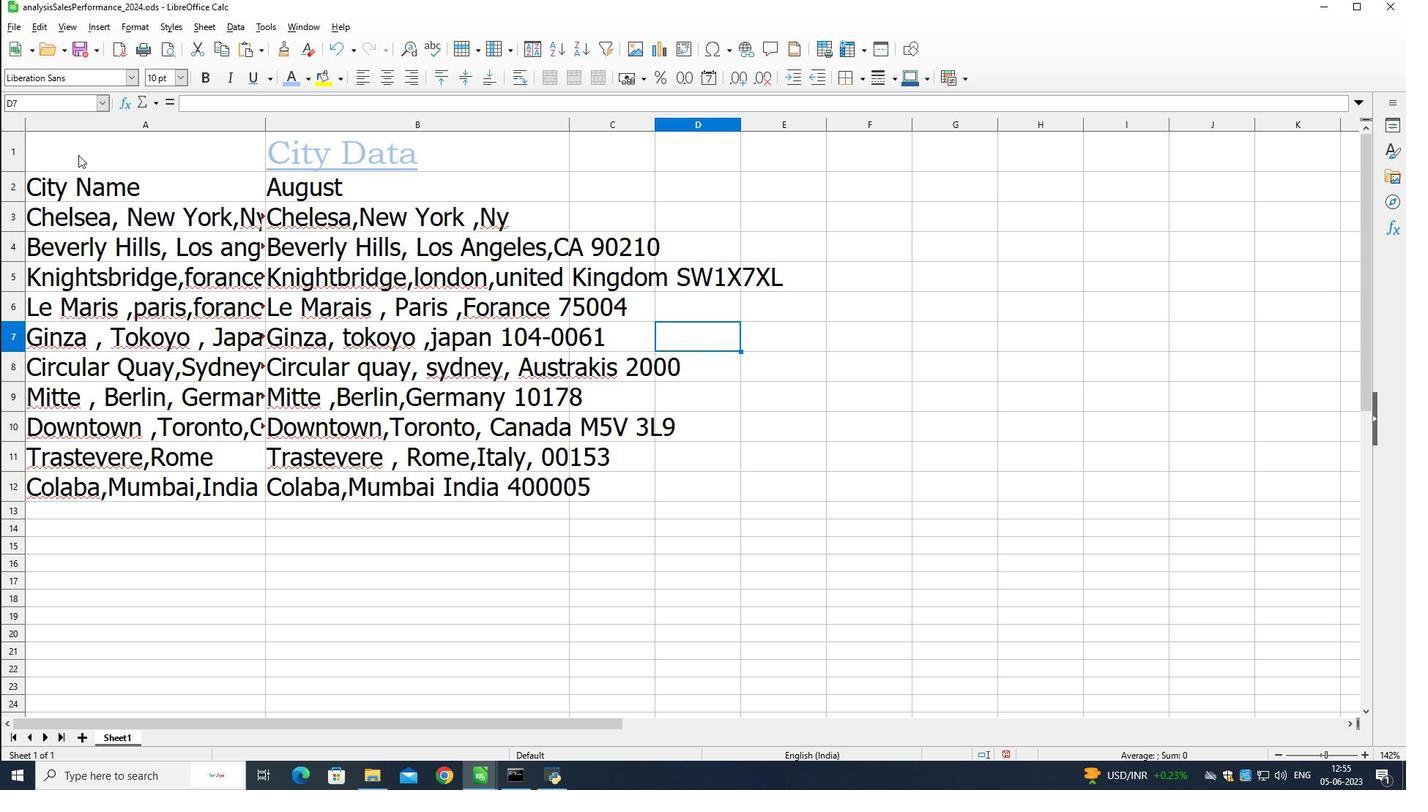 
Action: Mouse moved to (446, 73)
Screenshot: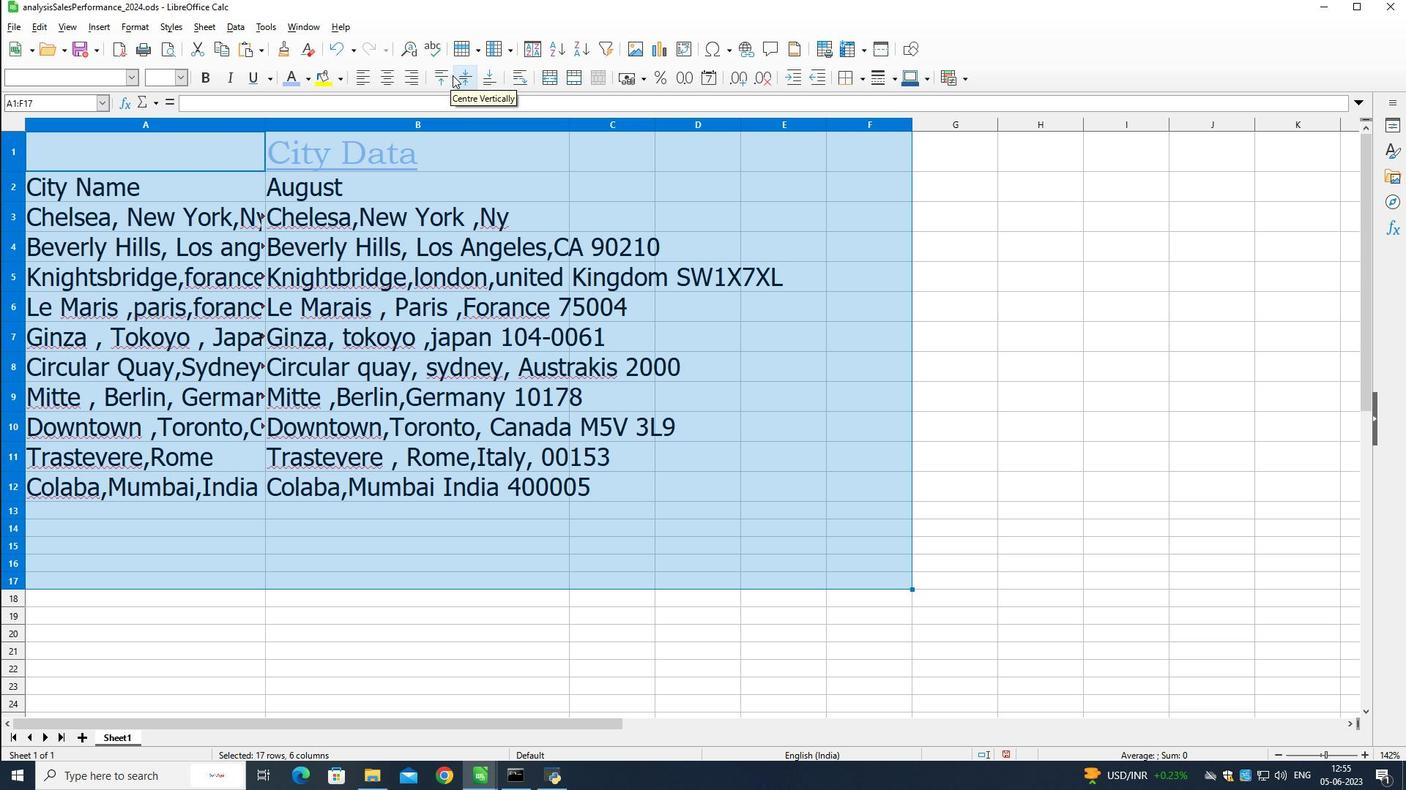 
Action: Mouse pressed left at (446, 73)
Screenshot: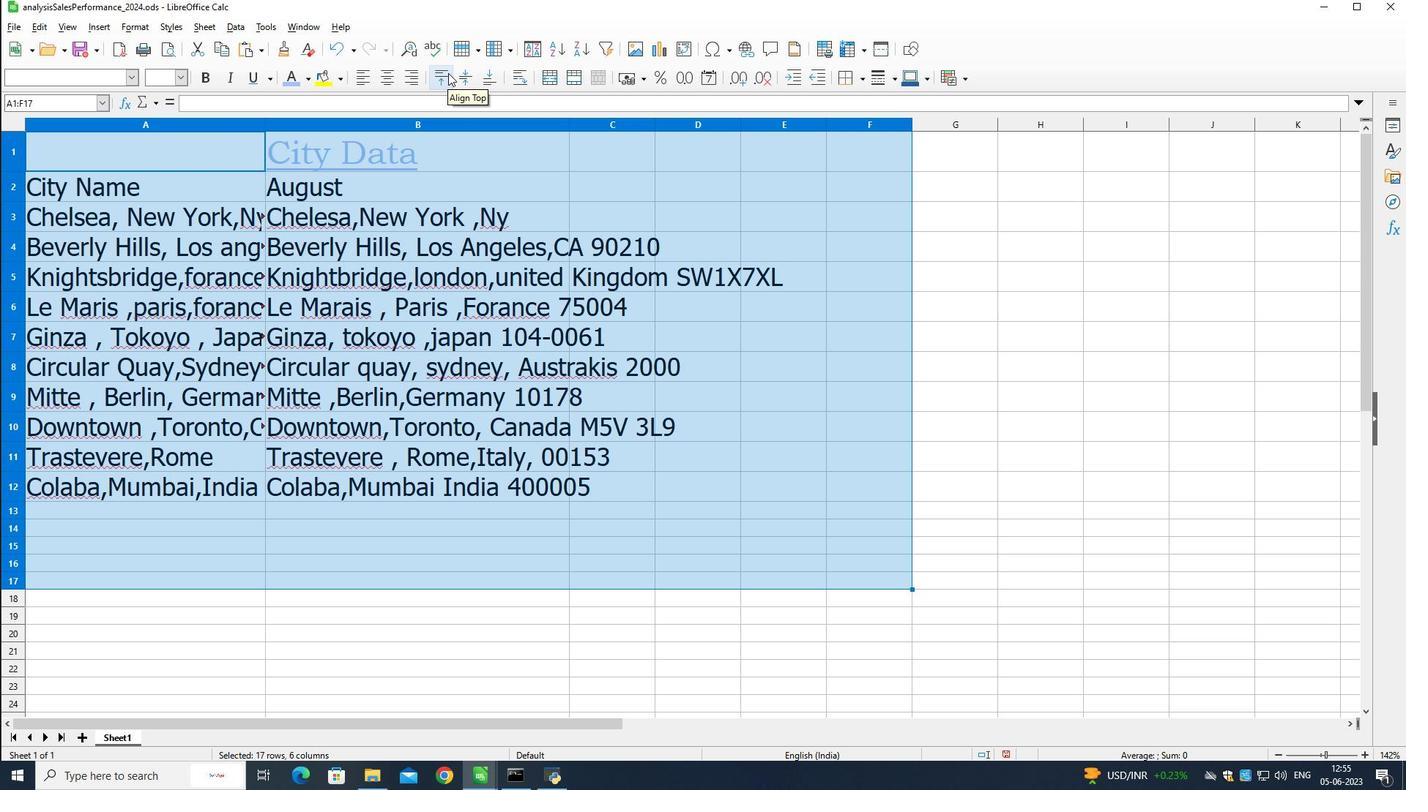 
Action: Mouse moved to (1042, 265)
Screenshot: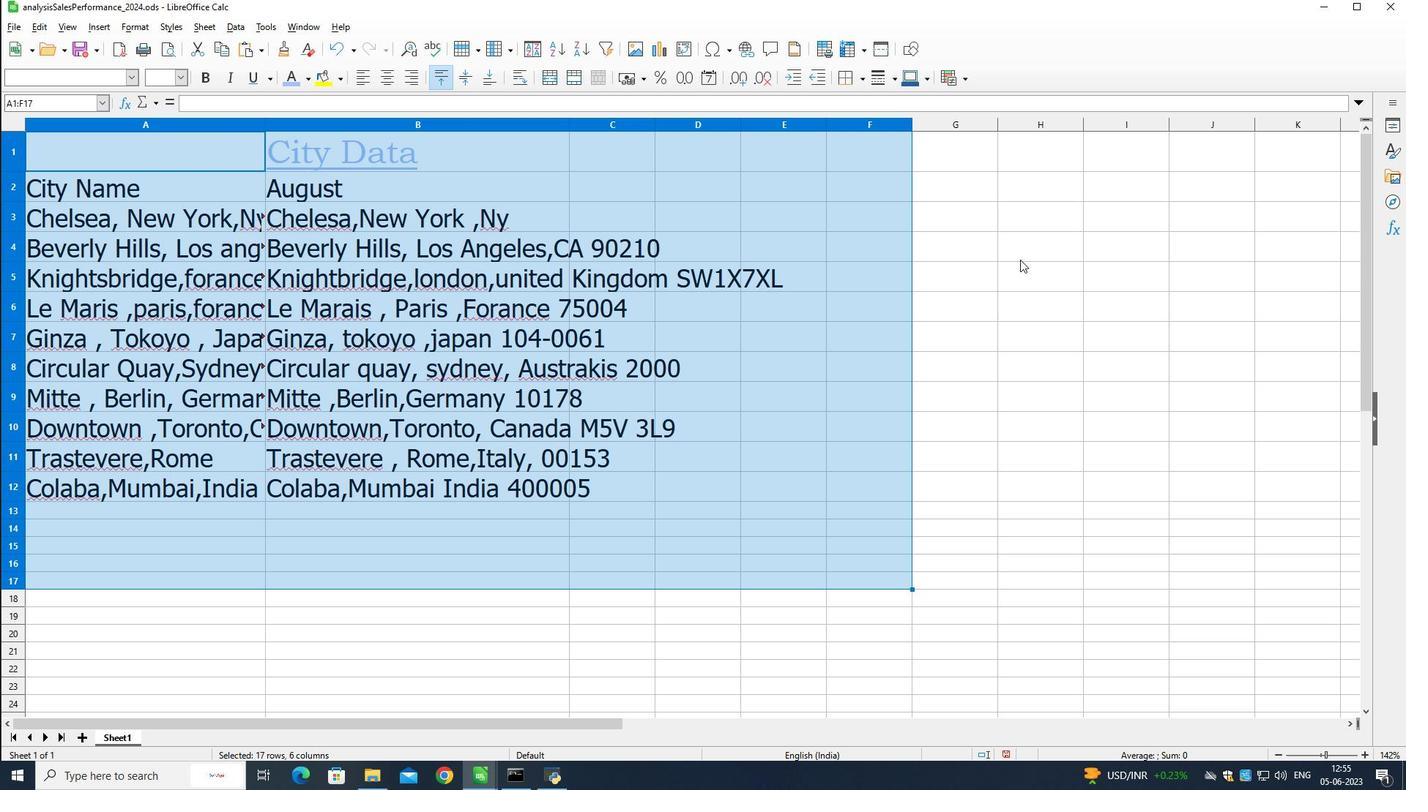 
Action: Mouse pressed left at (1042, 265)
Screenshot: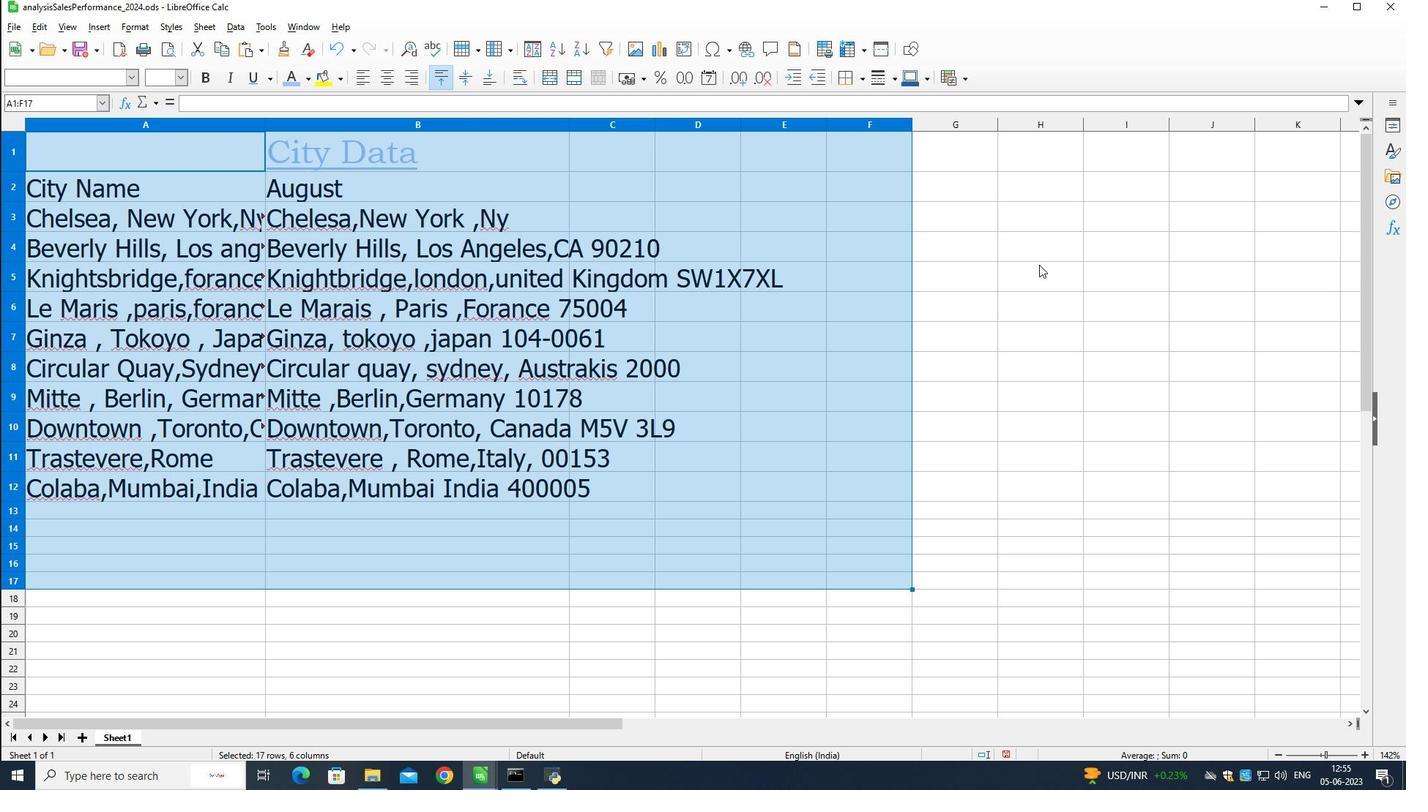 
Action: Mouse moved to (1039, 255)
Screenshot: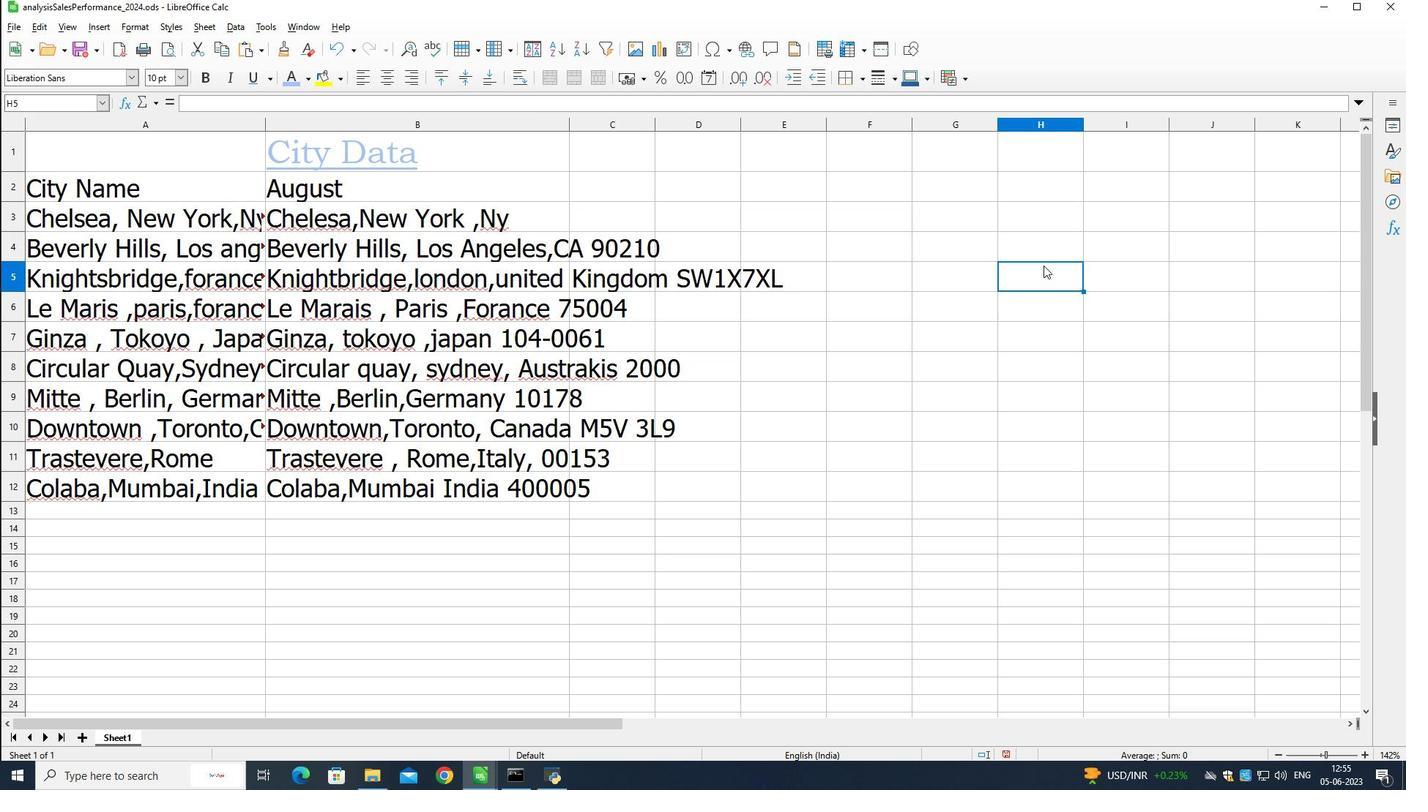 
